 Task: Look for space in Houma, United States from 10th July, 2023 to 25th July, 2023 for 3 adults, 1 child in price range Rs.15000 to Rs.25000. Place can be shared room with 2 bedrooms having 3 beds and 2 bathrooms. Property type can be house, flat, guest house. Amenities needed are: wifi, TV, free parkinig on premises, gym, breakfast. Booking option can be shelf check-in. Required host language is English.
Action: Mouse moved to (422, 104)
Screenshot: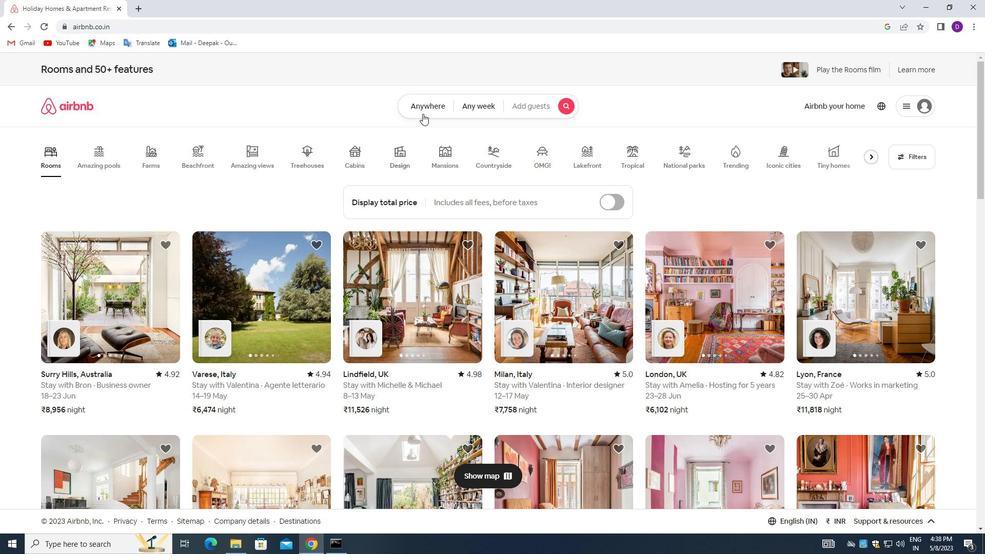 
Action: Mouse pressed left at (422, 104)
Screenshot: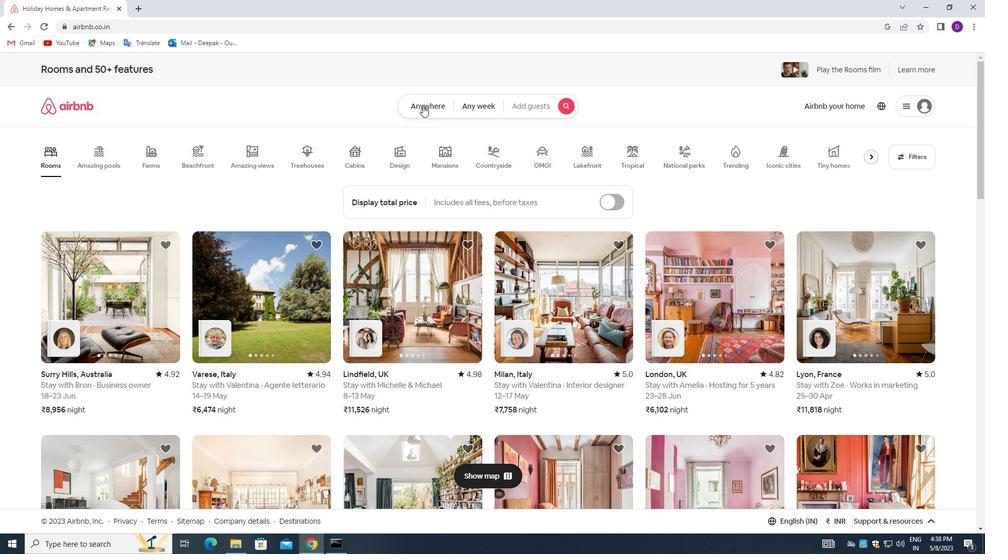 
Action: Mouse moved to (338, 147)
Screenshot: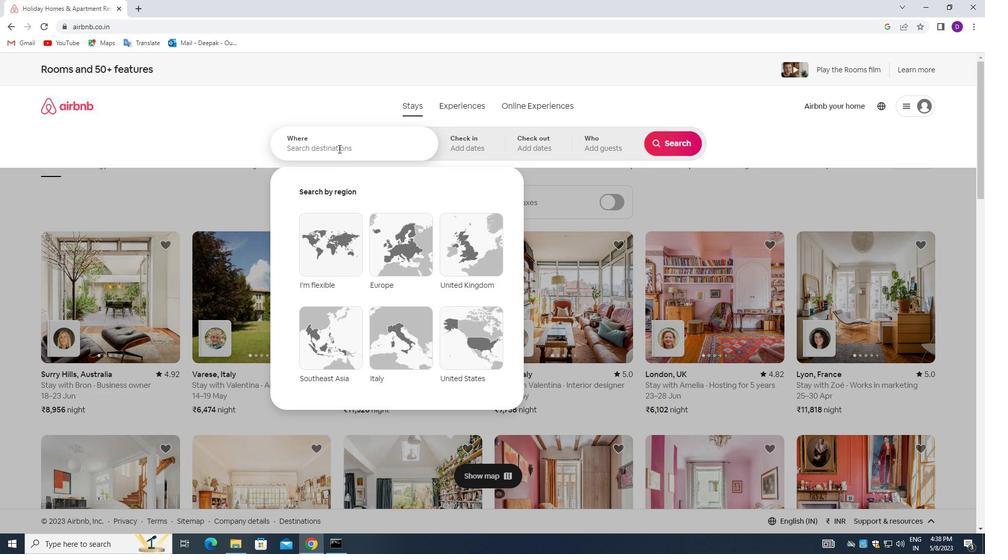 
Action: Mouse pressed left at (338, 147)
Screenshot: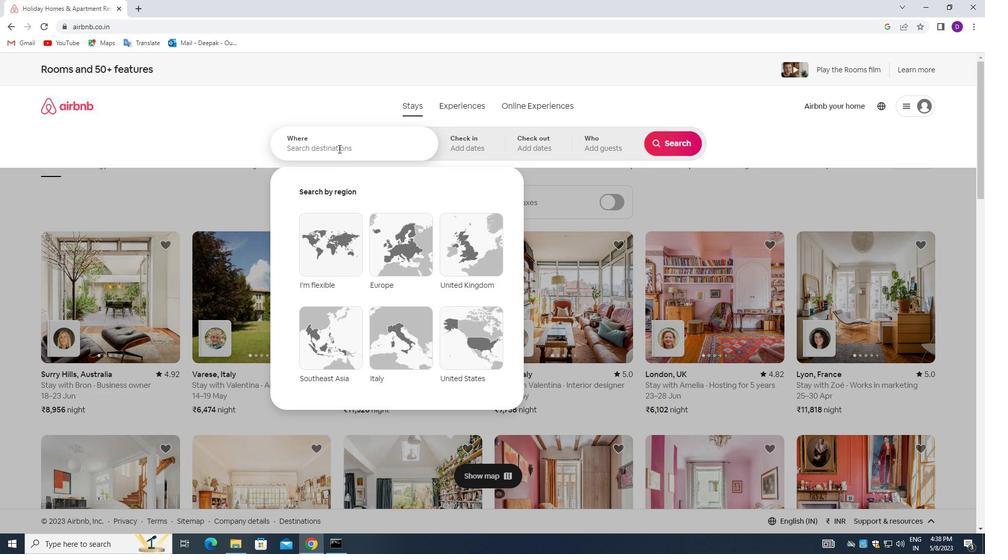 
Action: Mouse moved to (201, 217)
Screenshot: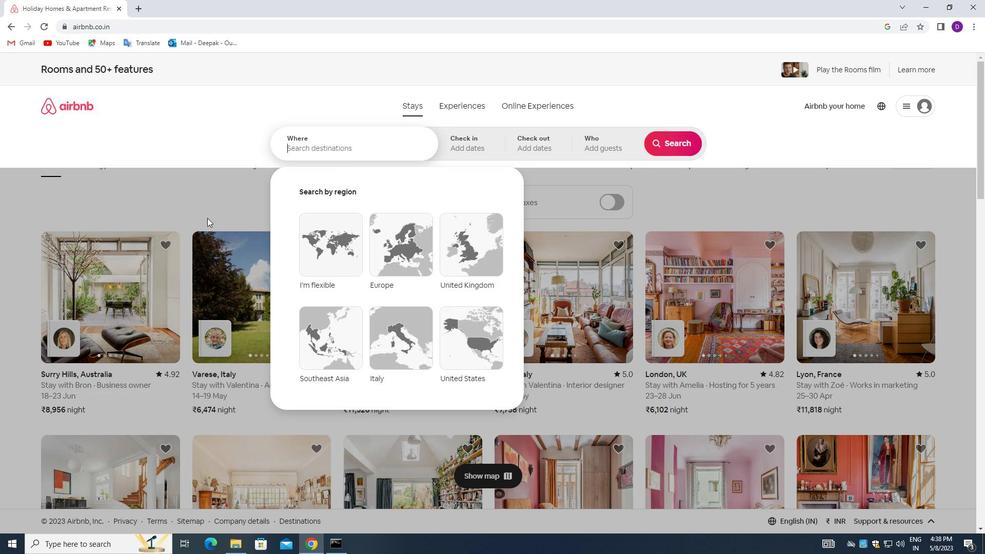 
Action: Key pressed <Key.shift>HOUMA,<Key.space><Key.shift>UNITED<Key.space><Key.shift_r>STATES<Key.enter>
Screenshot: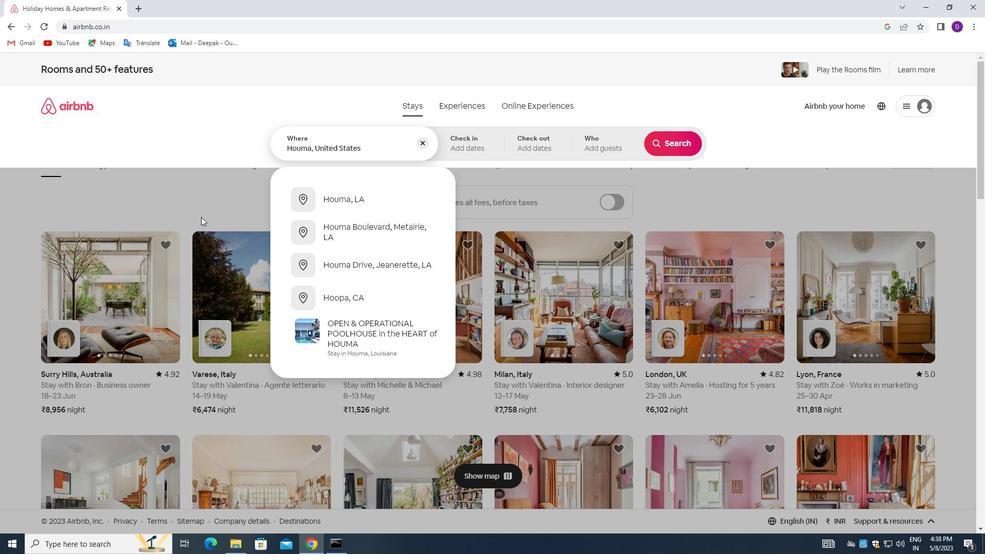 
Action: Mouse moved to (675, 226)
Screenshot: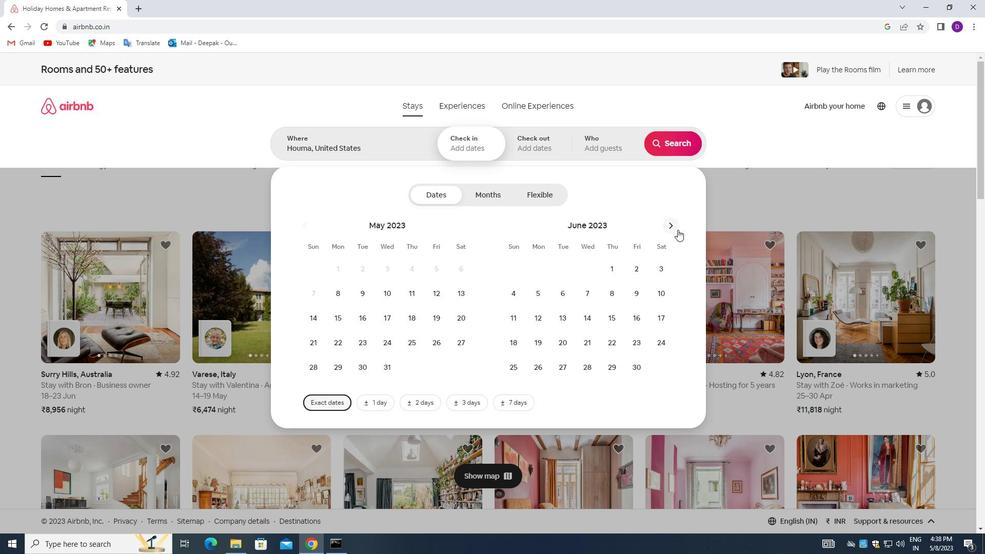 
Action: Mouse pressed left at (675, 226)
Screenshot: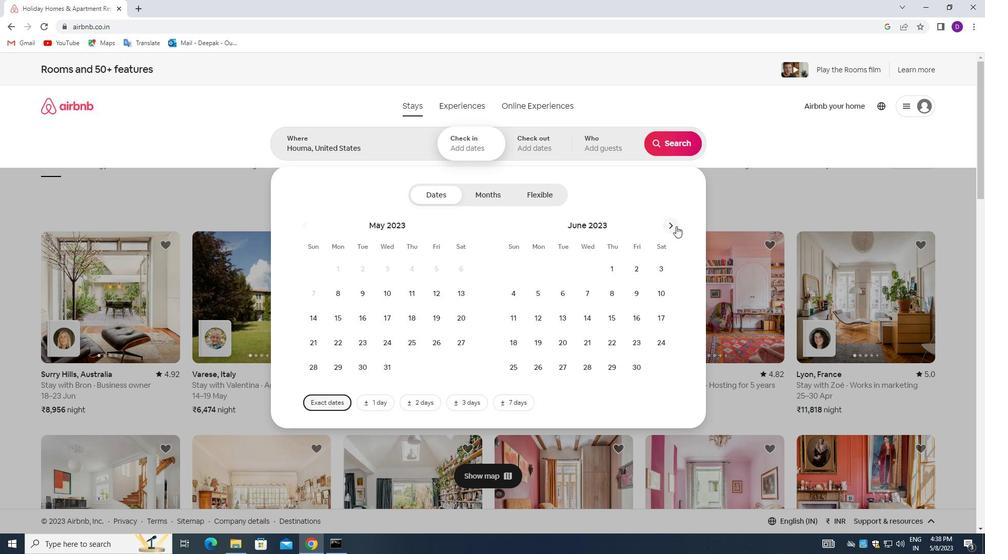 
Action: Mouse moved to (537, 313)
Screenshot: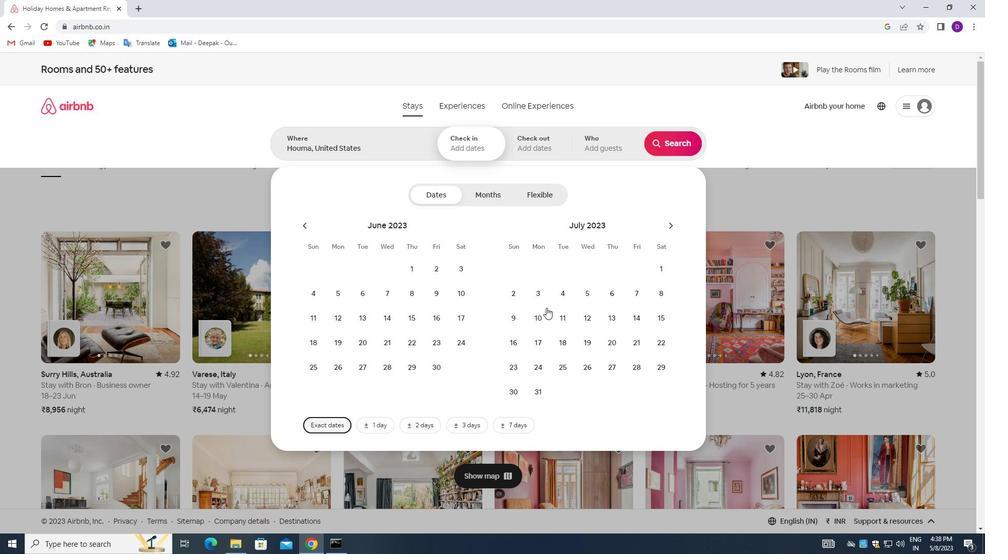 
Action: Mouse pressed left at (537, 313)
Screenshot: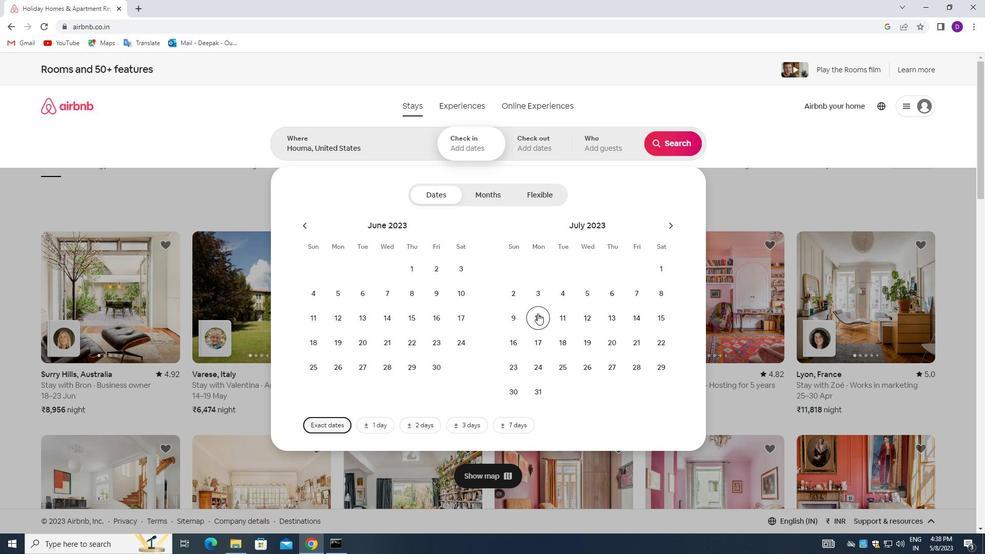 
Action: Mouse moved to (567, 366)
Screenshot: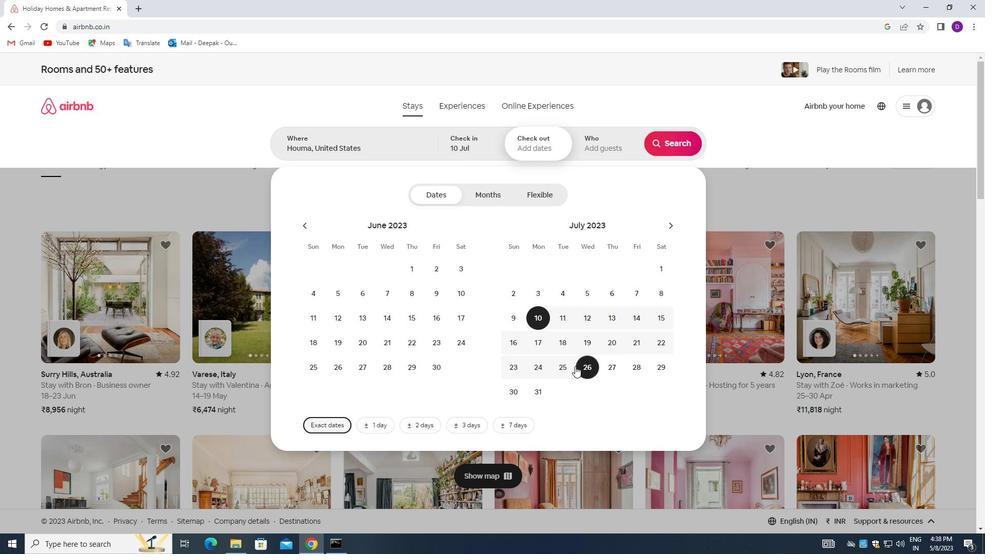 
Action: Mouse pressed left at (567, 366)
Screenshot: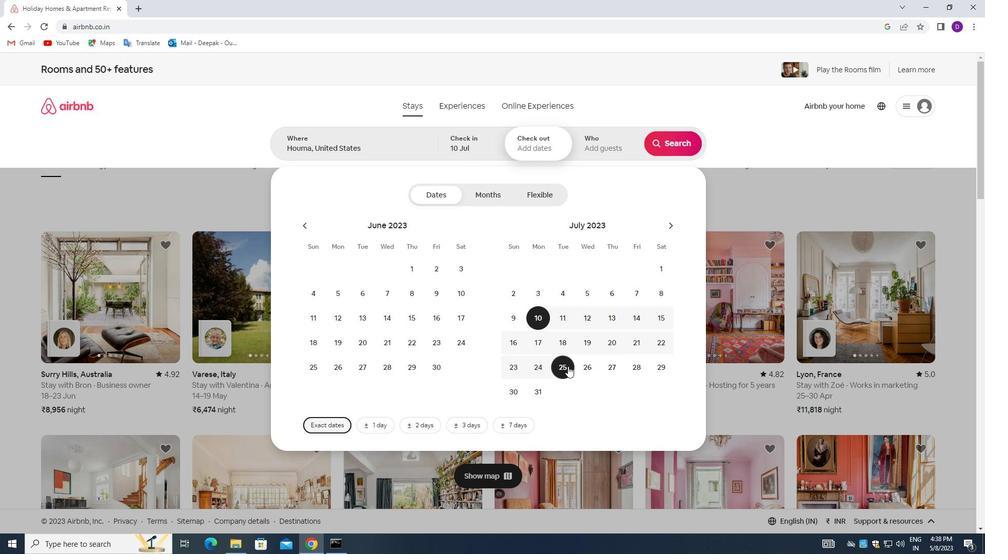 
Action: Mouse moved to (595, 146)
Screenshot: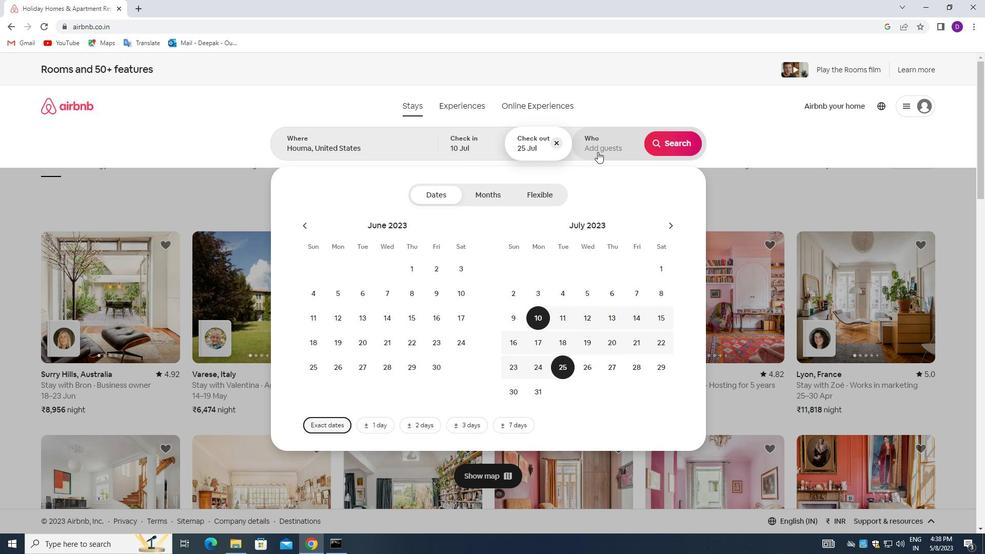 
Action: Mouse pressed left at (595, 146)
Screenshot: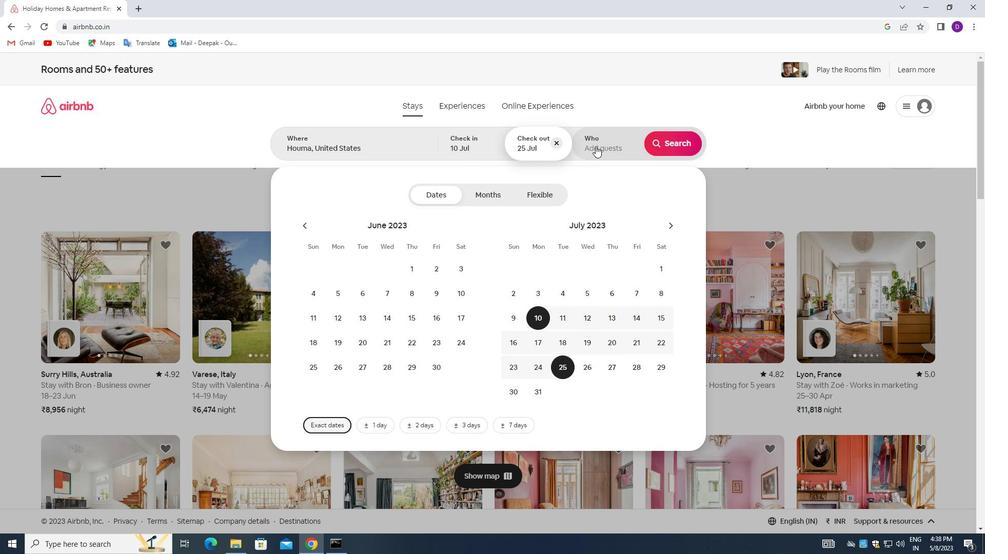 
Action: Mouse moved to (675, 196)
Screenshot: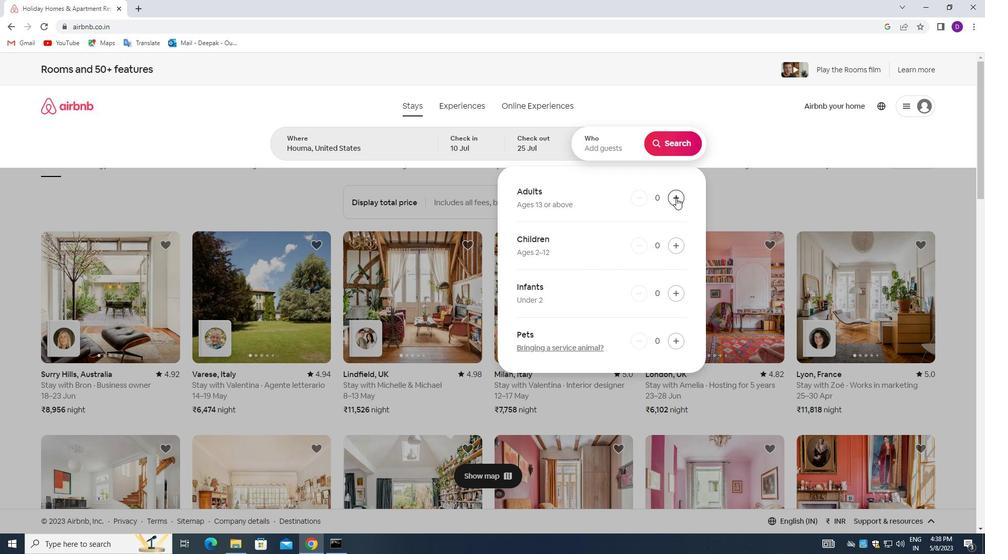 
Action: Mouse pressed left at (675, 196)
Screenshot: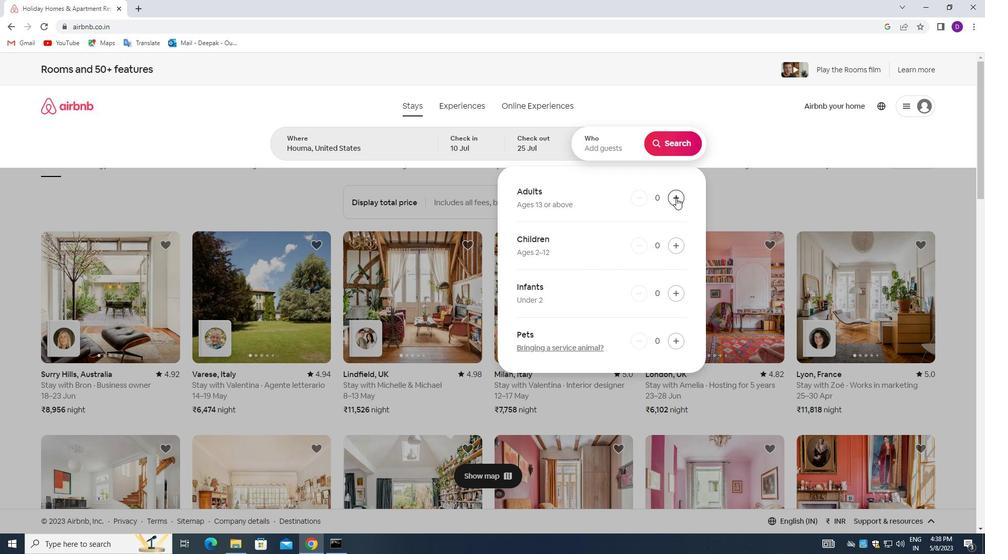 
Action: Mouse pressed left at (675, 196)
Screenshot: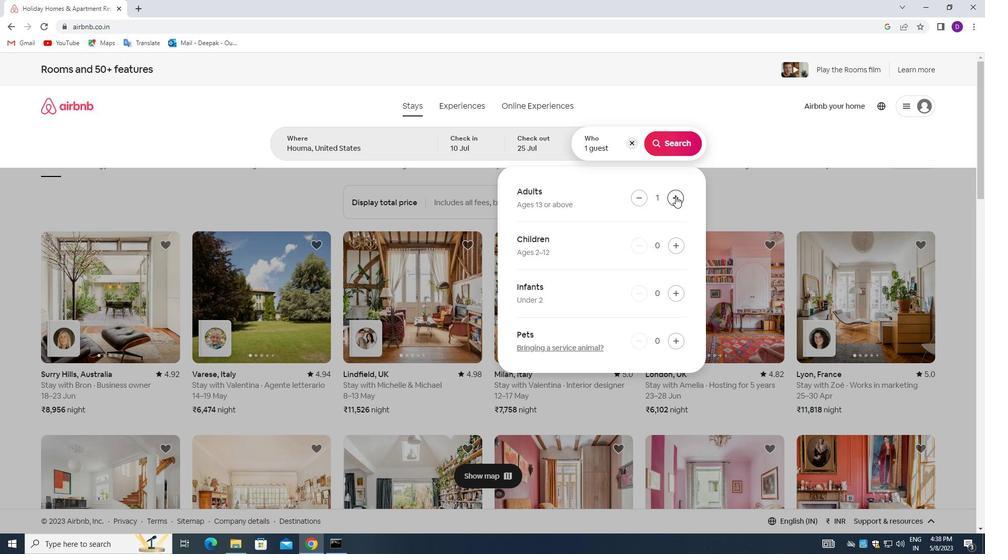 
Action: Mouse pressed left at (675, 196)
Screenshot: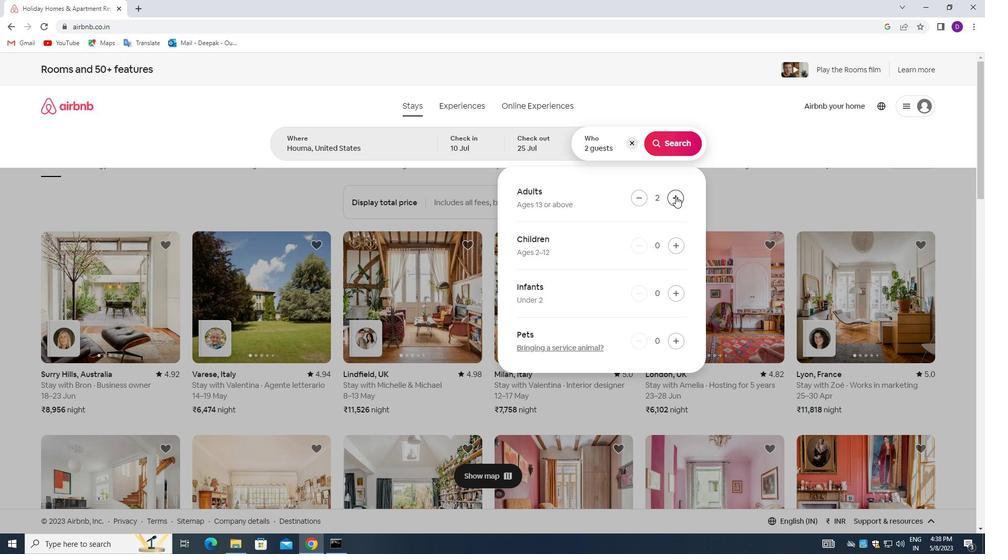 
Action: Mouse moved to (678, 244)
Screenshot: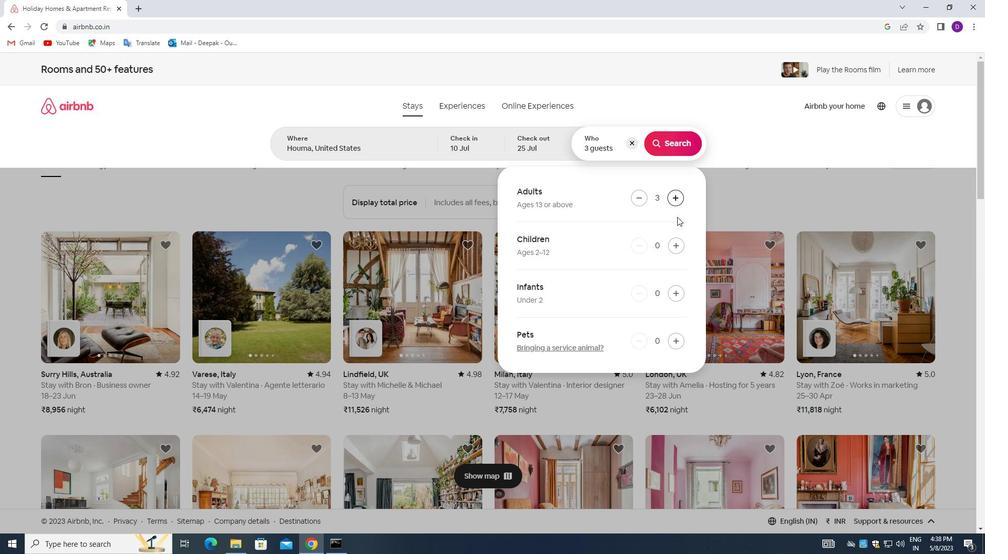 
Action: Mouse pressed left at (678, 244)
Screenshot: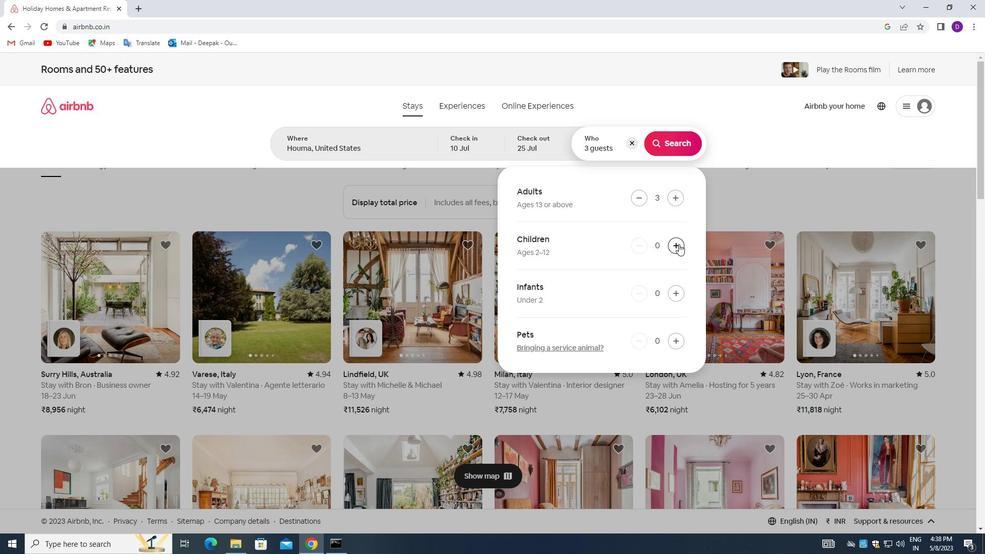 
Action: Mouse moved to (683, 140)
Screenshot: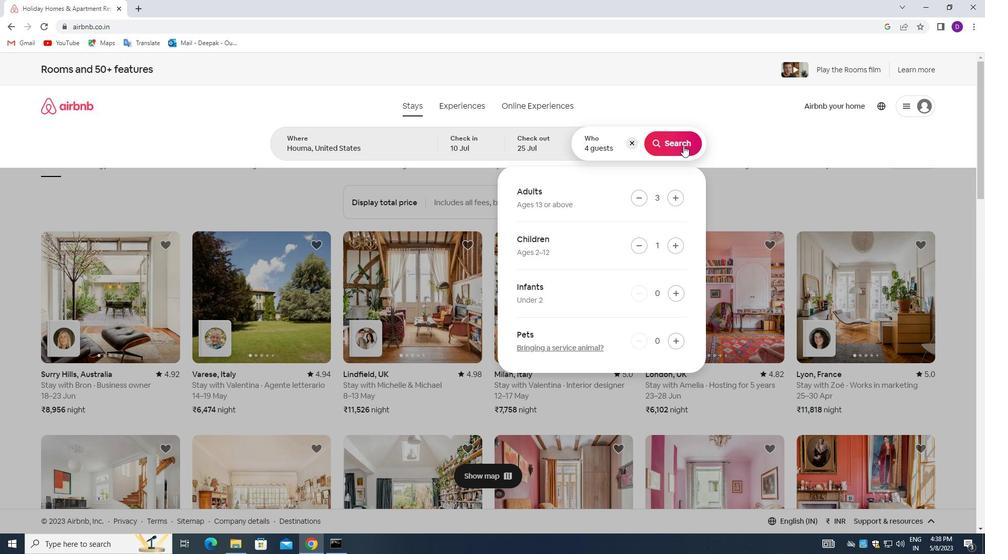 
Action: Mouse pressed left at (683, 140)
Screenshot: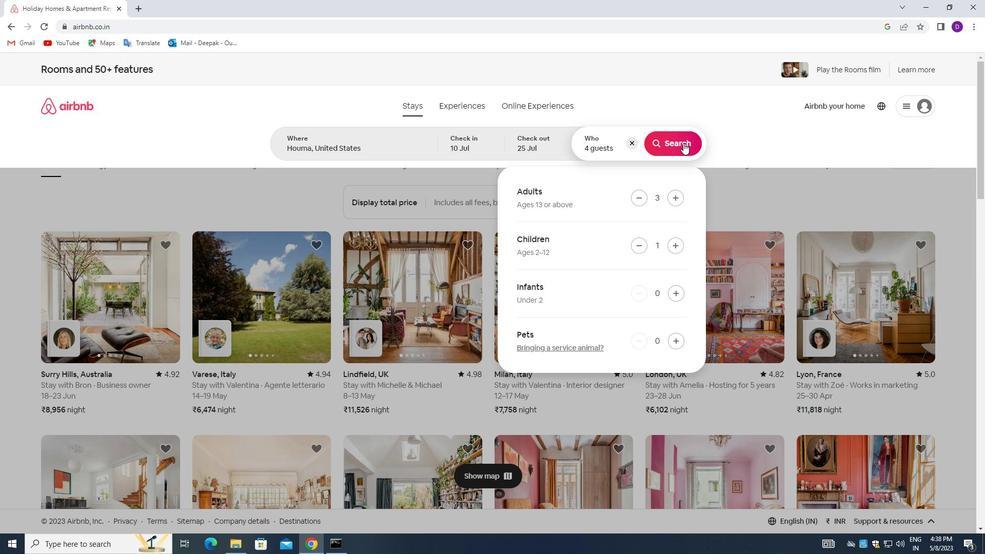 
Action: Mouse moved to (931, 114)
Screenshot: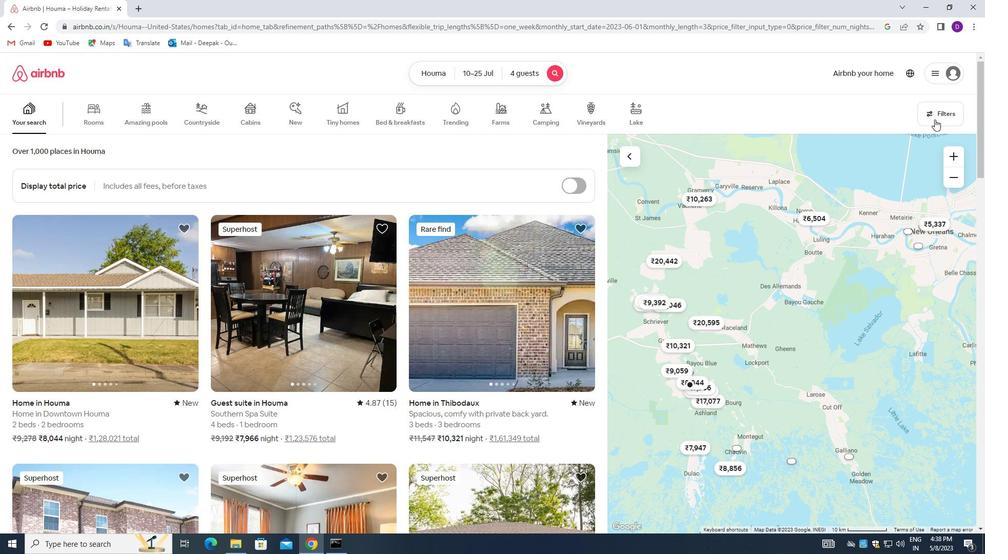 
Action: Mouse pressed left at (931, 114)
Screenshot: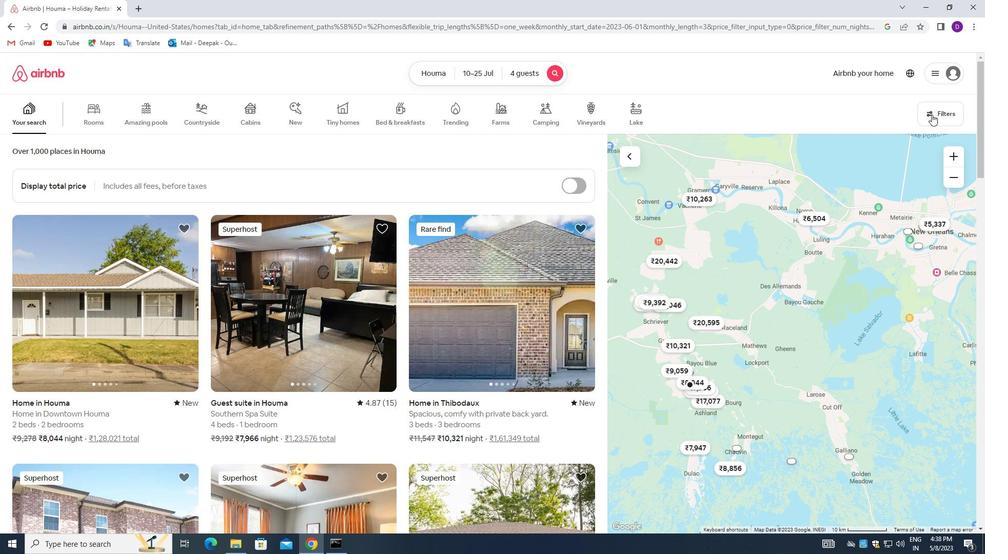 
Action: Mouse moved to (364, 365)
Screenshot: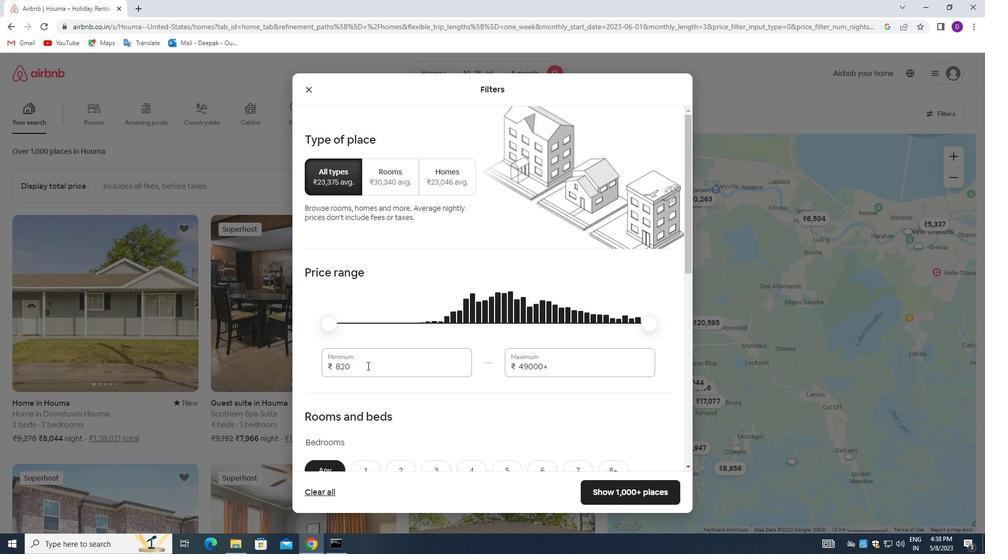 
Action: Mouse pressed left at (364, 365)
Screenshot: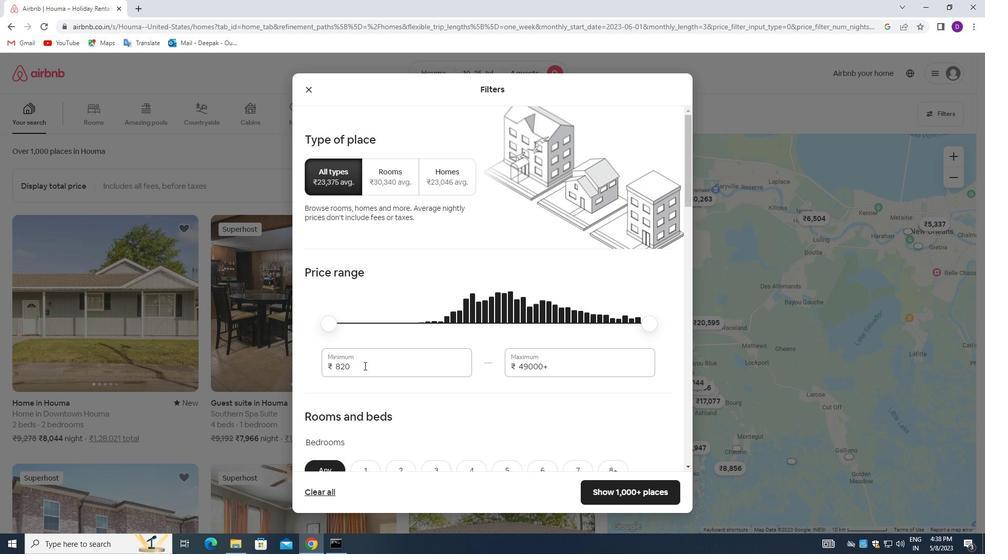 
Action: Mouse pressed left at (364, 365)
Screenshot: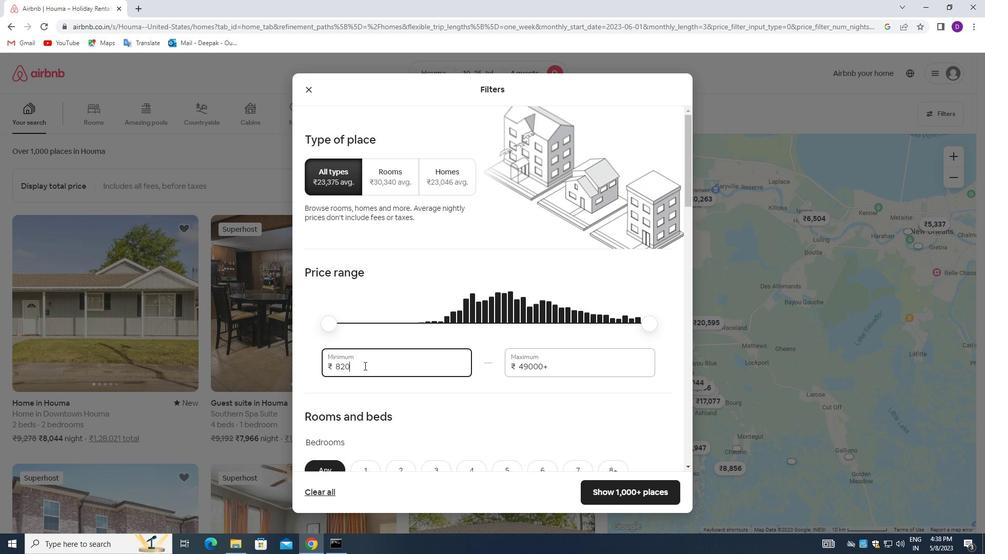 
Action: Key pressed 15000<Key.tab>25000
Screenshot: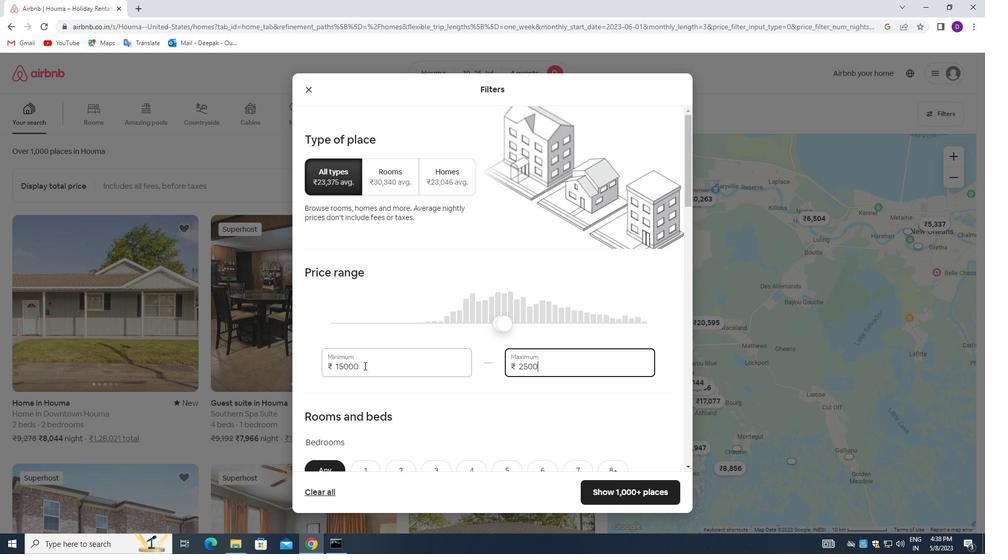 
Action: Mouse moved to (443, 367)
Screenshot: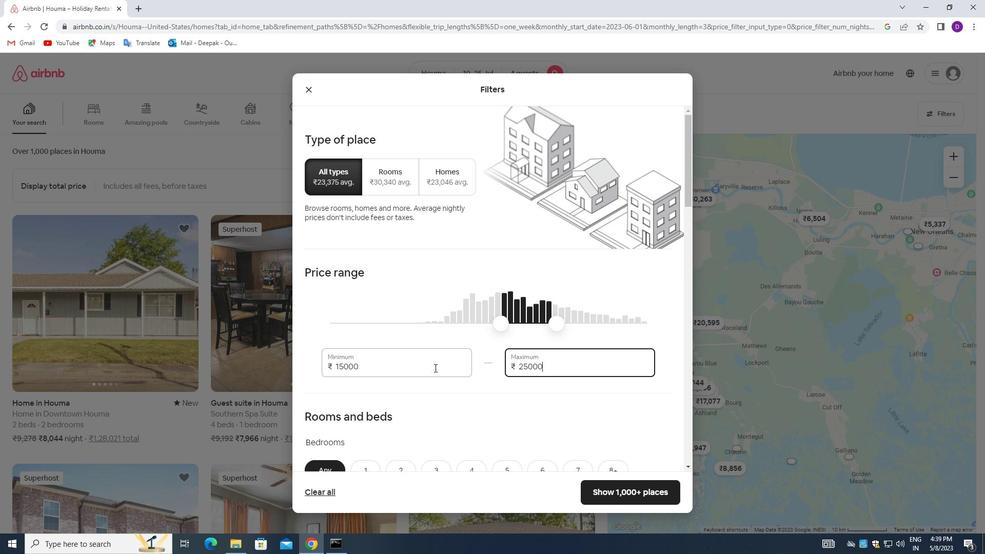 
Action: Mouse scrolled (443, 366) with delta (0, 0)
Screenshot: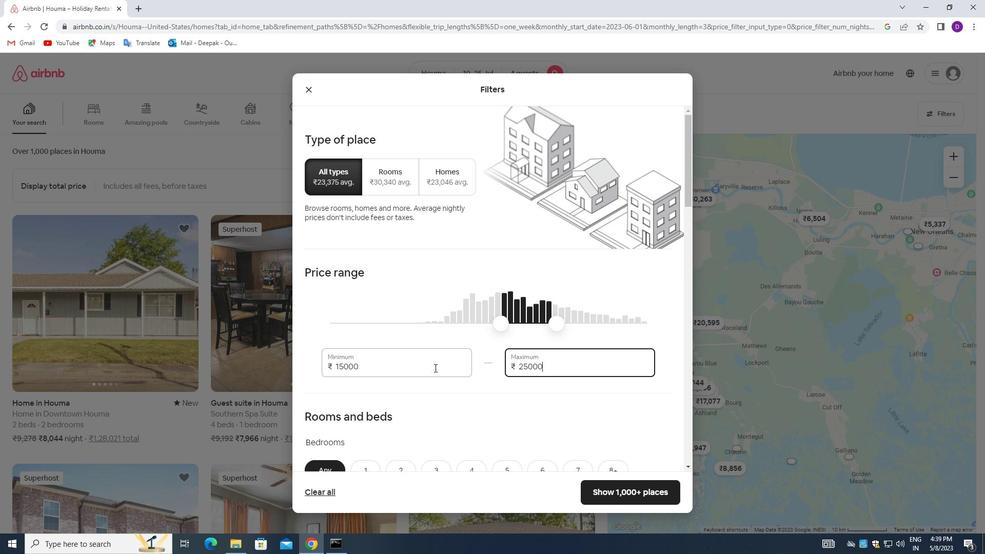 
Action: Mouse moved to (444, 367)
Screenshot: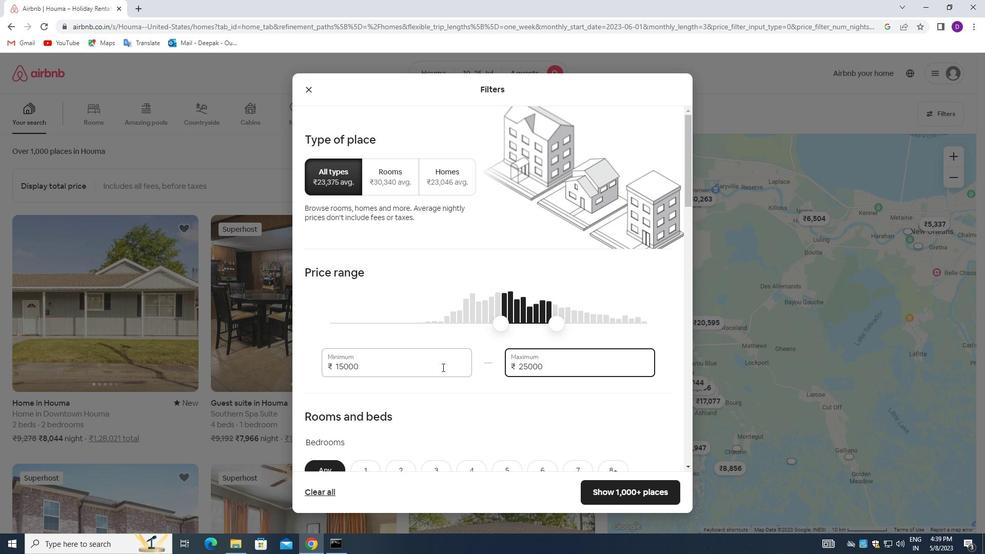 
Action: Mouse scrolled (444, 366) with delta (0, 0)
Screenshot: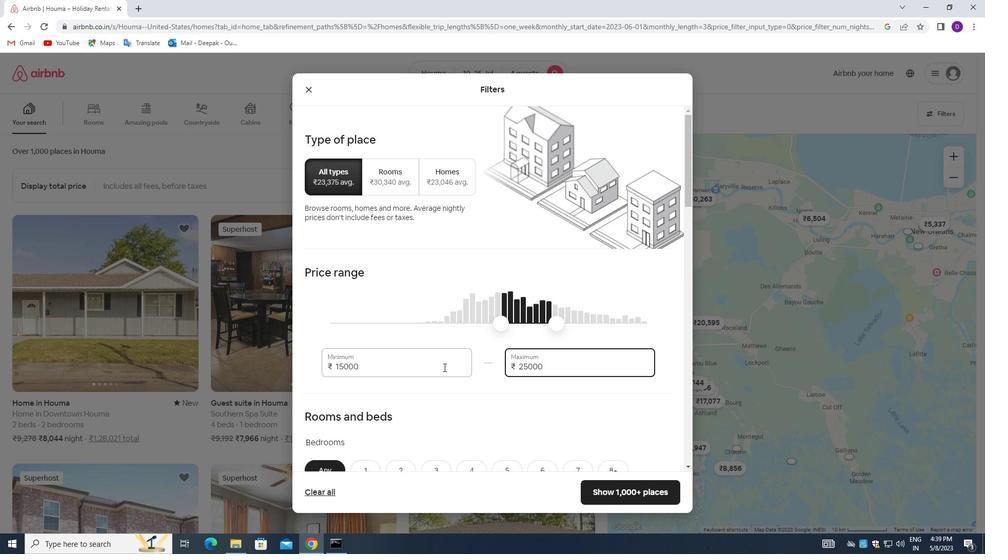 
Action: Mouse moved to (444, 366)
Screenshot: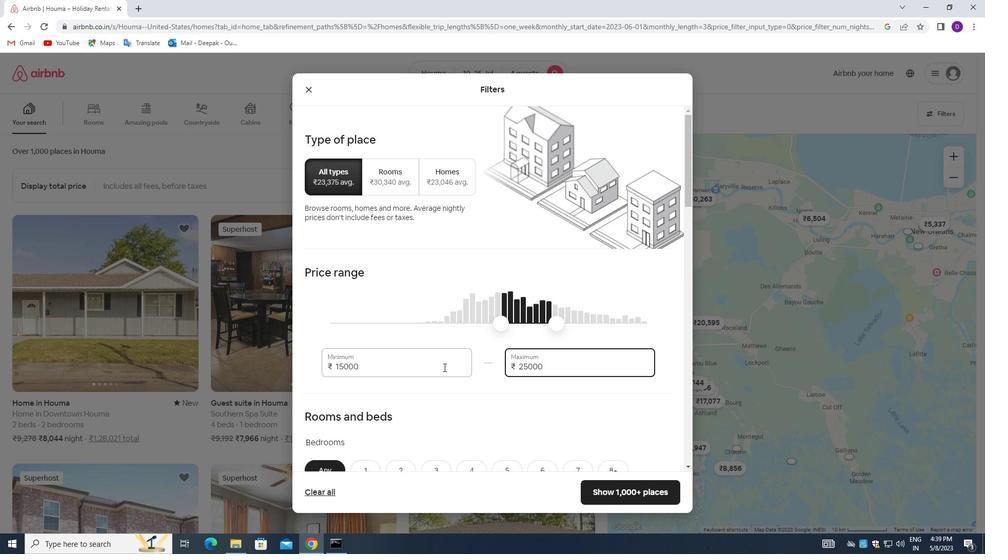 
Action: Mouse scrolled (444, 366) with delta (0, 0)
Screenshot: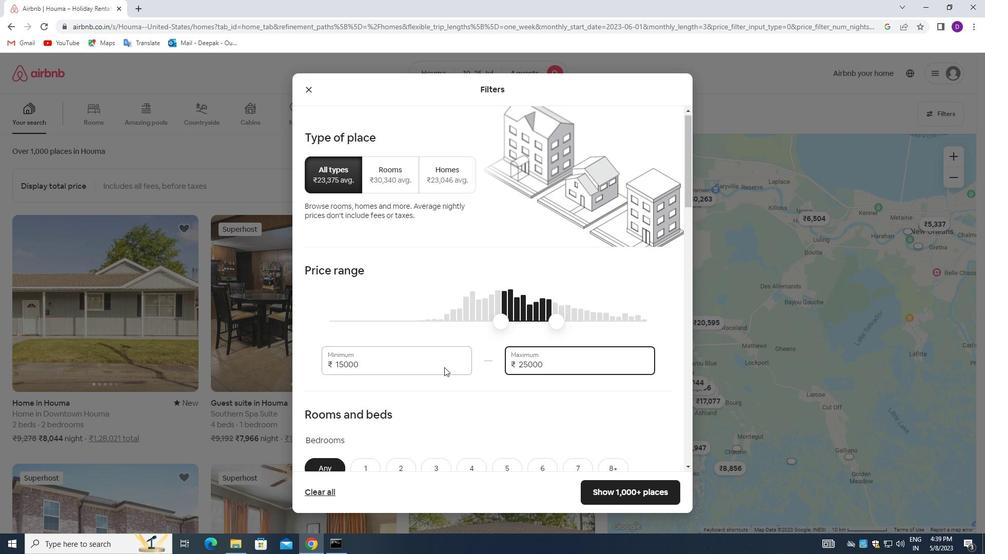 
Action: Mouse scrolled (444, 366) with delta (0, 0)
Screenshot: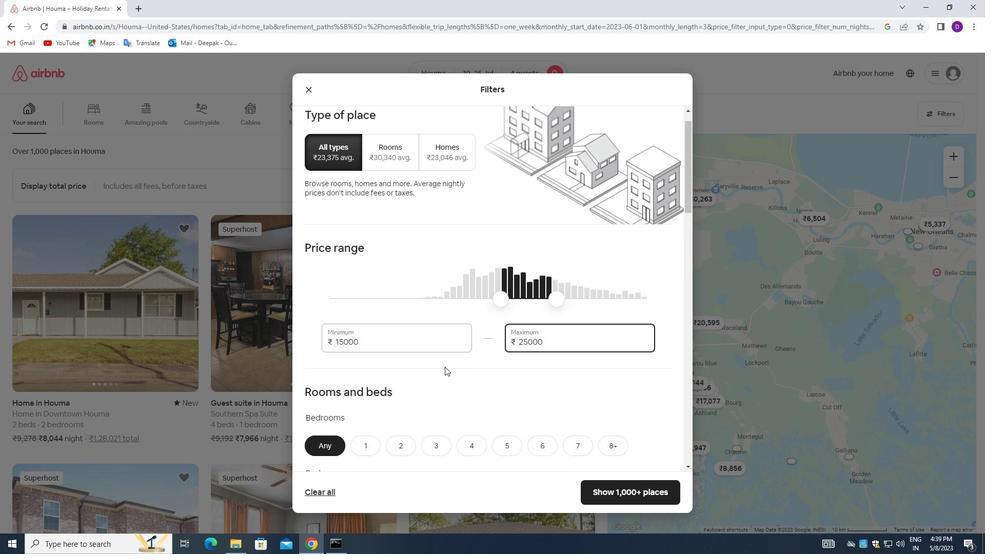 
Action: Mouse moved to (403, 268)
Screenshot: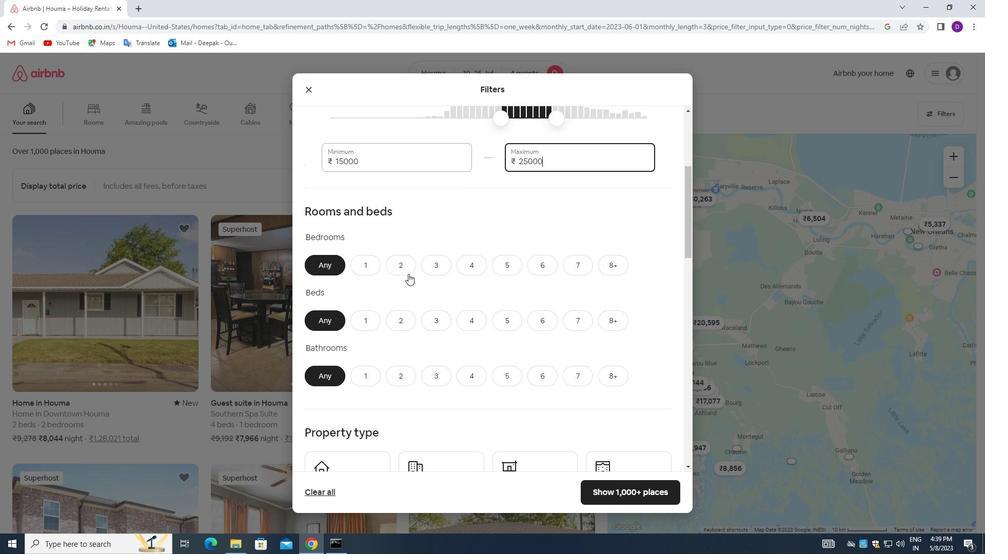 
Action: Mouse pressed left at (403, 268)
Screenshot: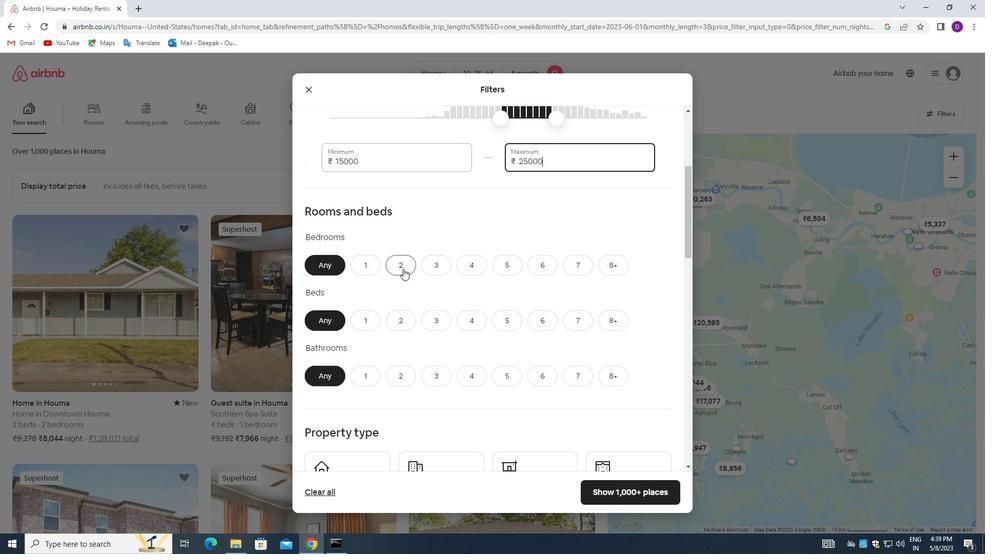 
Action: Mouse moved to (428, 322)
Screenshot: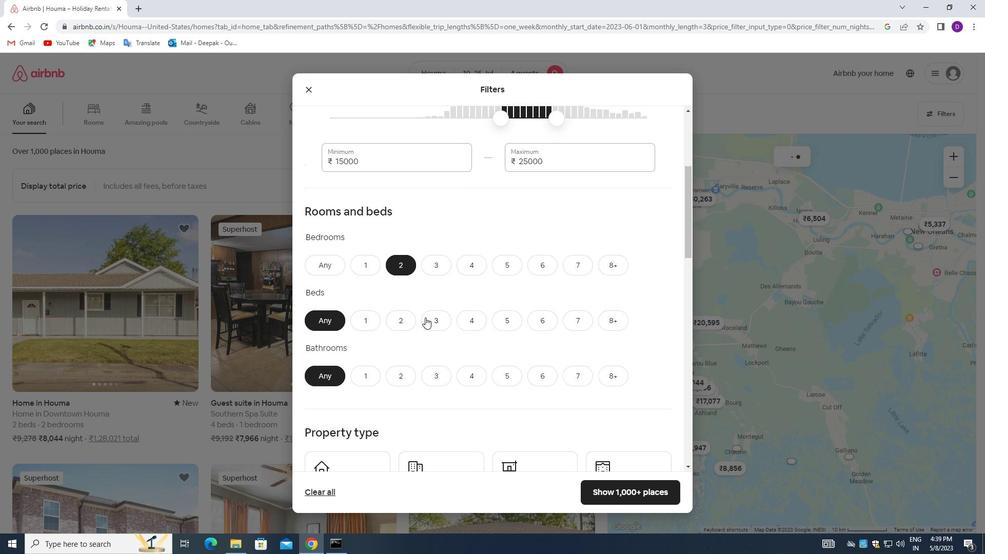 
Action: Mouse pressed left at (428, 322)
Screenshot: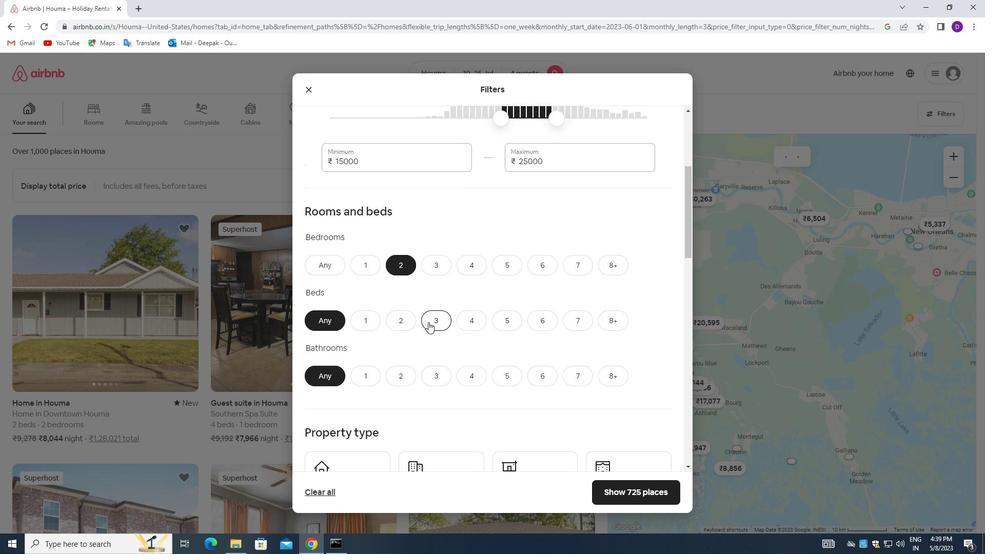 
Action: Mouse moved to (407, 370)
Screenshot: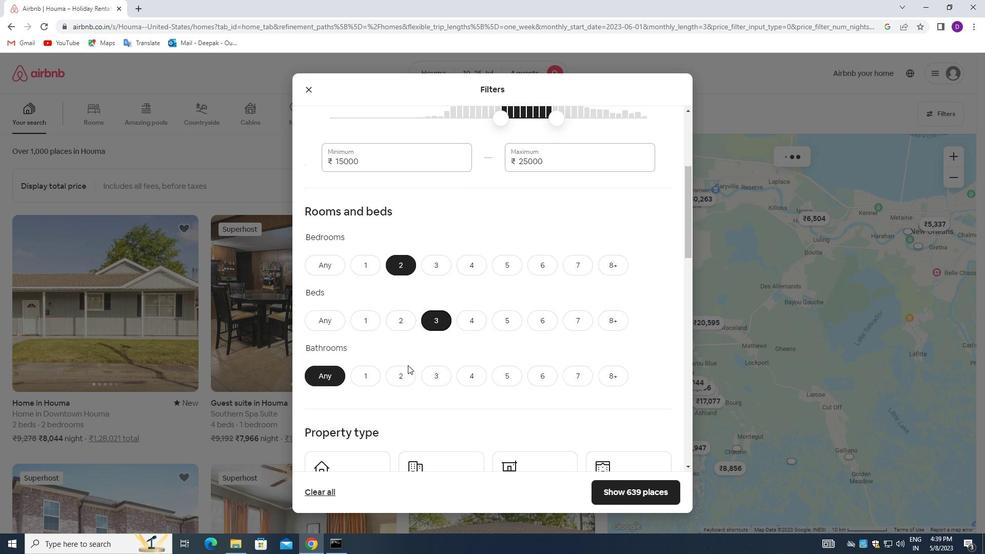 
Action: Mouse pressed left at (407, 370)
Screenshot: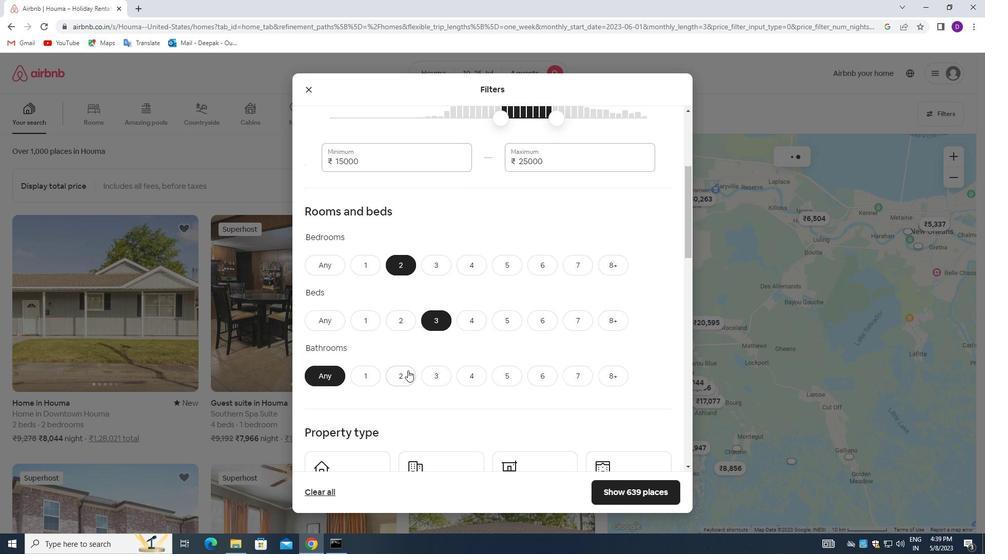 
Action: Mouse moved to (444, 338)
Screenshot: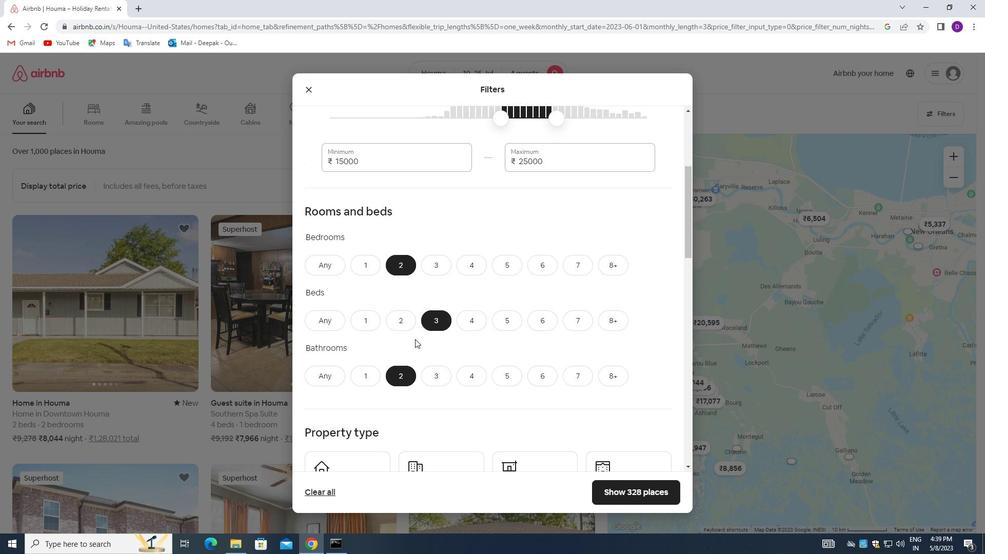 
Action: Mouse scrolled (444, 338) with delta (0, 0)
Screenshot: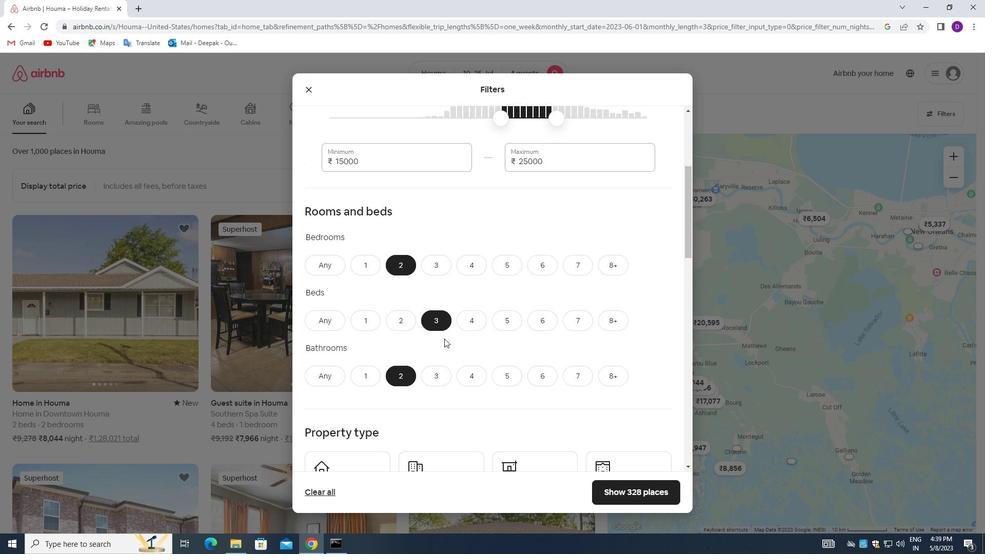 
Action: Mouse scrolled (444, 338) with delta (0, 0)
Screenshot: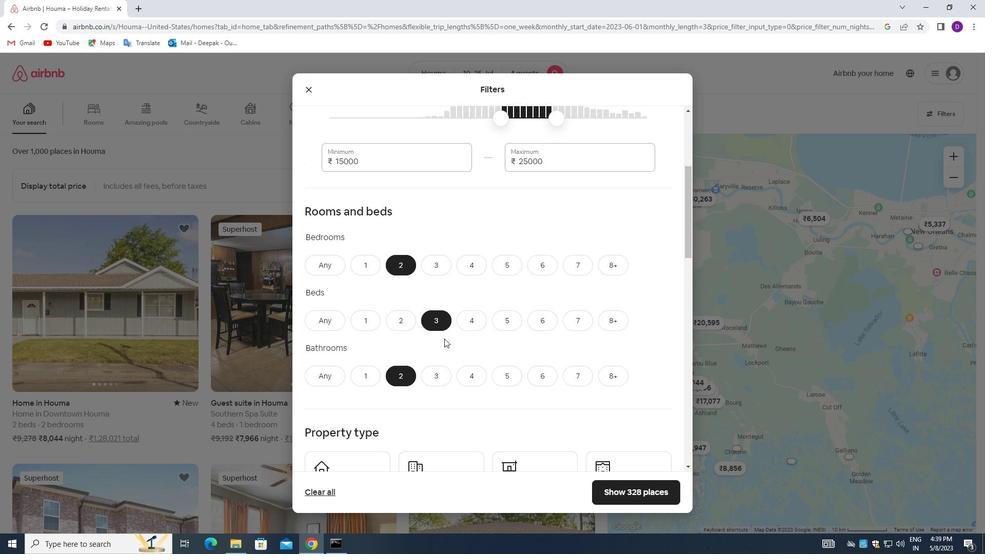 
Action: Mouse scrolled (444, 338) with delta (0, 0)
Screenshot: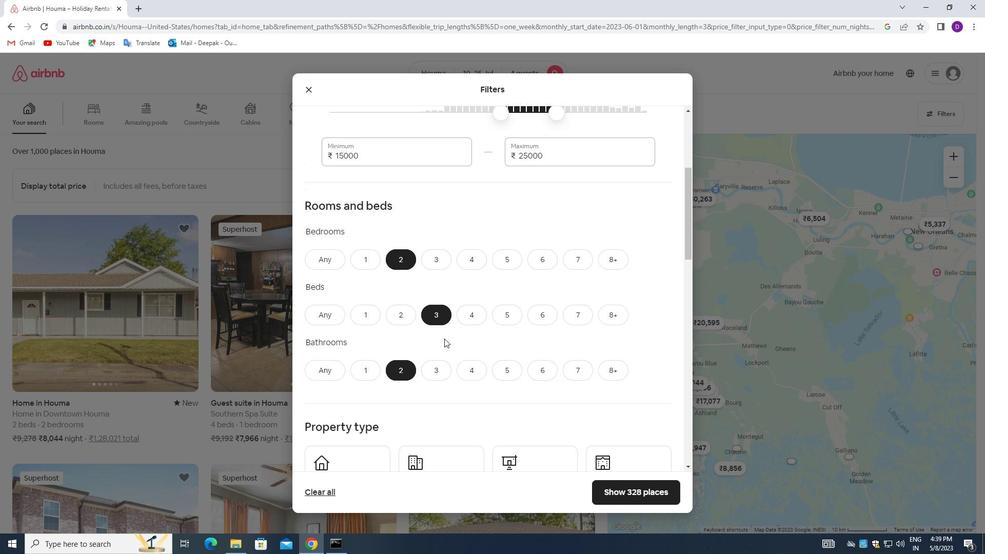 
Action: Mouse moved to (377, 328)
Screenshot: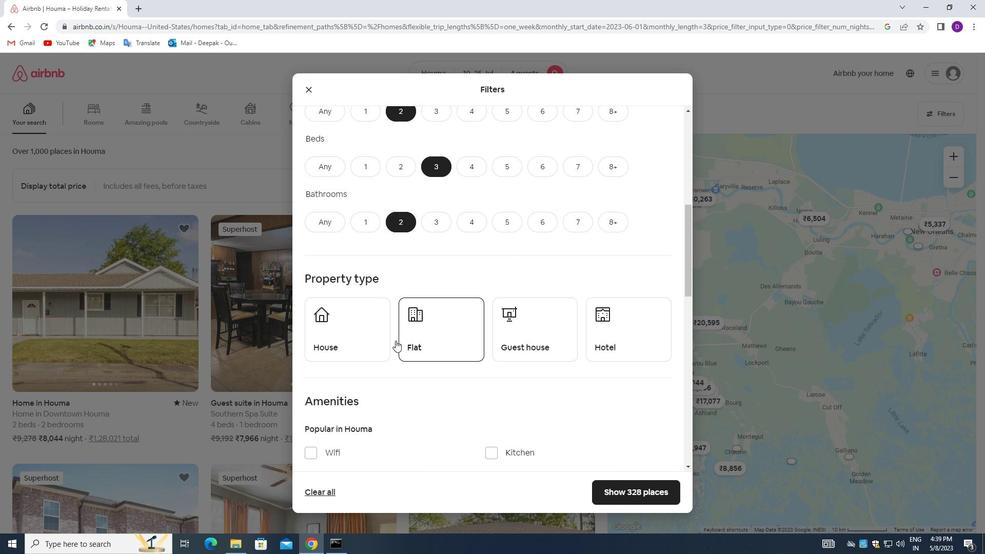 
Action: Mouse pressed left at (377, 328)
Screenshot: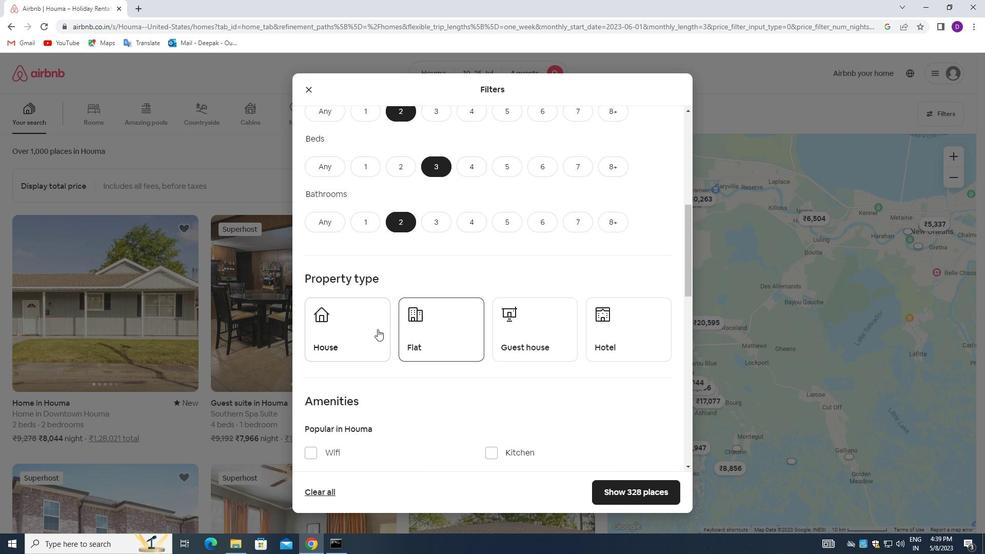 
Action: Mouse moved to (455, 343)
Screenshot: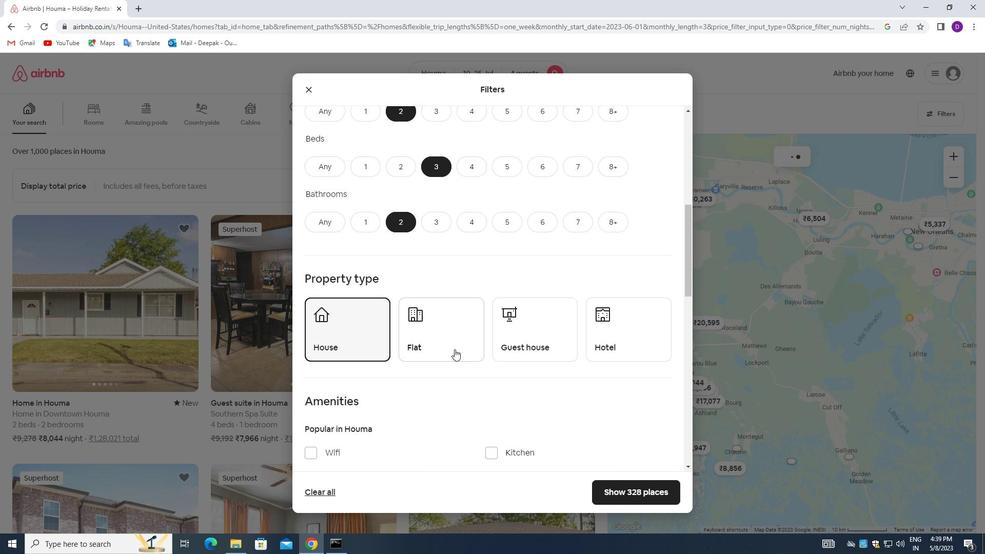 
Action: Mouse pressed left at (455, 343)
Screenshot: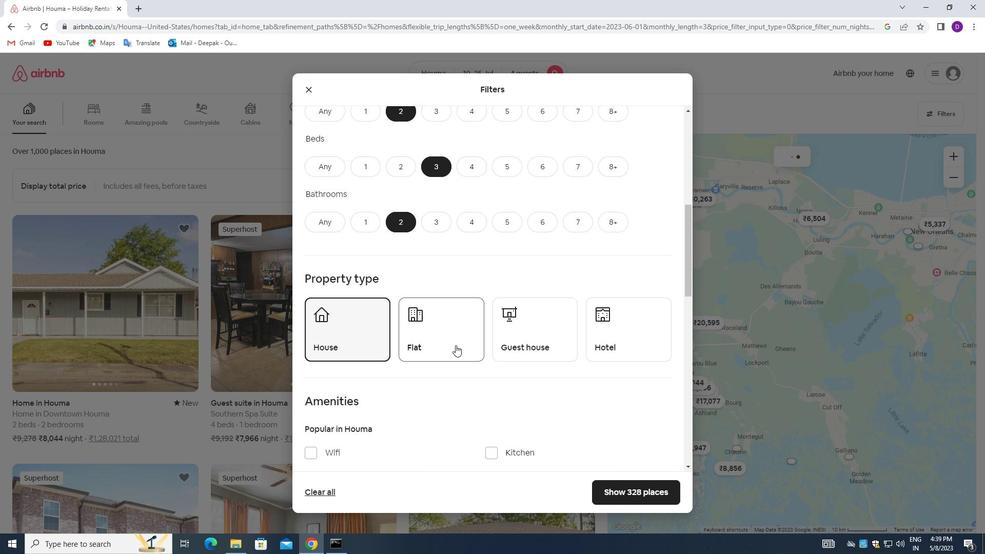 
Action: Mouse moved to (531, 340)
Screenshot: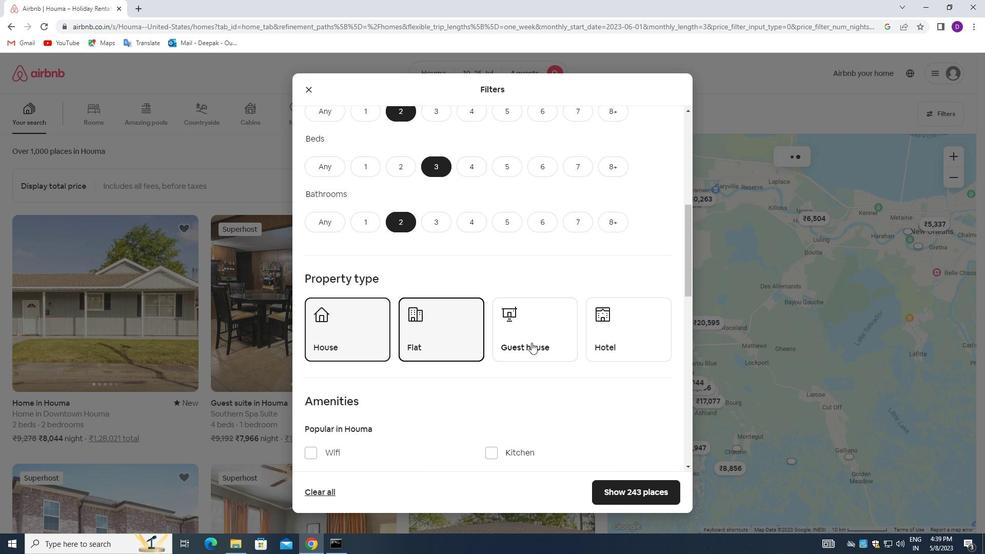 
Action: Mouse pressed left at (531, 340)
Screenshot: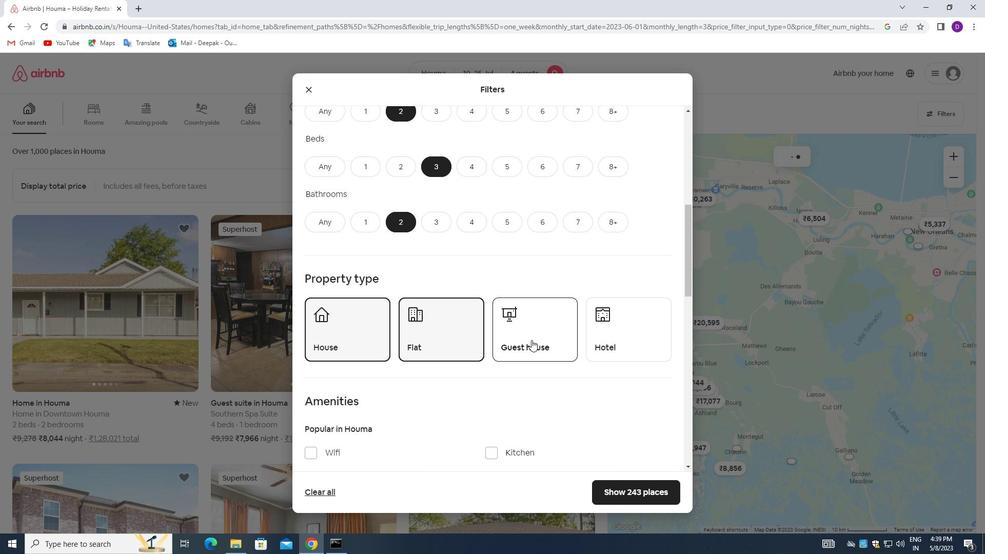 
Action: Mouse moved to (496, 343)
Screenshot: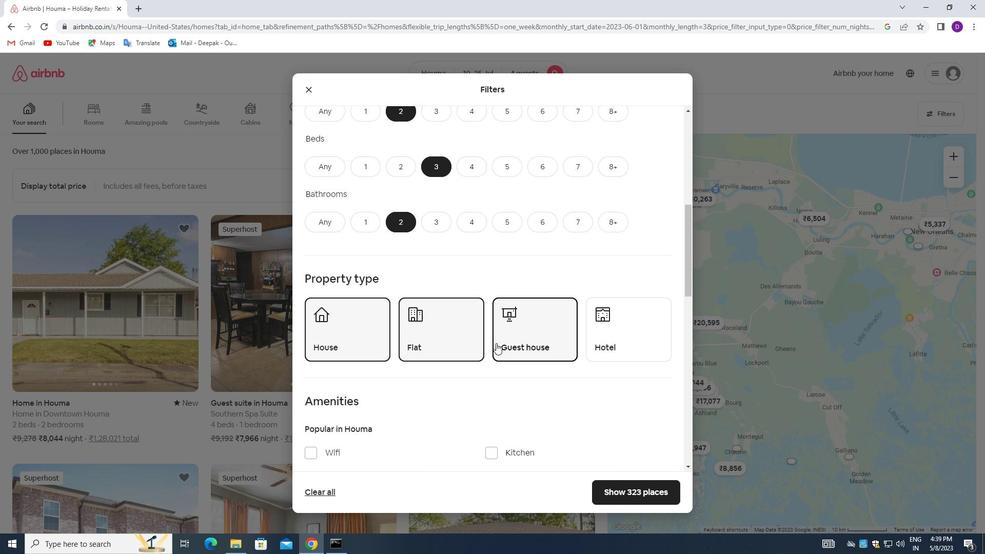 
Action: Mouse scrolled (496, 343) with delta (0, 0)
Screenshot: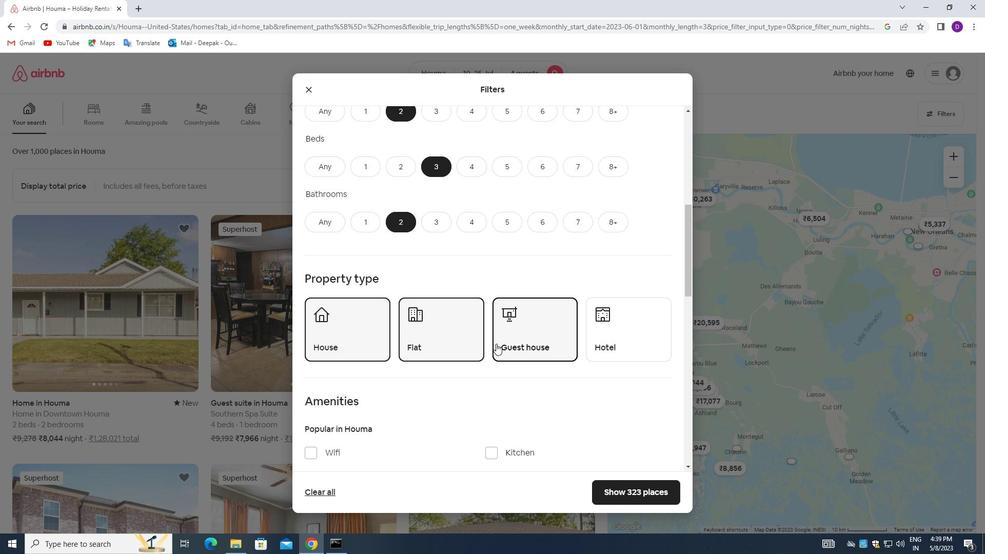 
Action: Mouse moved to (495, 344)
Screenshot: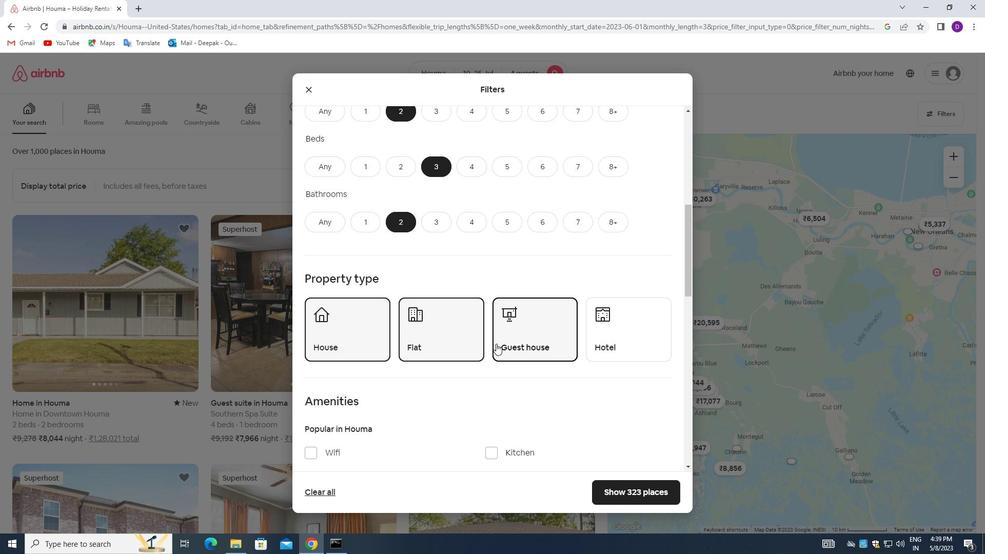 
Action: Mouse scrolled (495, 343) with delta (0, 0)
Screenshot: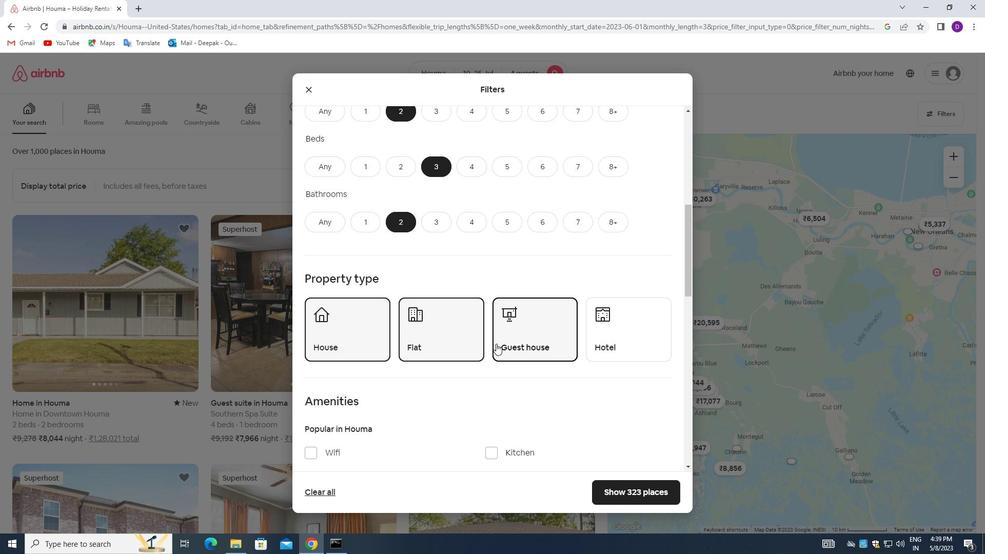 
Action: Mouse scrolled (495, 343) with delta (0, 0)
Screenshot: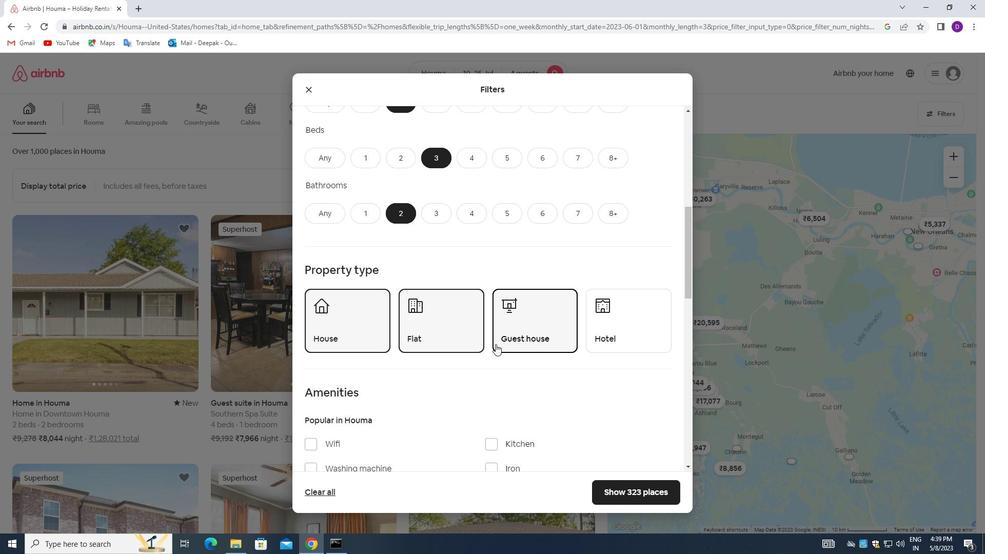 
Action: Mouse moved to (309, 303)
Screenshot: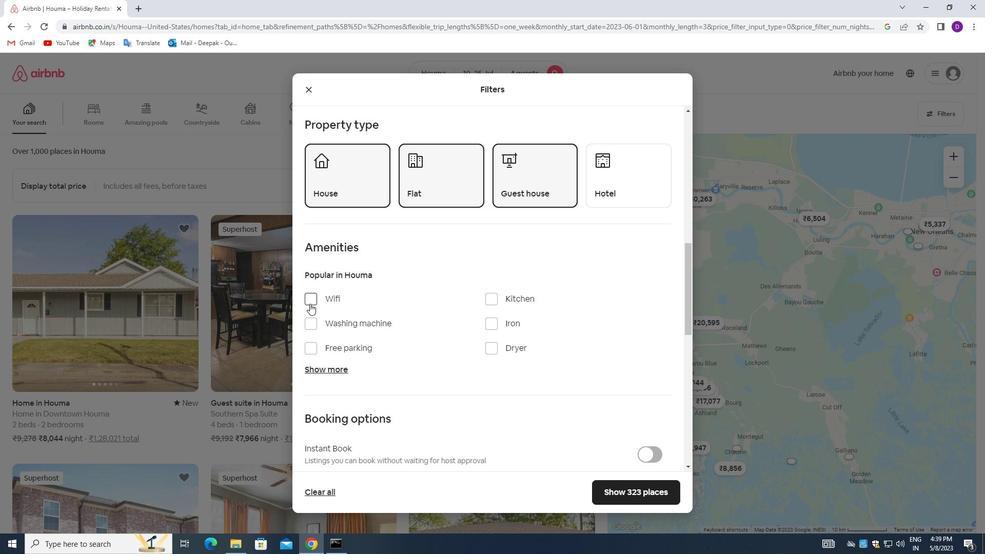 
Action: Mouse pressed left at (309, 303)
Screenshot: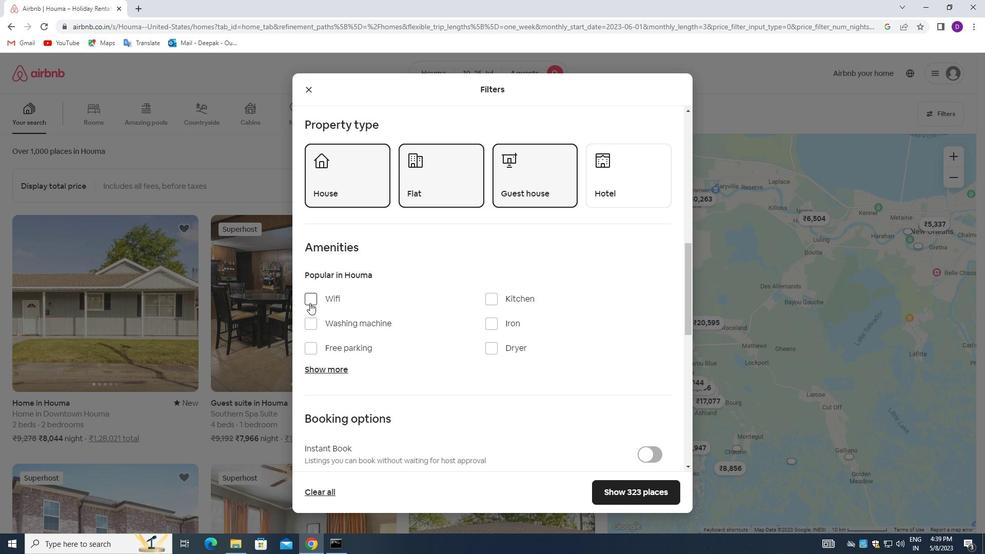 
Action: Mouse moved to (311, 347)
Screenshot: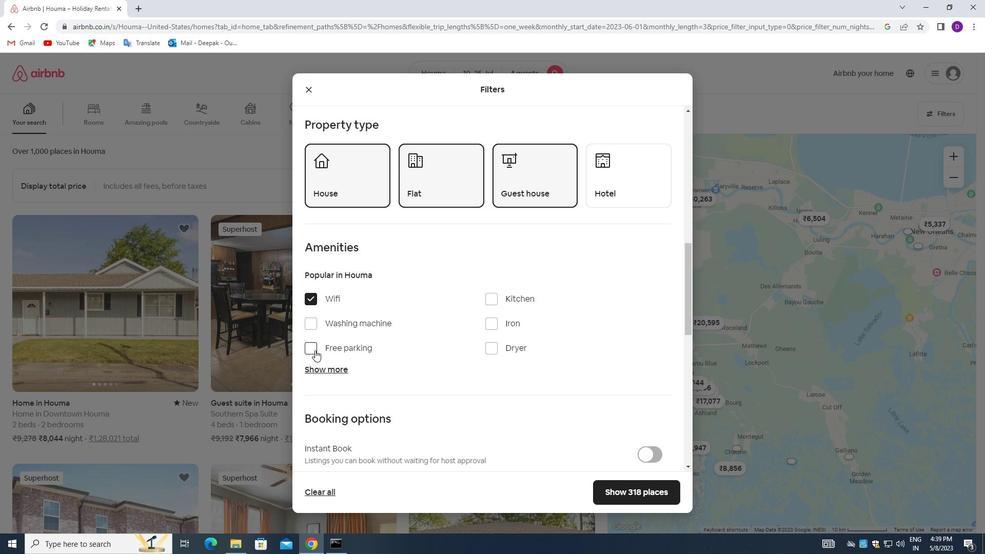 
Action: Mouse pressed left at (311, 347)
Screenshot: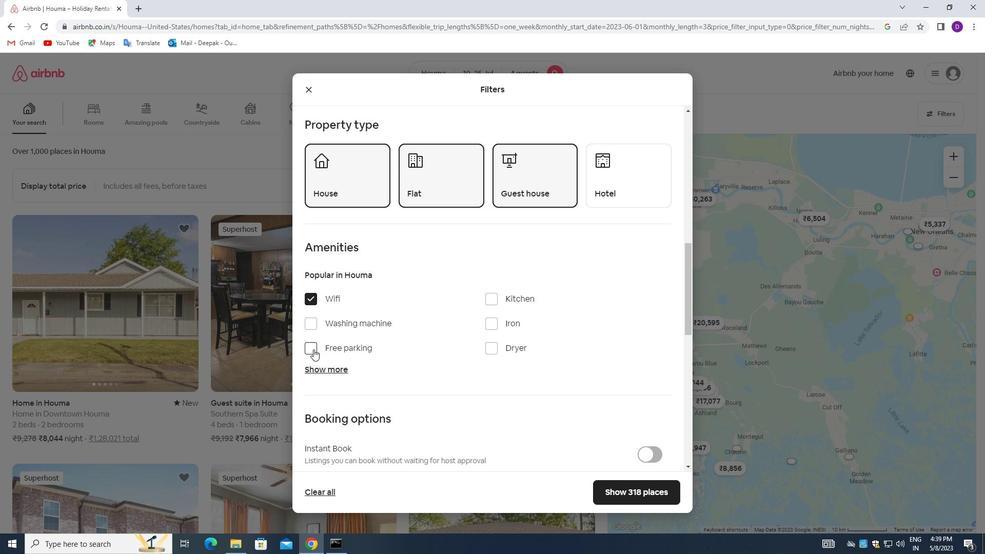 
Action: Mouse moved to (324, 367)
Screenshot: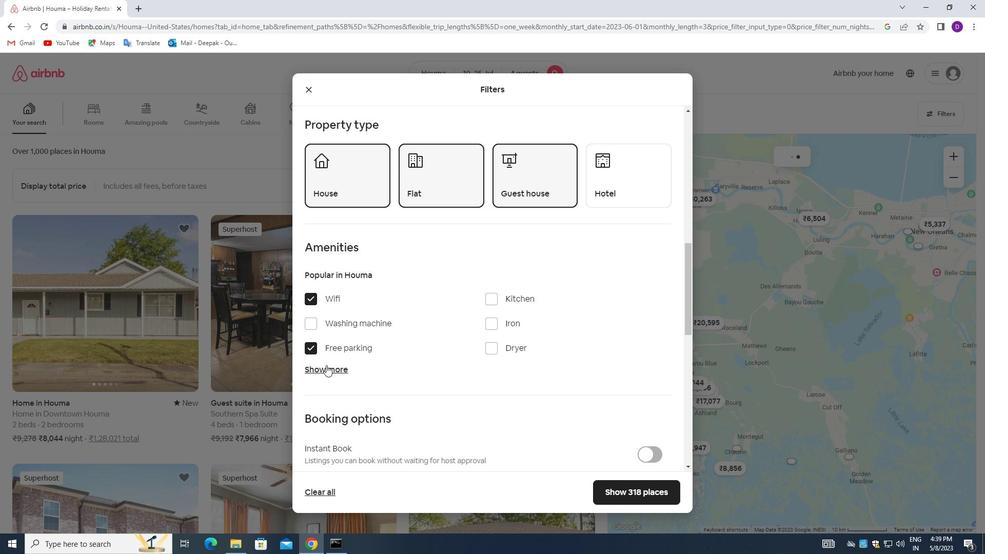 
Action: Mouse pressed left at (324, 367)
Screenshot: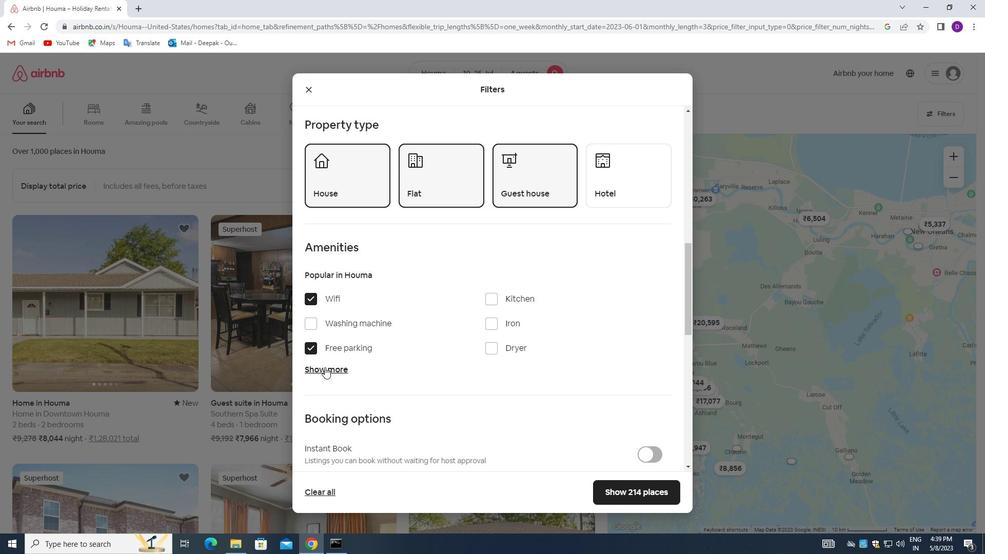 
Action: Mouse moved to (400, 359)
Screenshot: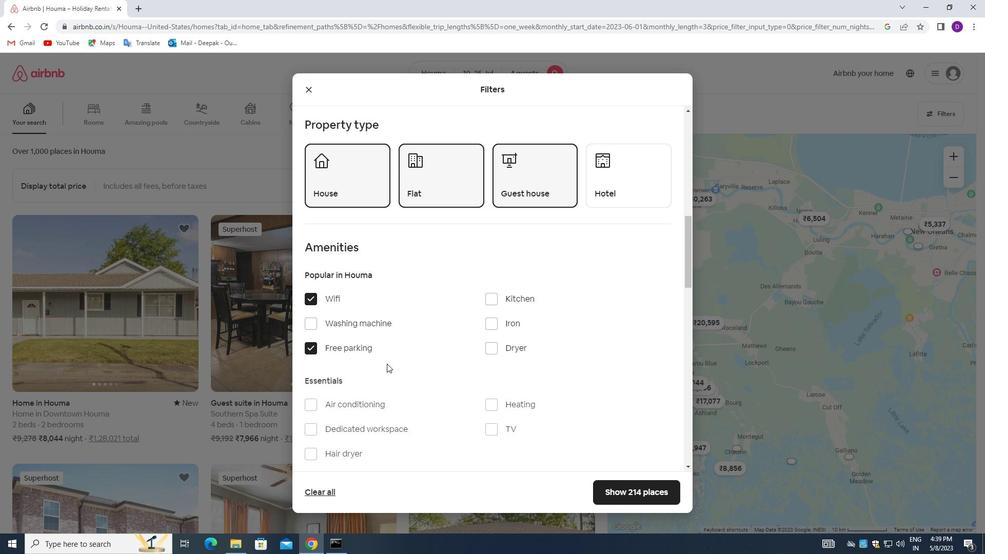 
Action: Mouse scrolled (400, 359) with delta (0, 0)
Screenshot: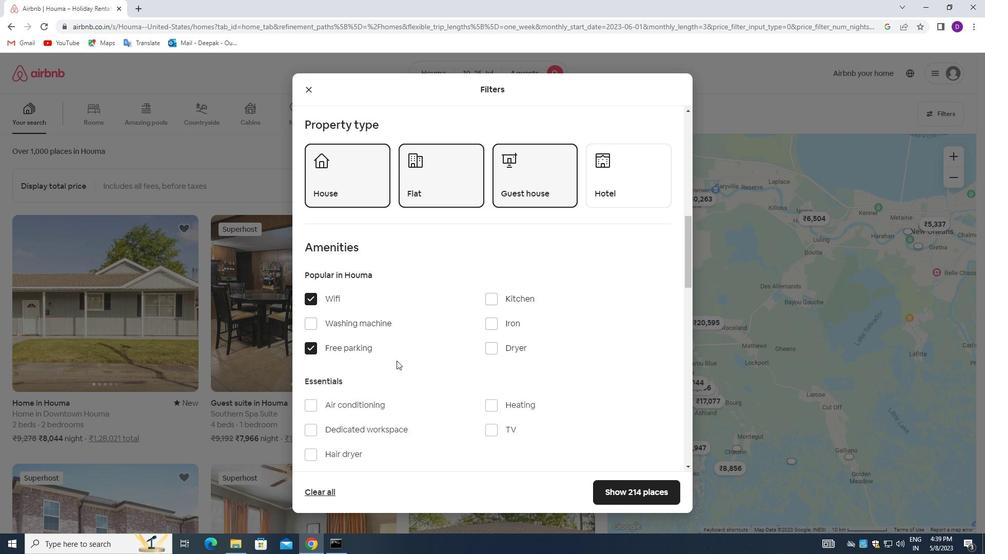 
Action: Mouse moved to (400, 359)
Screenshot: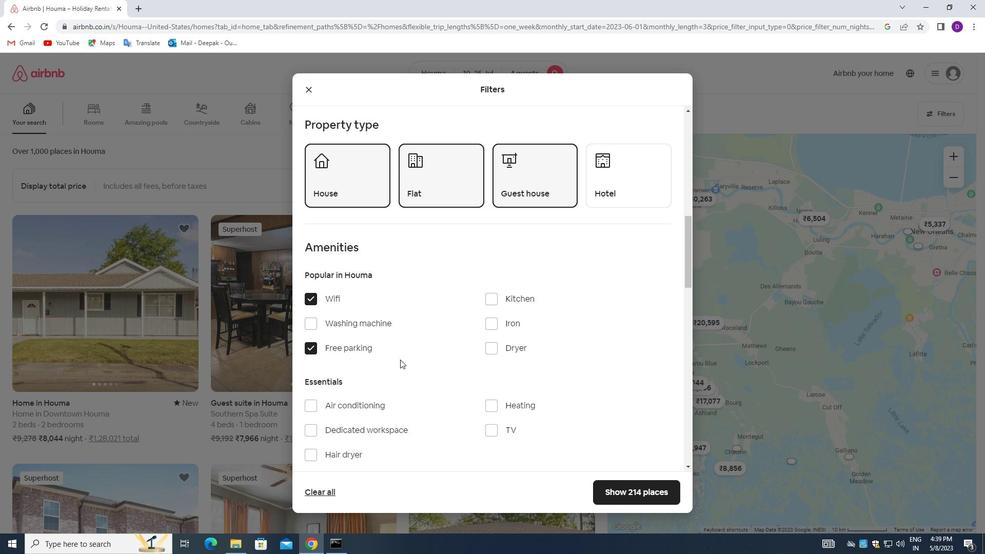 
Action: Mouse scrolled (400, 359) with delta (0, 0)
Screenshot: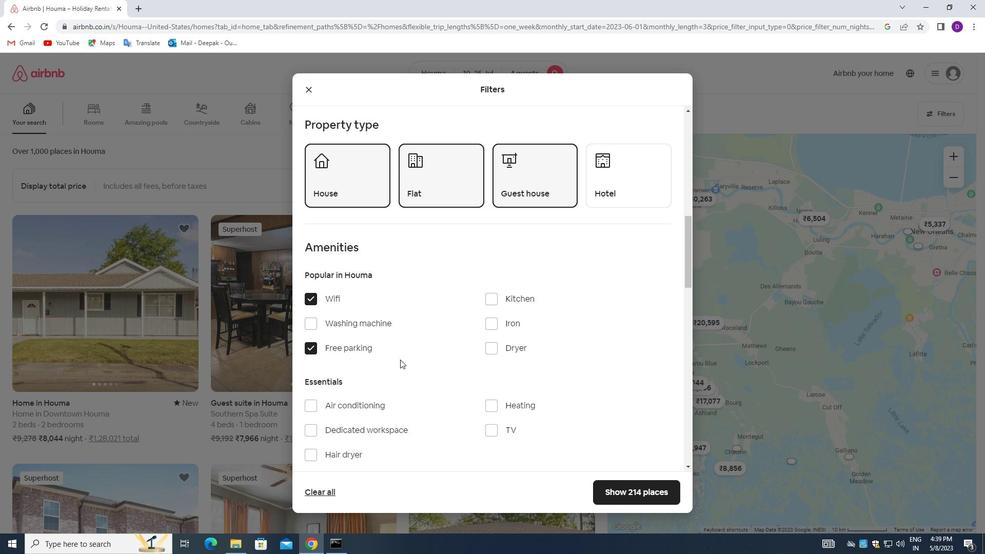 
Action: Mouse moved to (485, 325)
Screenshot: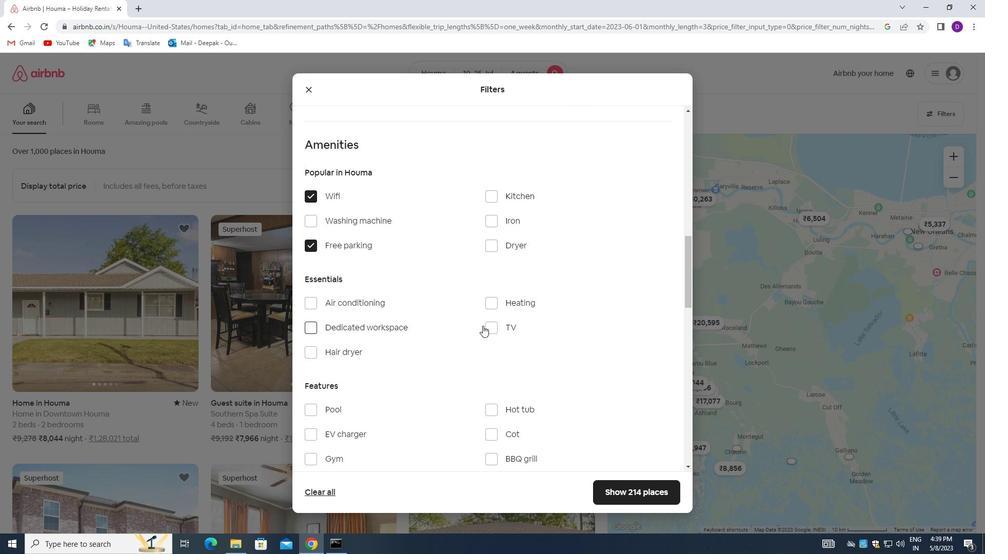 
Action: Mouse pressed left at (485, 325)
Screenshot: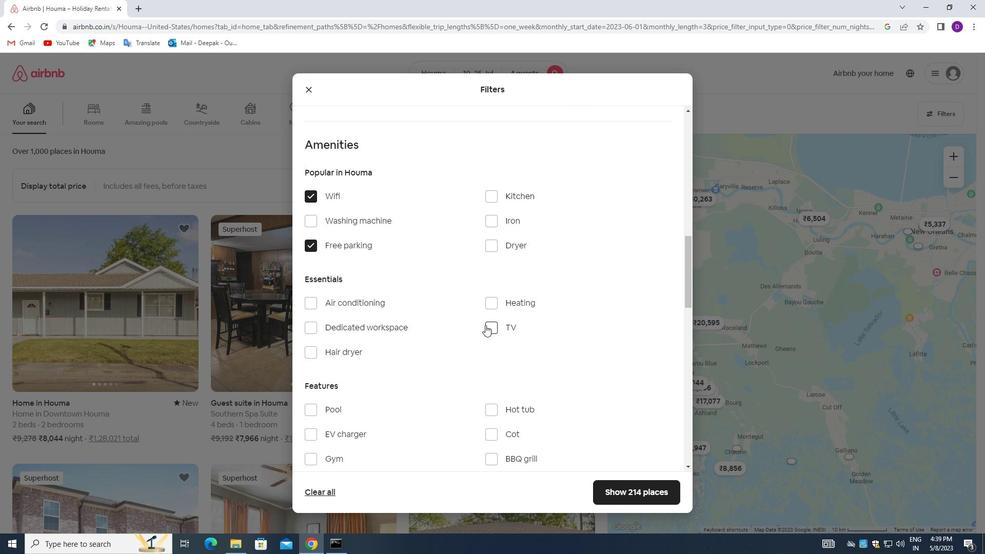 
Action: Mouse moved to (416, 350)
Screenshot: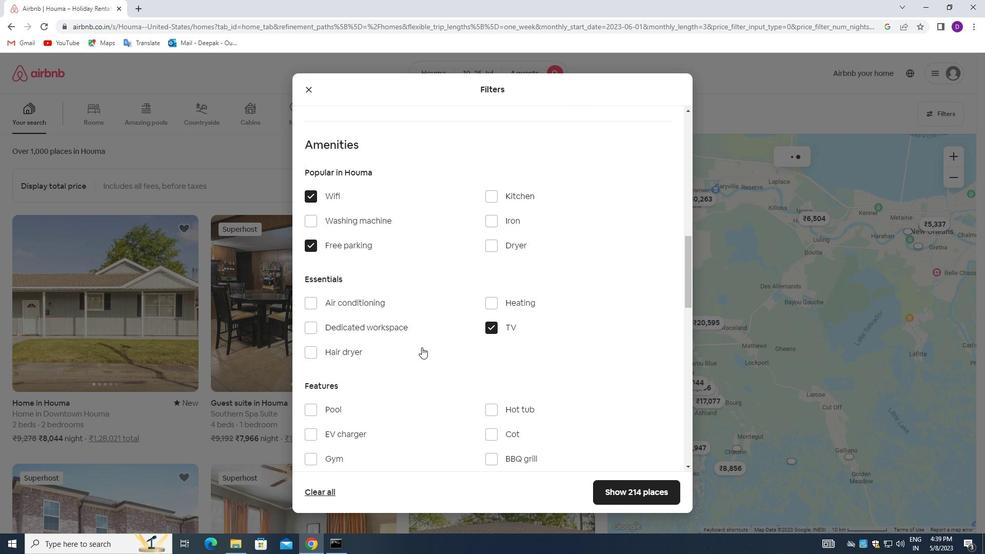 
Action: Mouse scrolled (416, 349) with delta (0, 0)
Screenshot: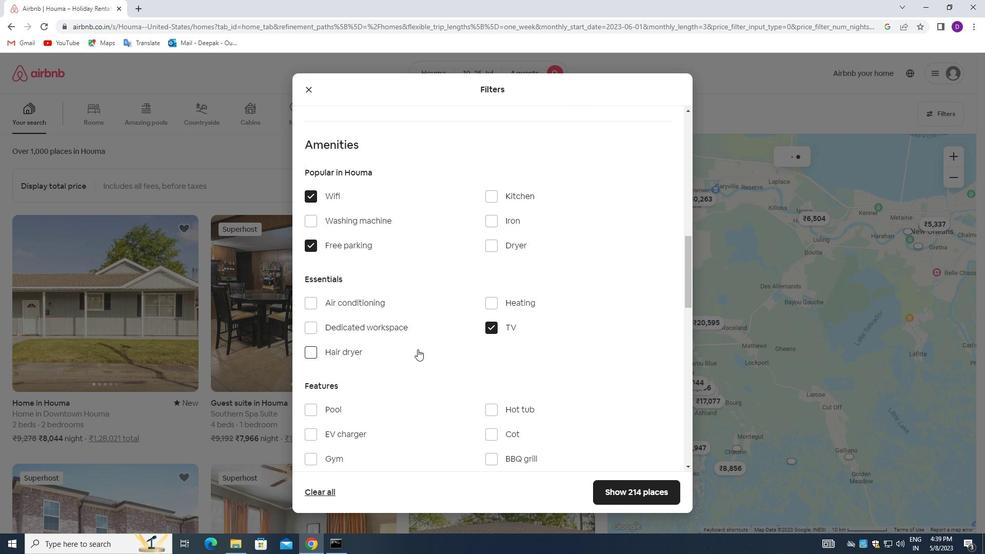 
Action: Mouse scrolled (416, 349) with delta (0, 0)
Screenshot: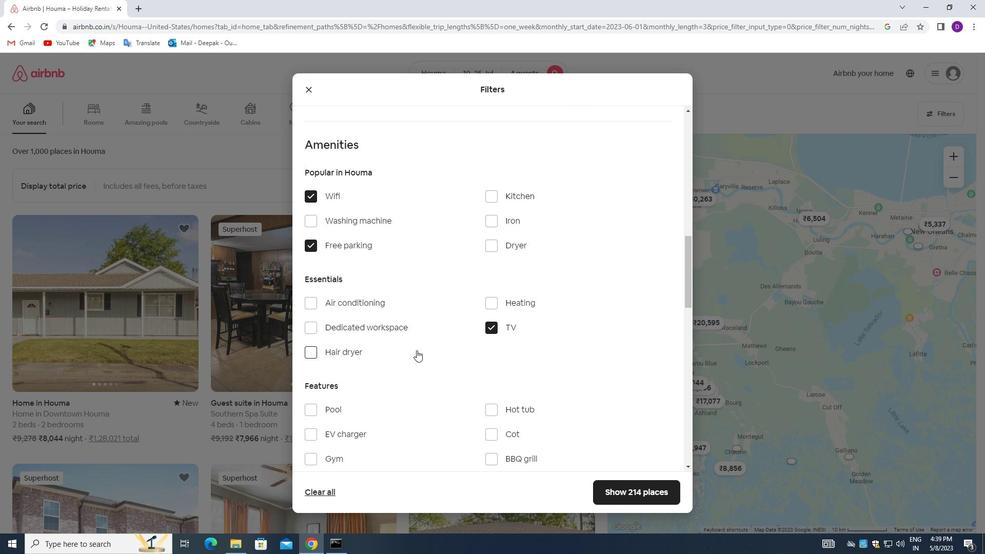 
Action: Mouse moved to (311, 357)
Screenshot: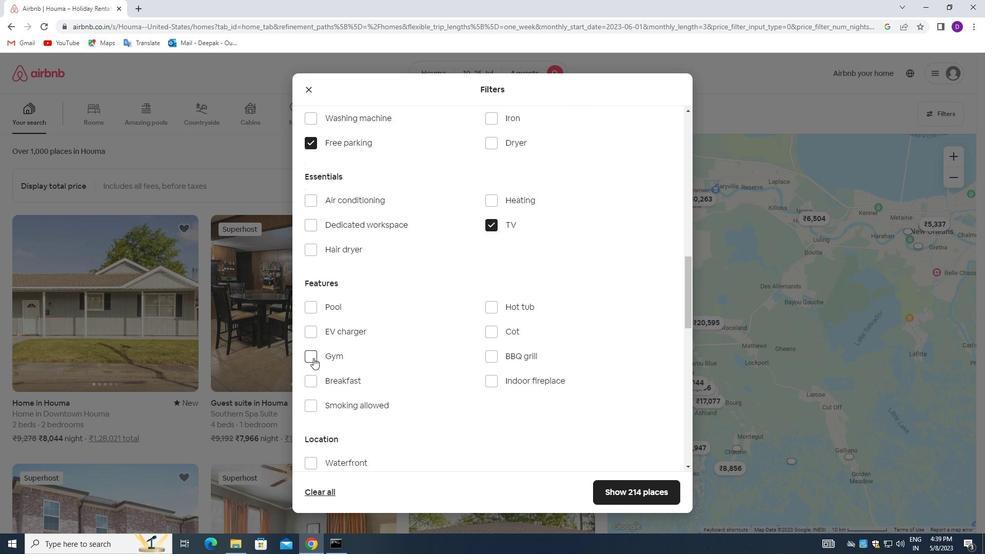 
Action: Mouse pressed left at (311, 357)
Screenshot: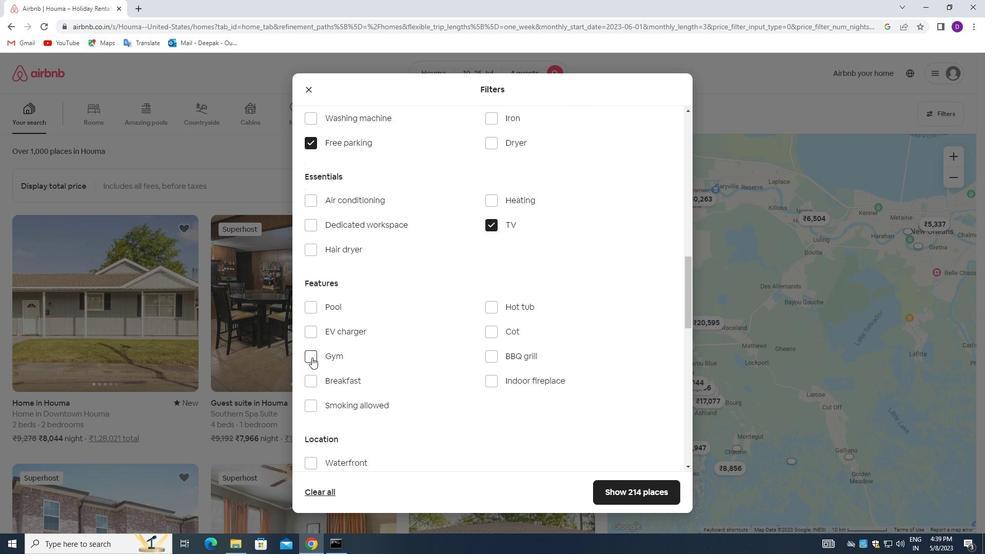 
Action: Mouse moved to (312, 379)
Screenshot: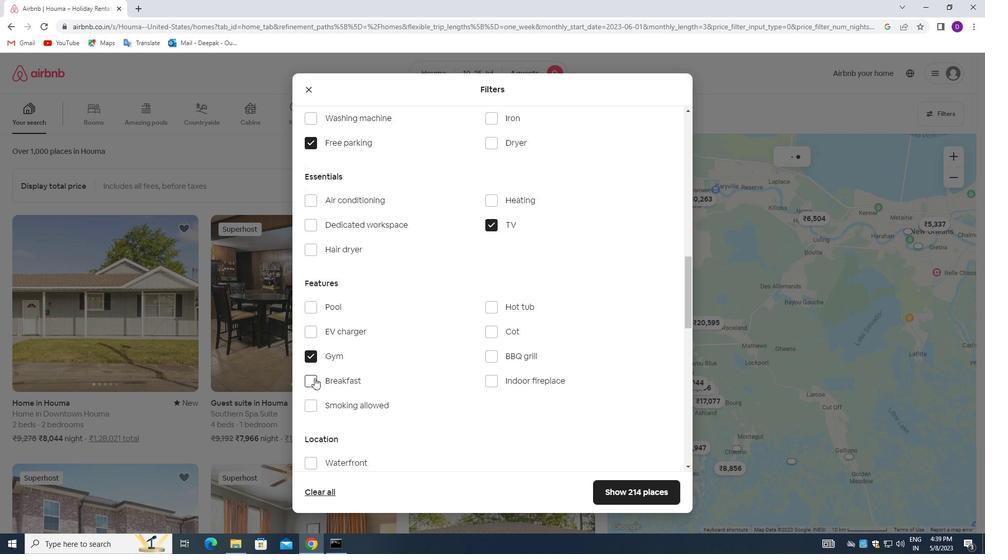 
Action: Mouse pressed left at (312, 379)
Screenshot: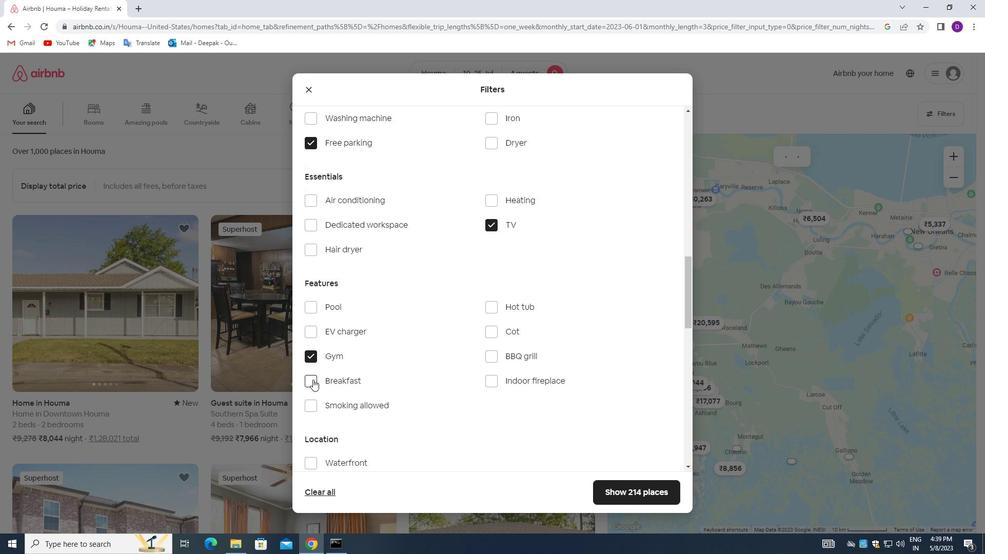
Action: Mouse moved to (403, 343)
Screenshot: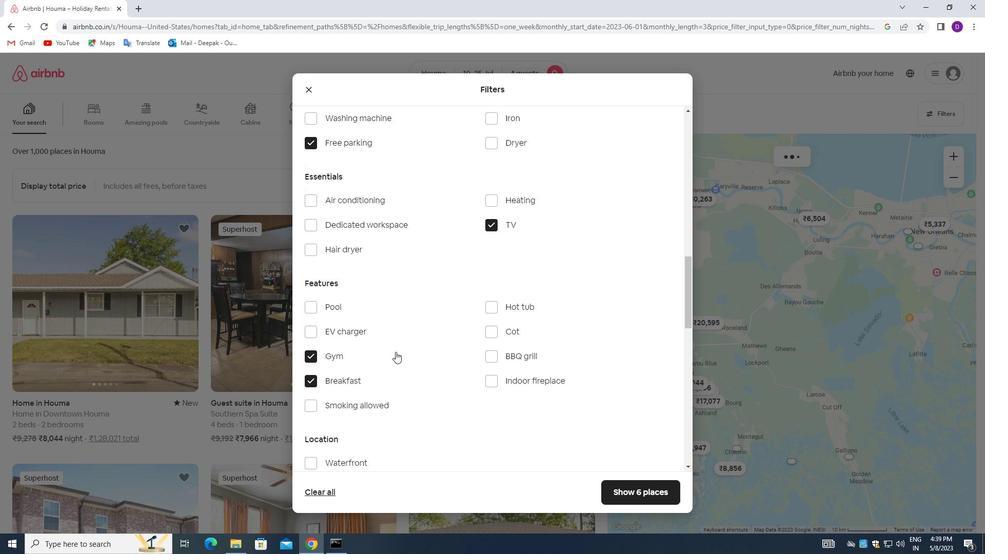 
Action: Mouse scrolled (403, 343) with delta (0, 0)
Screenshot: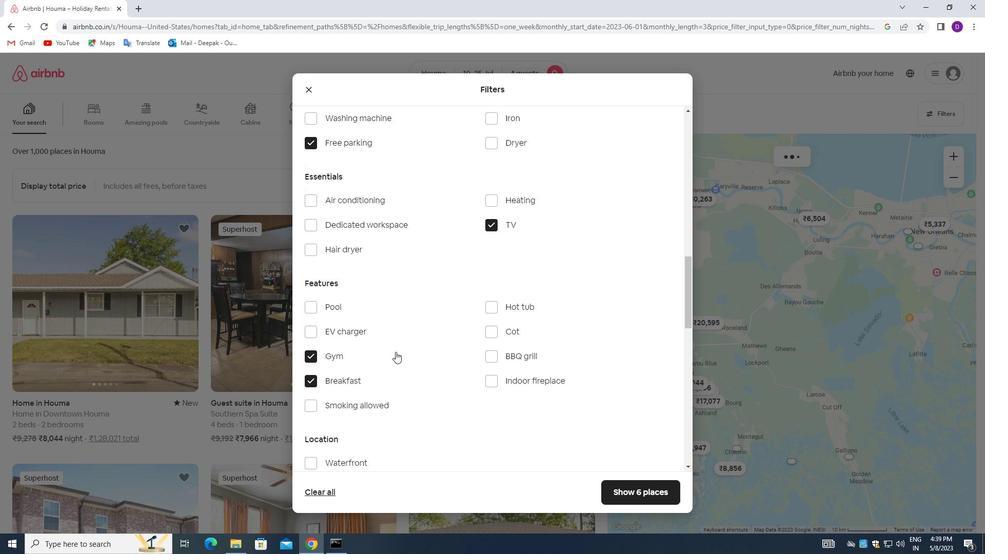 
Action: Mouse moved to (402, 342)
Screenshot: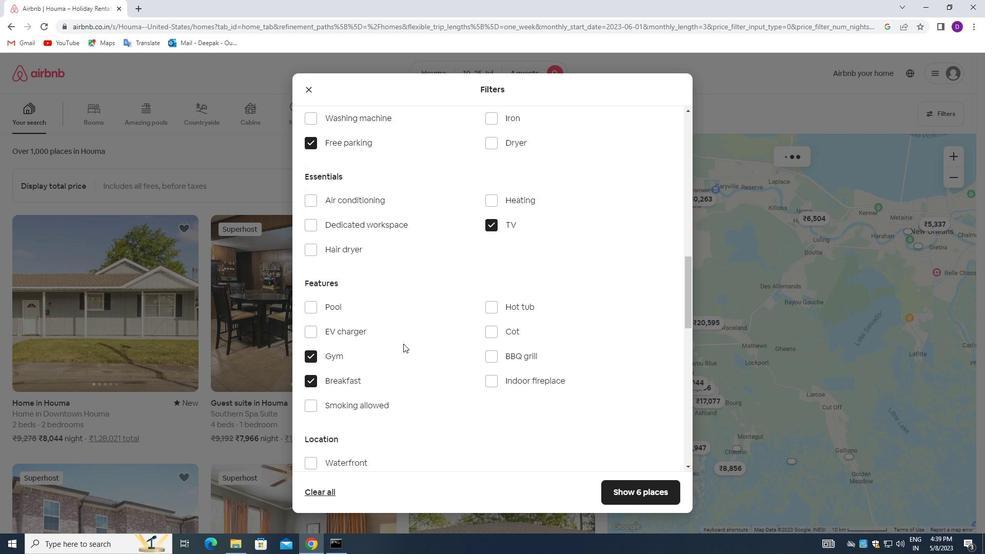 
Action: Mouse scrolled (402, 343) with delta (0, 0)
Screenshot: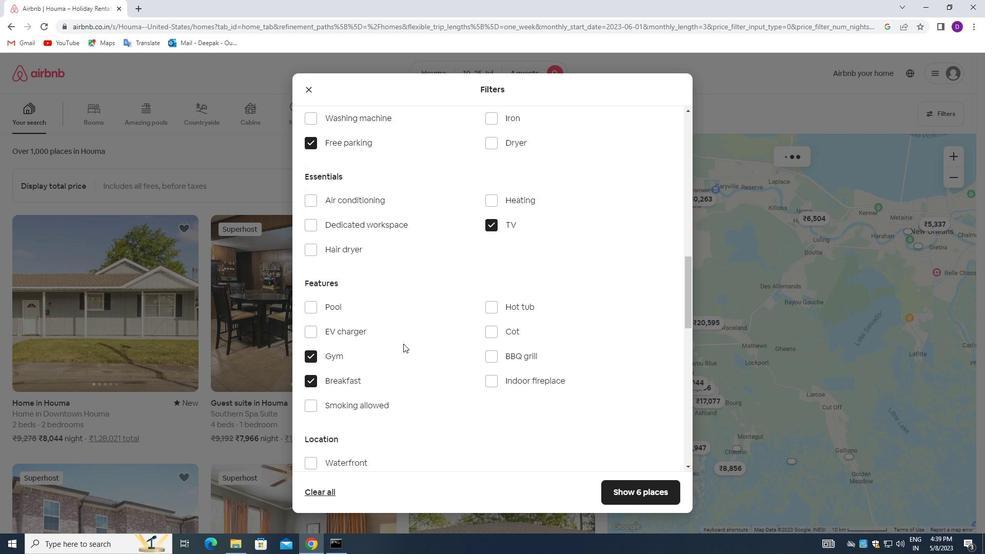 
Action: Mouse moved to (400, 341)
Screenshot: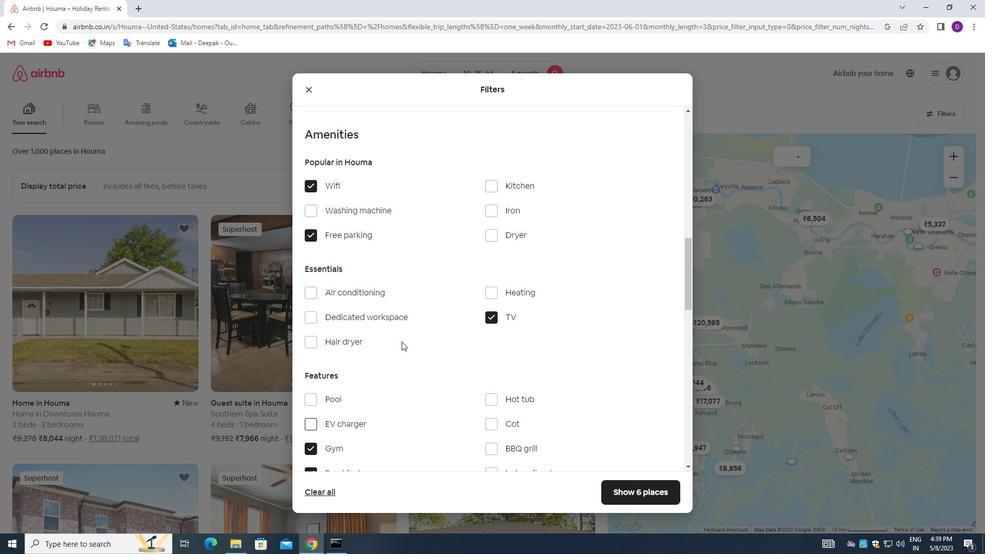 
Action: Mouse scrolled (400, 340) with delta (0, 0)
Screenshot: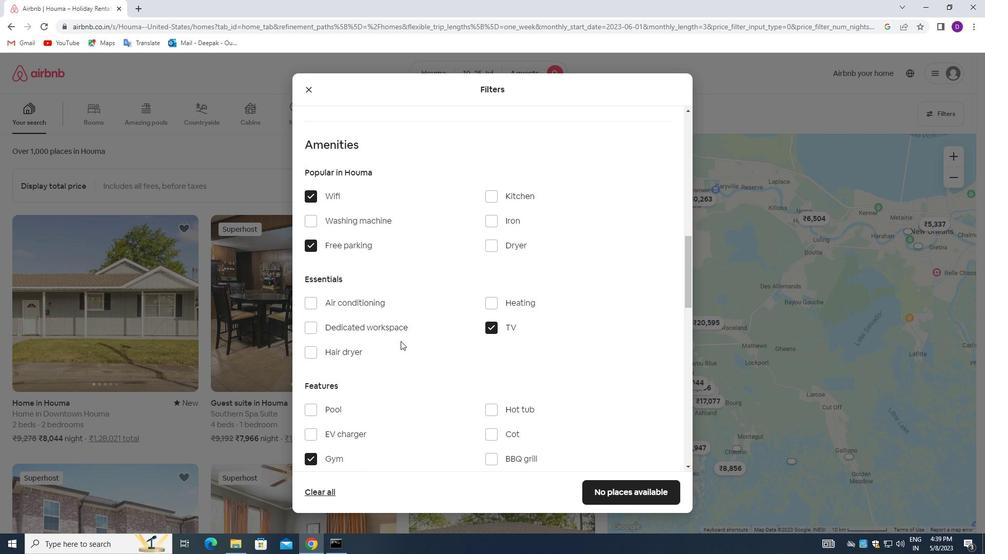 
Action: Mouse scrolled (400, 340) with delta (0, 0)
Screenshot: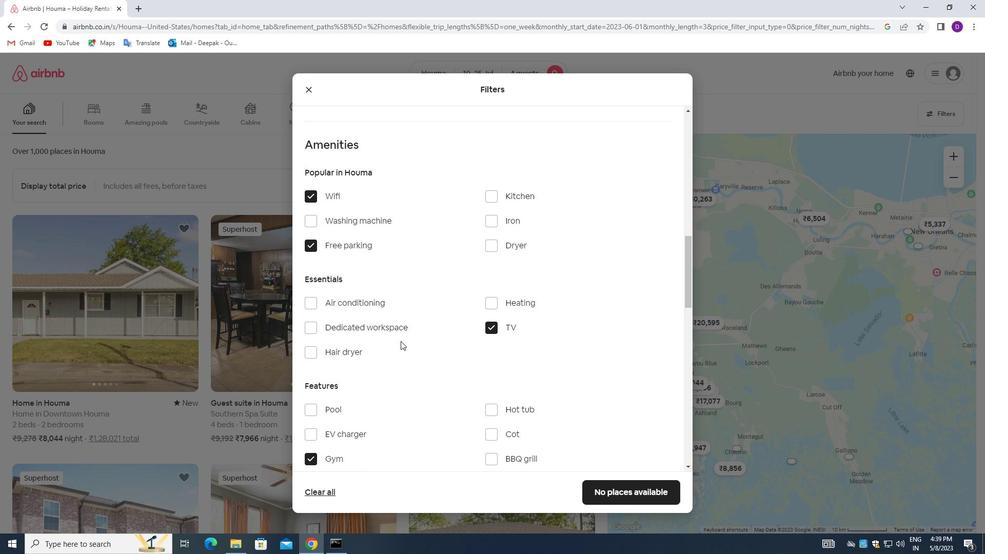 
Action: Mouse scrolled (400, 340) with delta (0, 0)
Screenshot: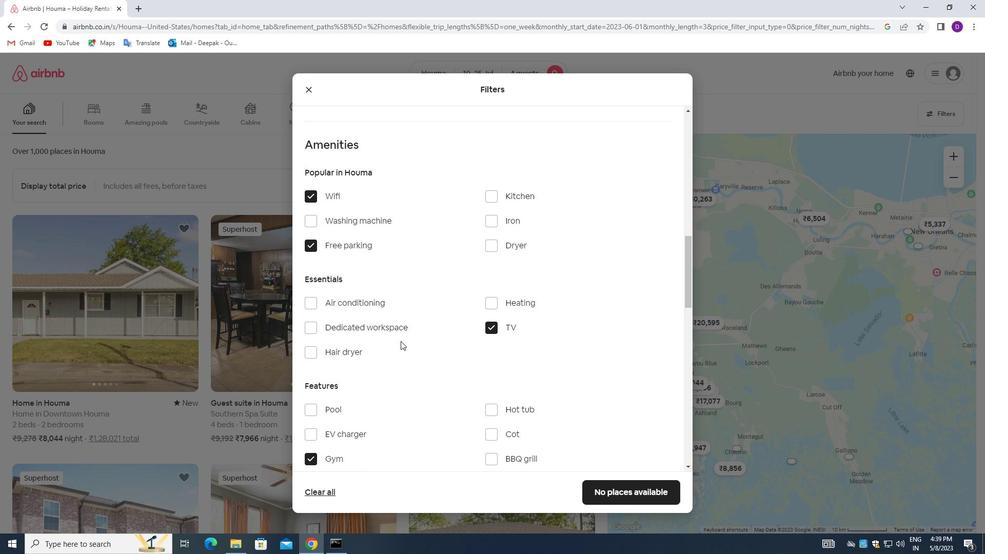 
Action: Mouse moved to (398, 340)
Screenshot: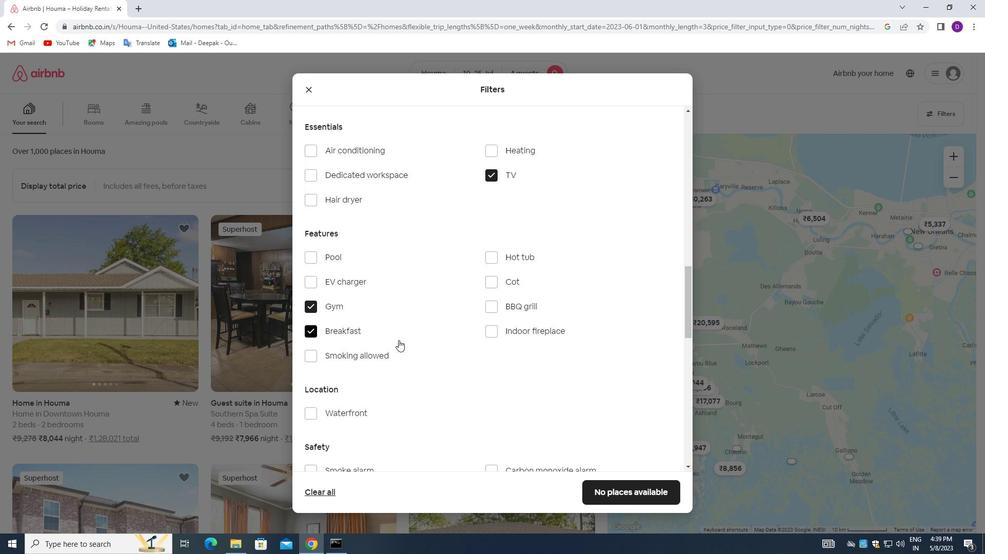 
Action: Mouse scrolled (398, 339) with delta (0, 0)
Screenshot: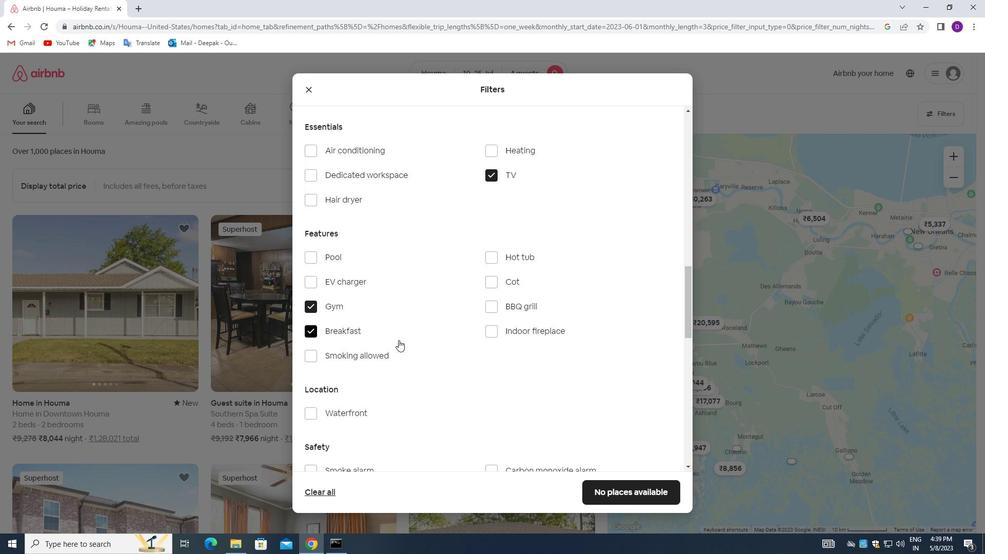 
Action: Mouse moved to (400, 340)
Screenshot: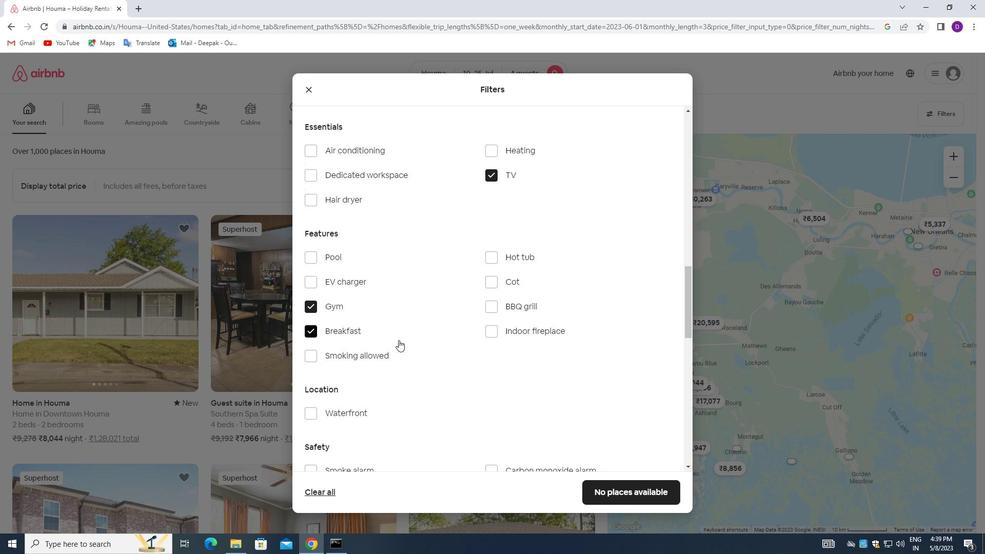 
Action: Mouse scrolled (400, 339) with delta (0, 0)
Screenshot: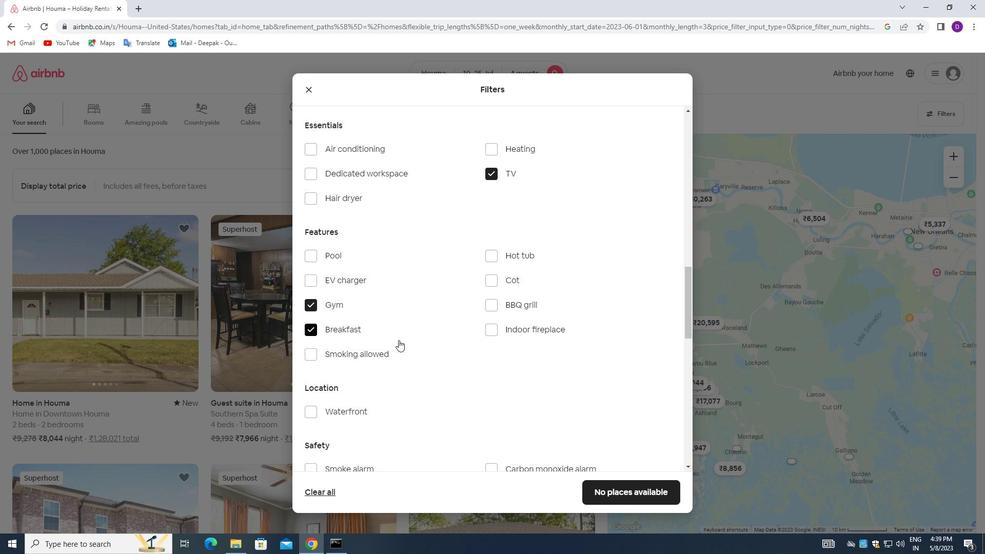 
Action: Mouse moved to (421, 341)
Screenshot: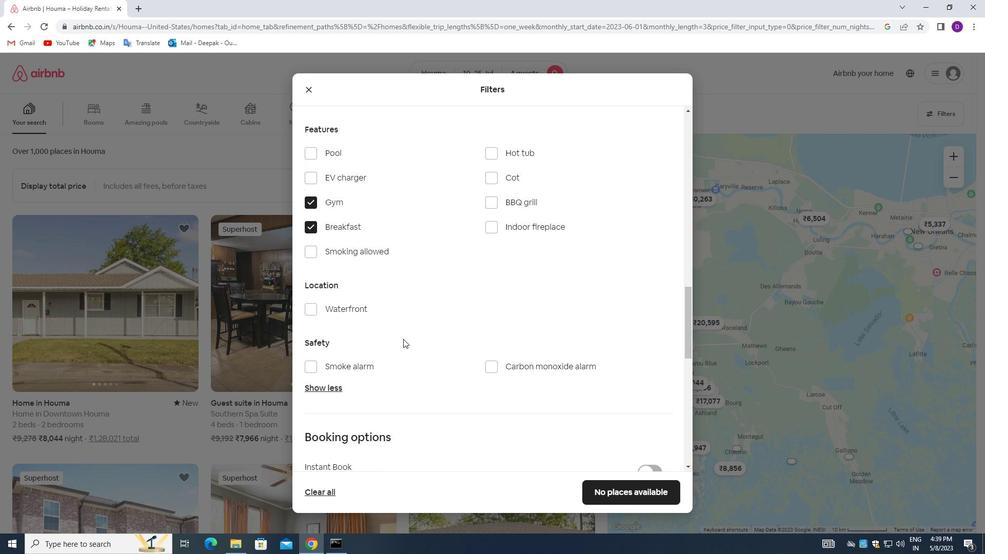 
Action: Mouse scrolled (421, 340) with delta (0, 0)
Screenshot: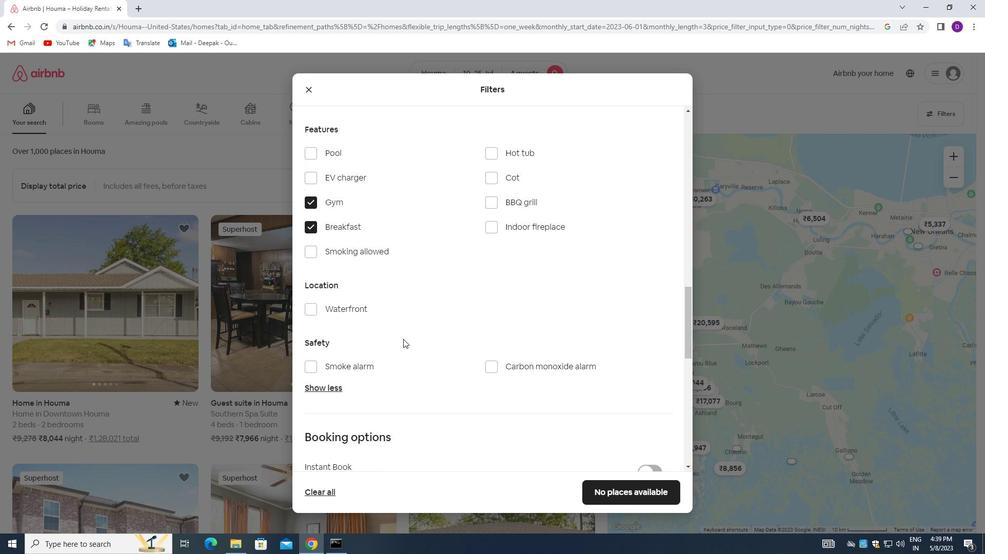 
Action: Mouse moved to (436, 342)
Screenshot: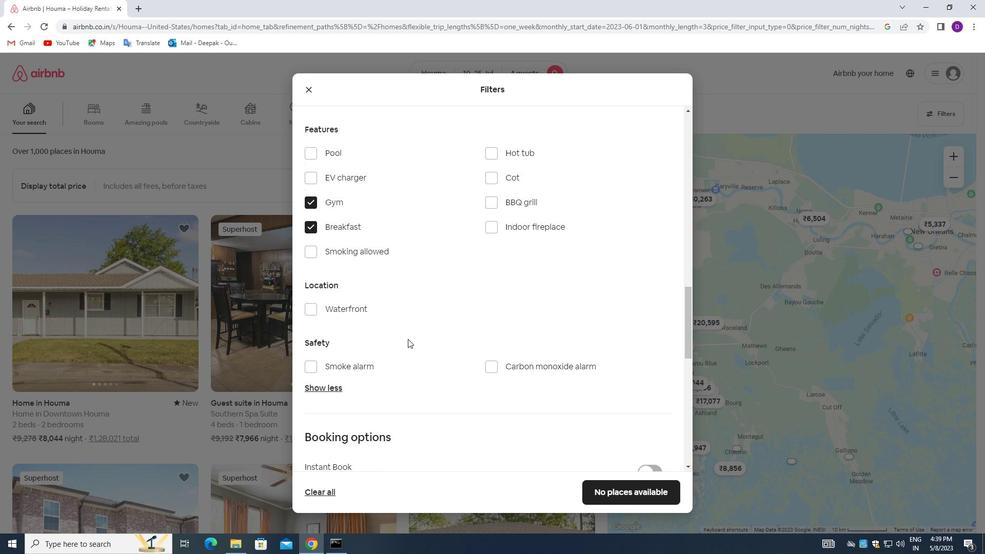 
Action: Mouse scrolled (436, 341) with delta (0, 0)
Screenshot: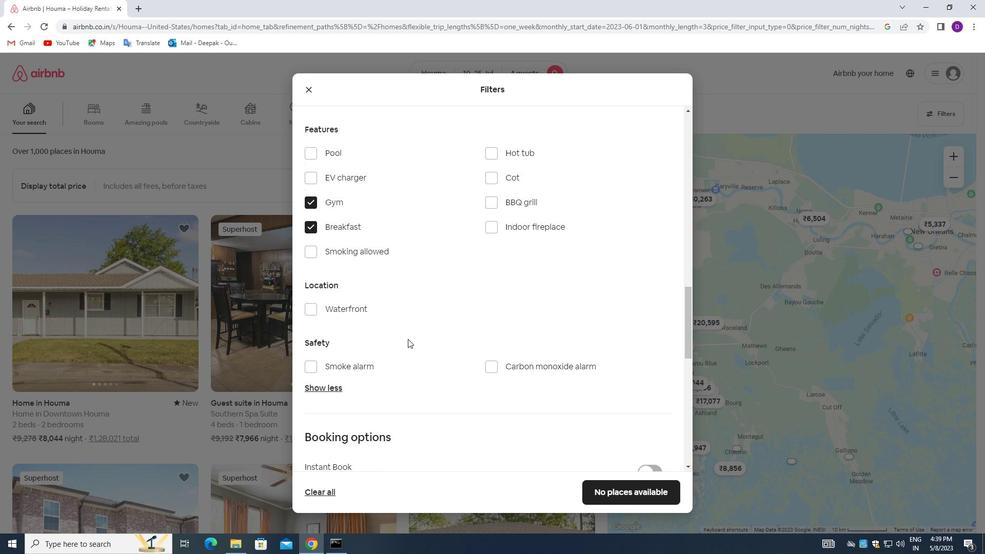 
Action: Mouse moved to (439, 342)
Screenshot: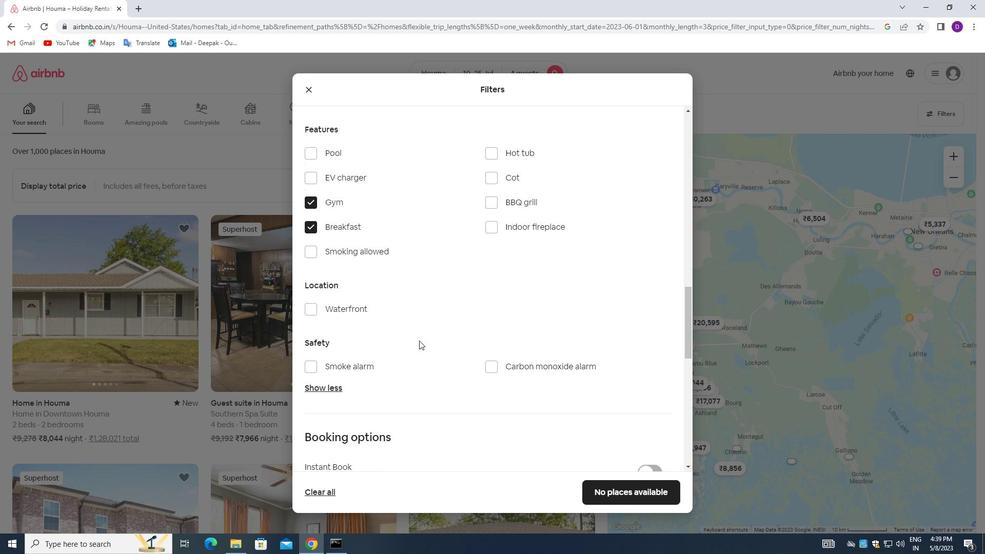 
Action: Mouse scrolled (439, 342) with delta (0, 0)
Screenshot: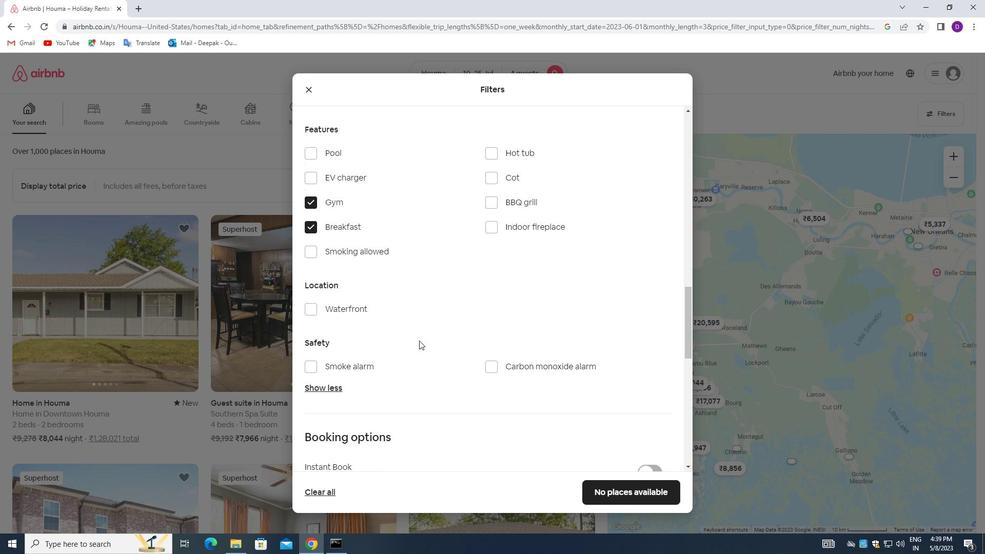 
Action: Mouse moved to (440, 342)
Screenshot: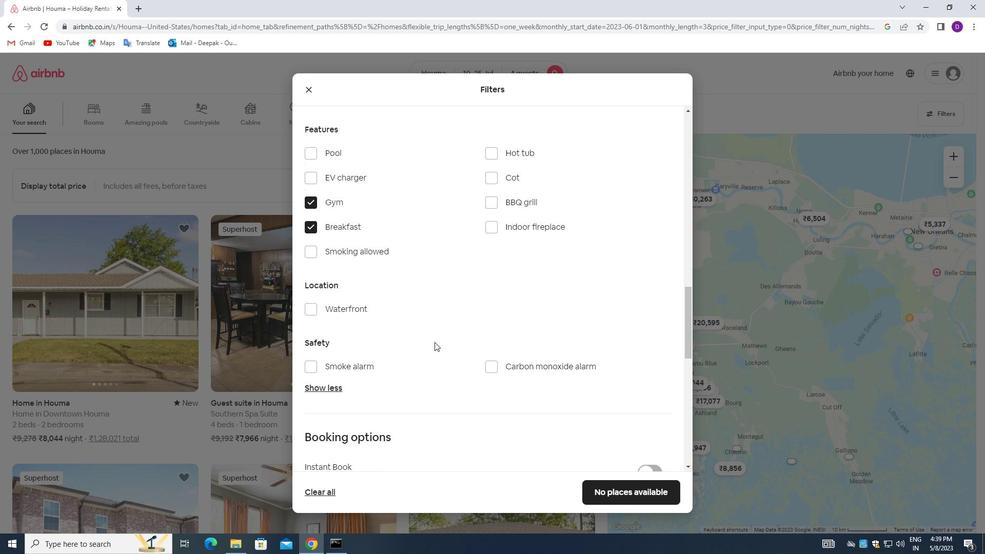 
Action: Mouse scrolled (440, 342) with delta (0, 0)
Screenshot: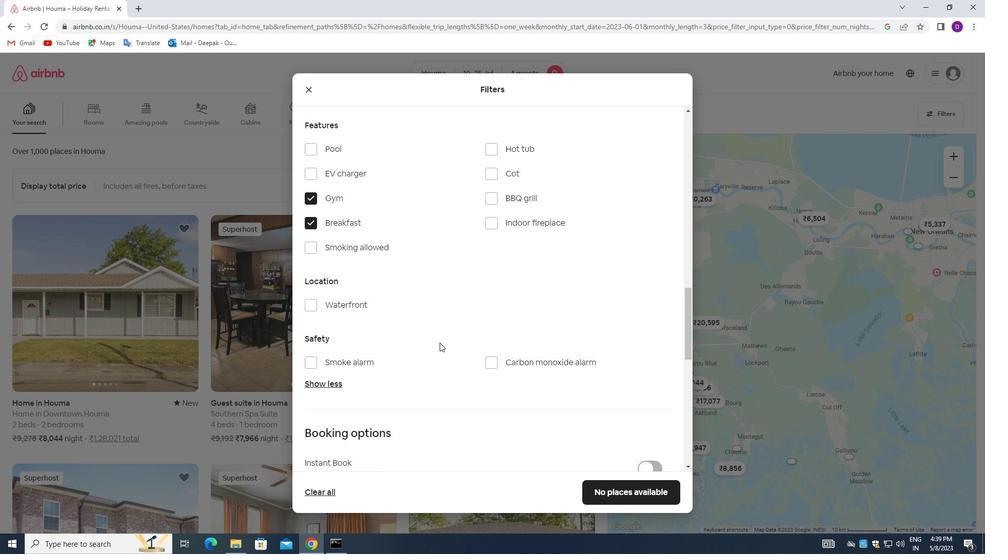 
Action: Mouse moved to (647, 304)
Screenshot: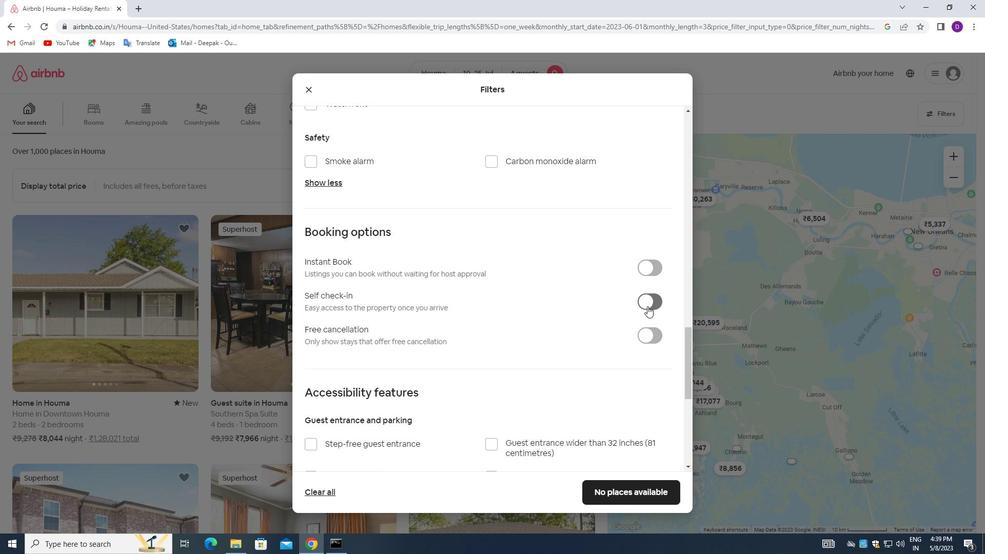 
Action: Mouse pressed left at (647, 304)
Screenshot: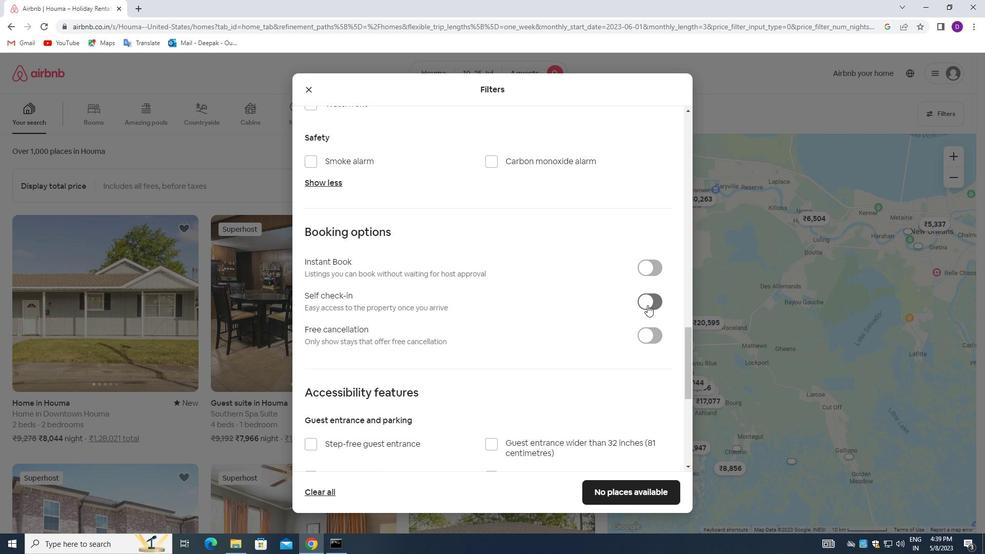 
Action: Mouse moved to (449, 352)
Screenshot: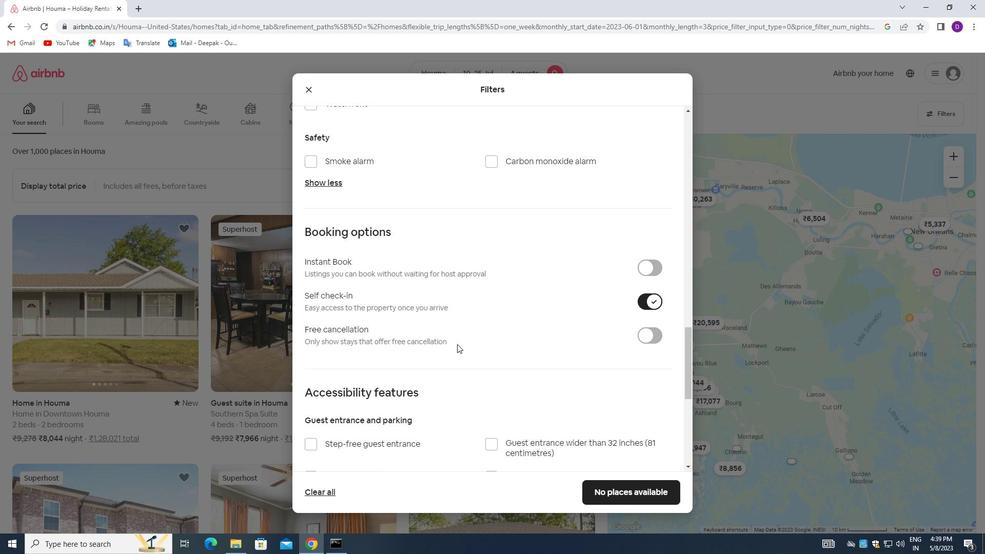 
Action: Mouse scrolled (449, 351) with delta (0, 0)
Screenshot: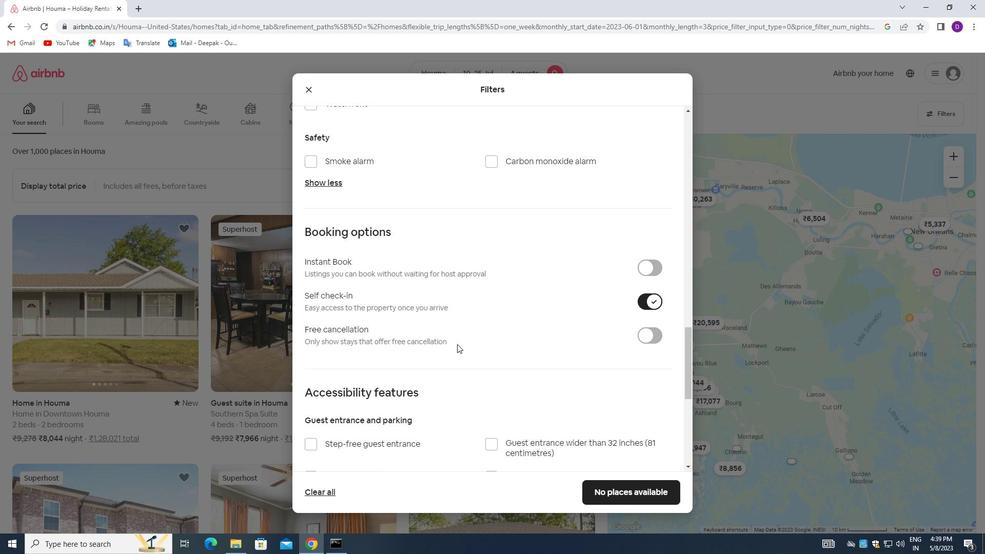 
Action: Mouse moved to (447, 355)
Screenshot: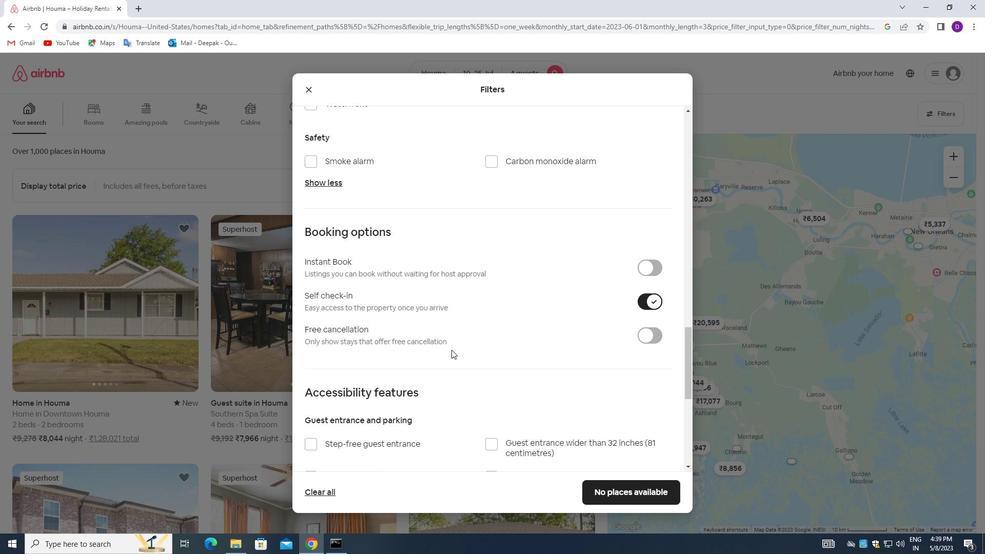 
Action: Mouse scrolled (447, 355) with delta (0, 0)
Screenshot: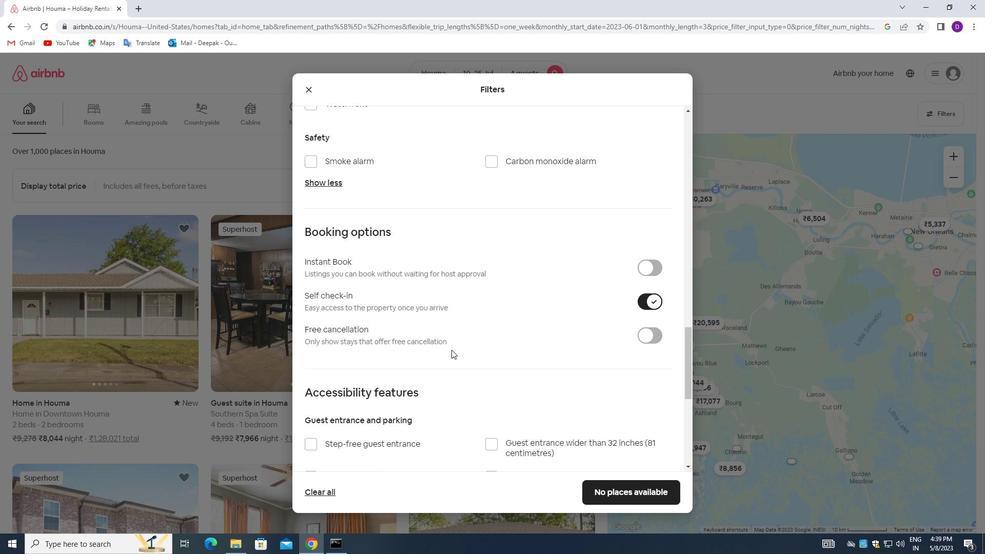 
Action: Mouse moved to (447, 356)
Screenshot: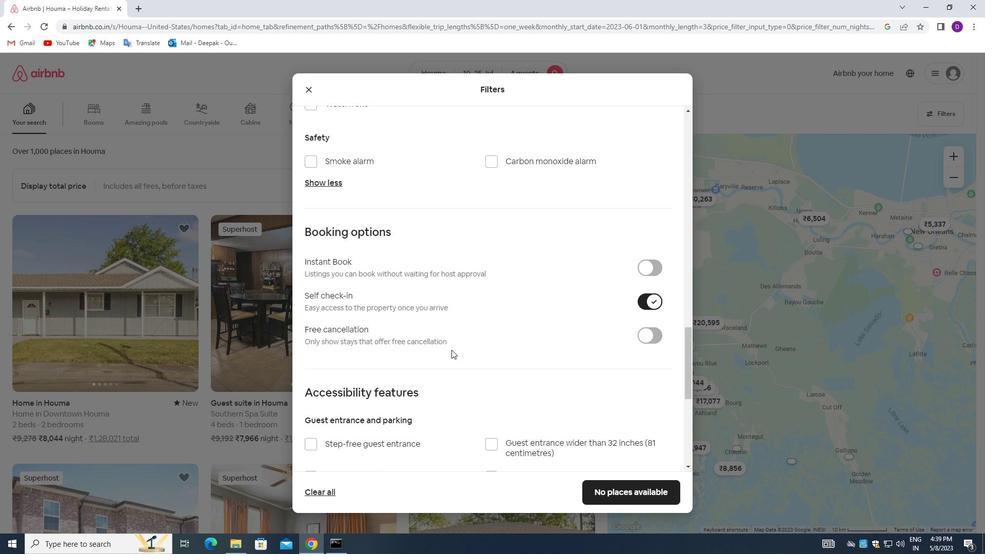 
Action: Mouse scrolled (447, 356) with delta (0, 0)
Screenshot: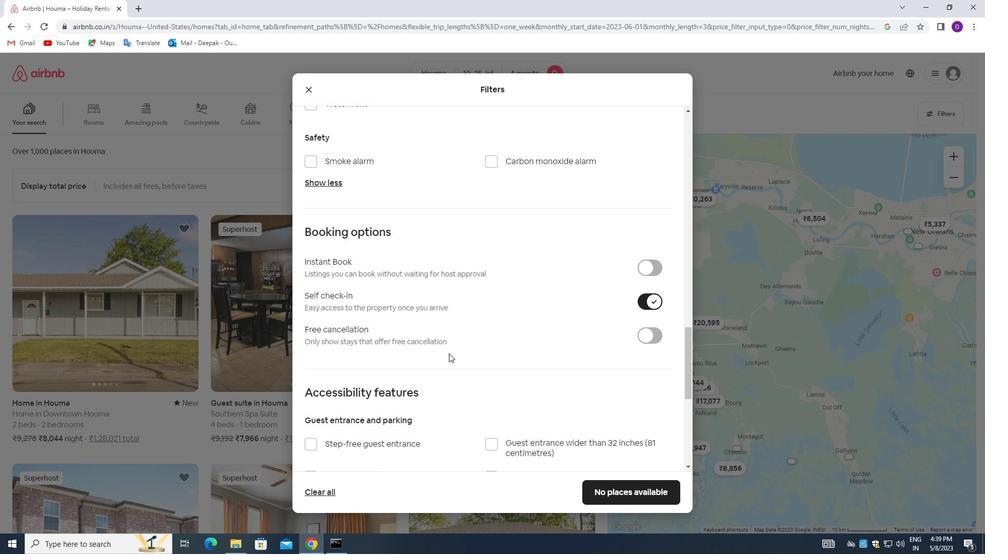 
Action: Mouse moved to (446, 357)
Screenshot: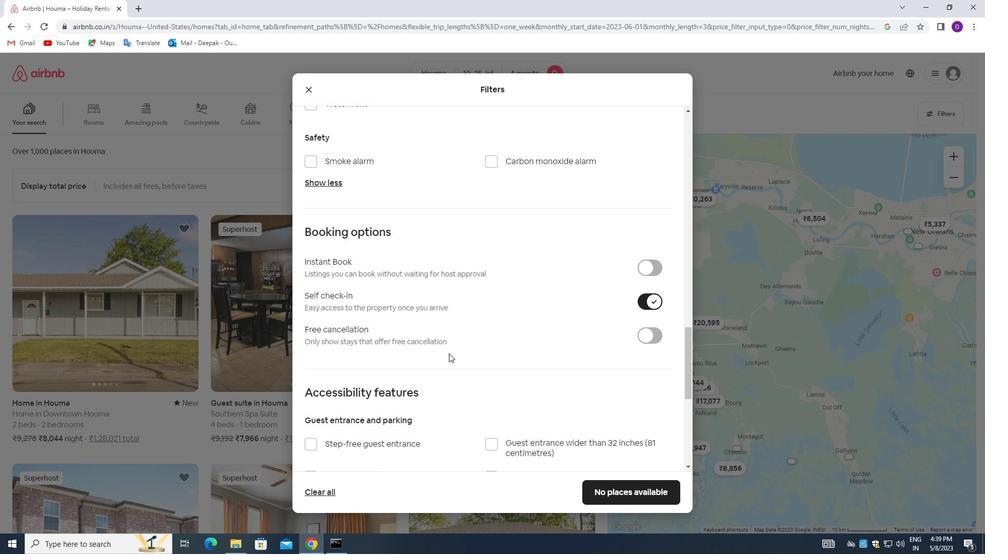 
Action: Mouse scrolled (446, 356) with delta (0, 0)
Screenshot: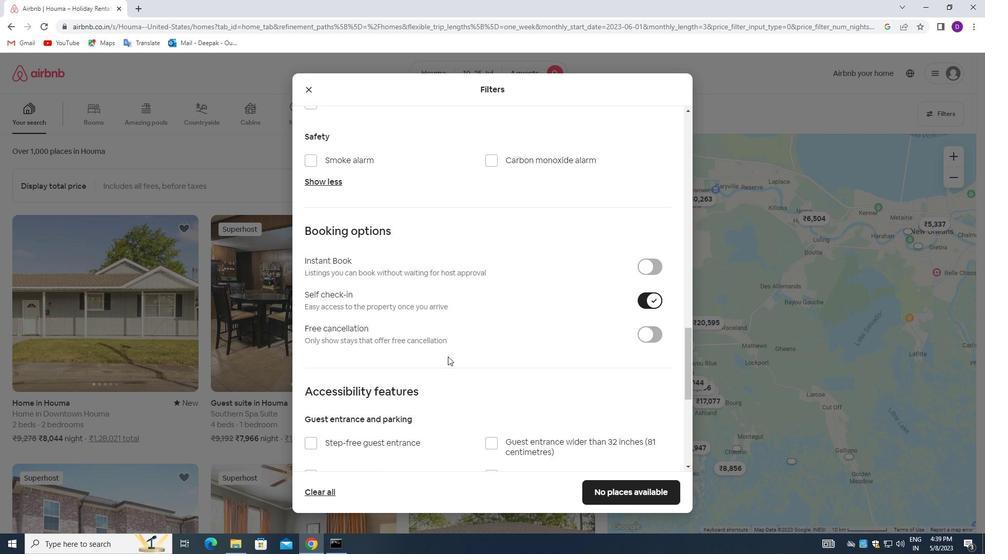 
Action: Mouse moved to (427, 368)
Screenshot: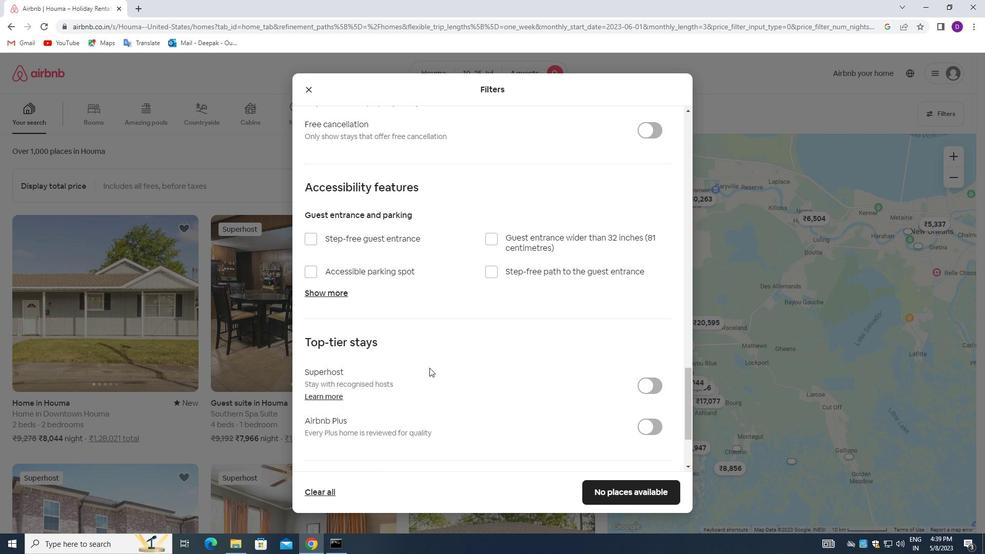 
Action: Mouse scrolled (427, 368) with delta (0, 0)
Screenshot: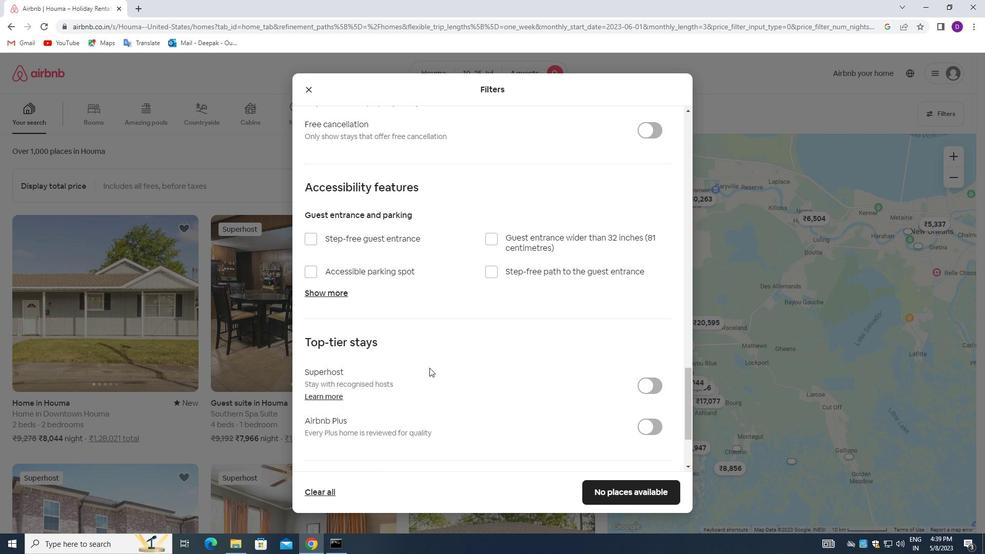 
Action: Mouse moved to (427, 369)
Screenshot: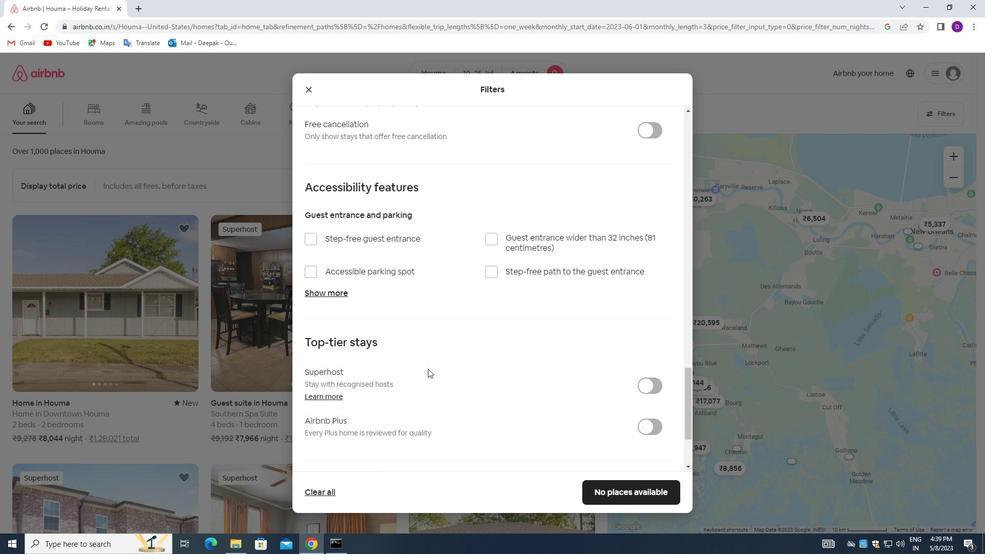 
Action: Mouse scrolled (427, 368) with delta (0, 0)
Screenshot: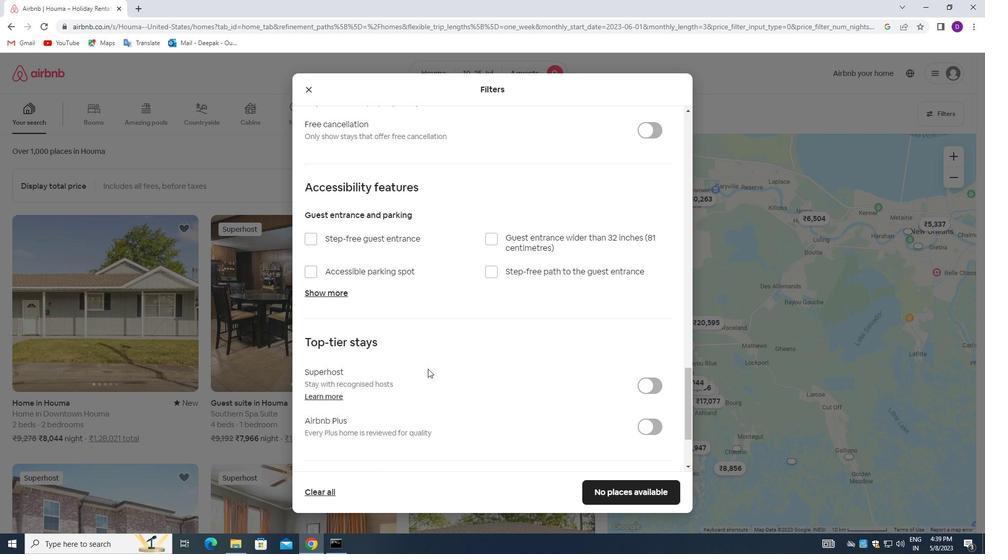 
Action: Mouse scrolled (427, 368) with delta (0, 0)
Screenshot: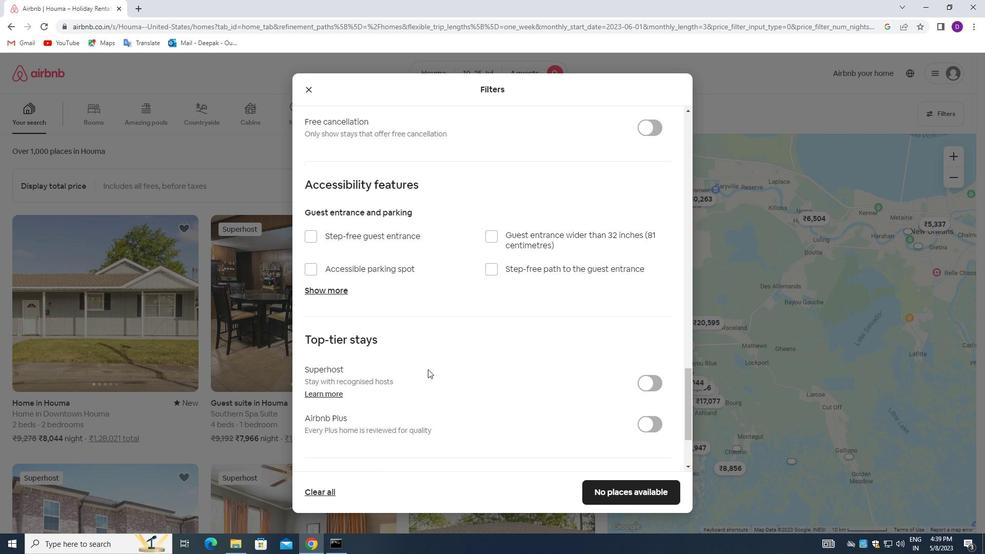 
Action: Mouse moved to (422, 368)
Screenshot: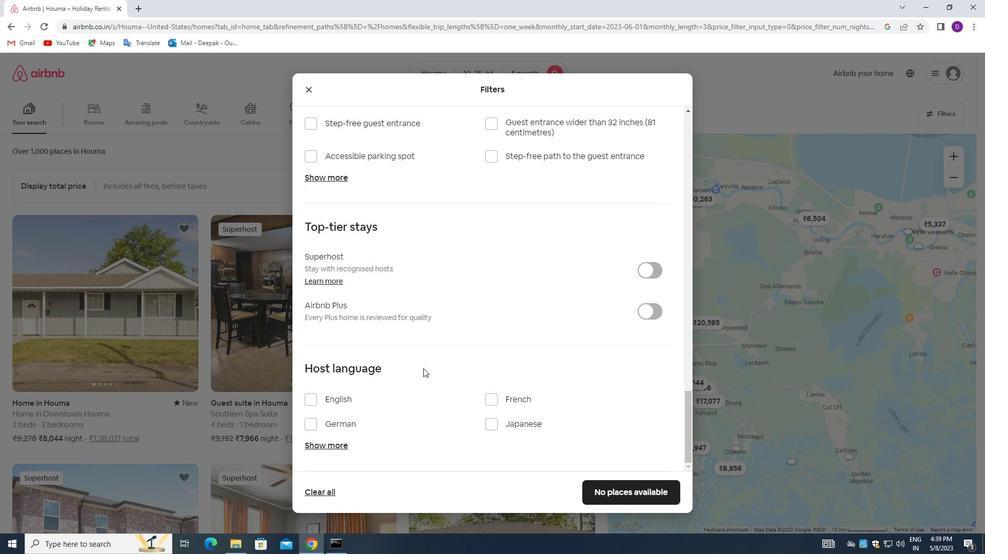 
Action: Mouse scrolled (422, 367) with delta (0, 0)
Screenshot: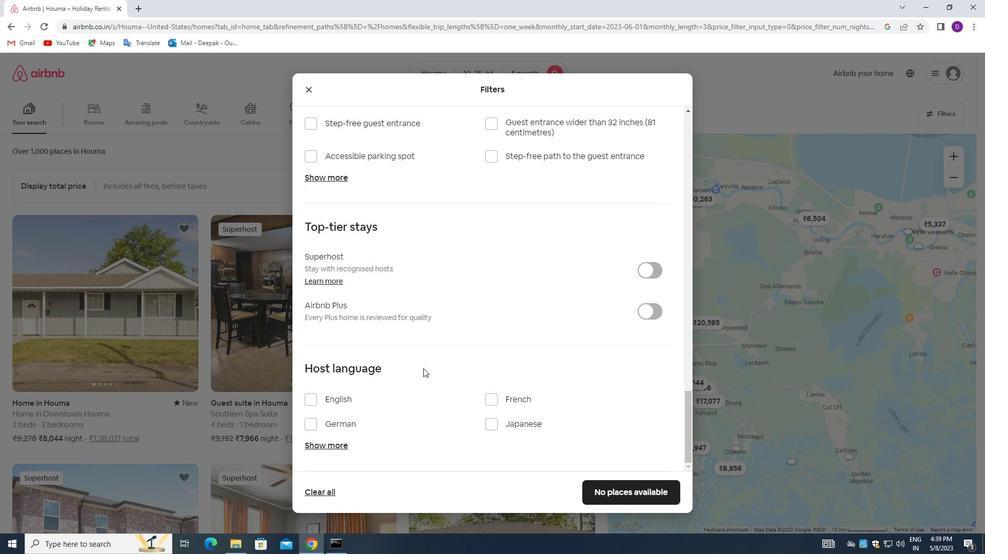 
Action: Mouse moved to (421, 372)
Screenshot: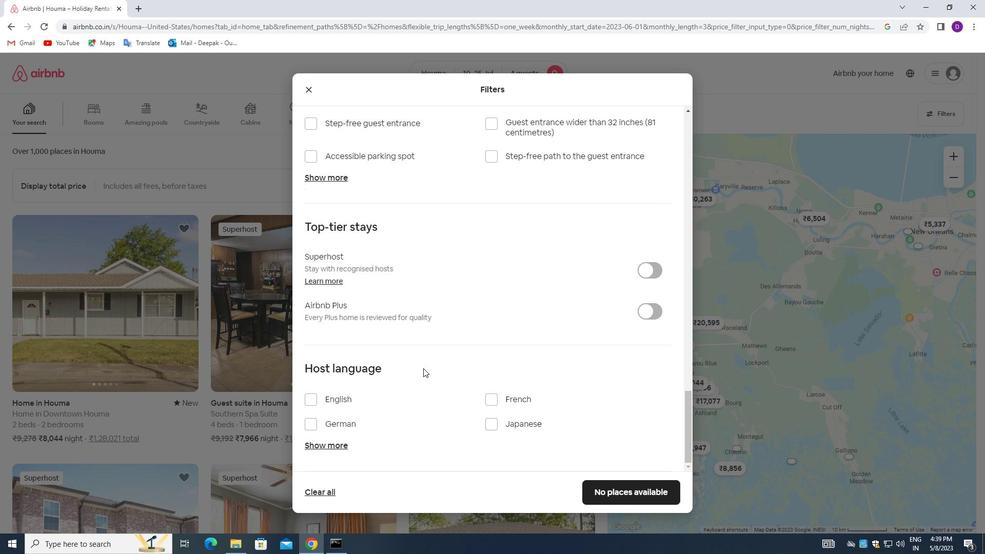 
Action: Mouse scrolled (421, 371) with delta (0, 0)
Screenshot: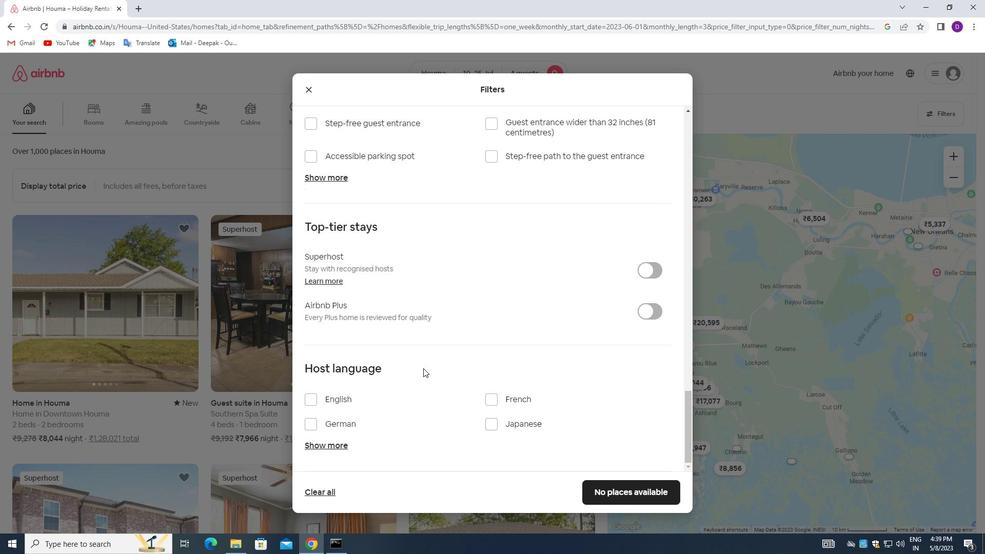
Action: Mouse moved to (411, 379)
Screenshot: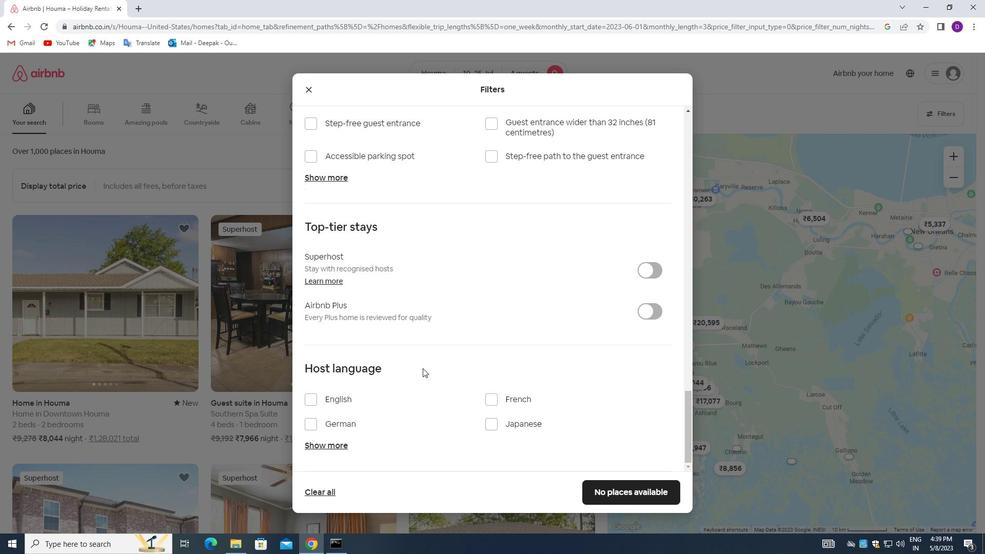 
Action: Mouse scrolled (411, 378) with delta (0, 0)
Screenshot: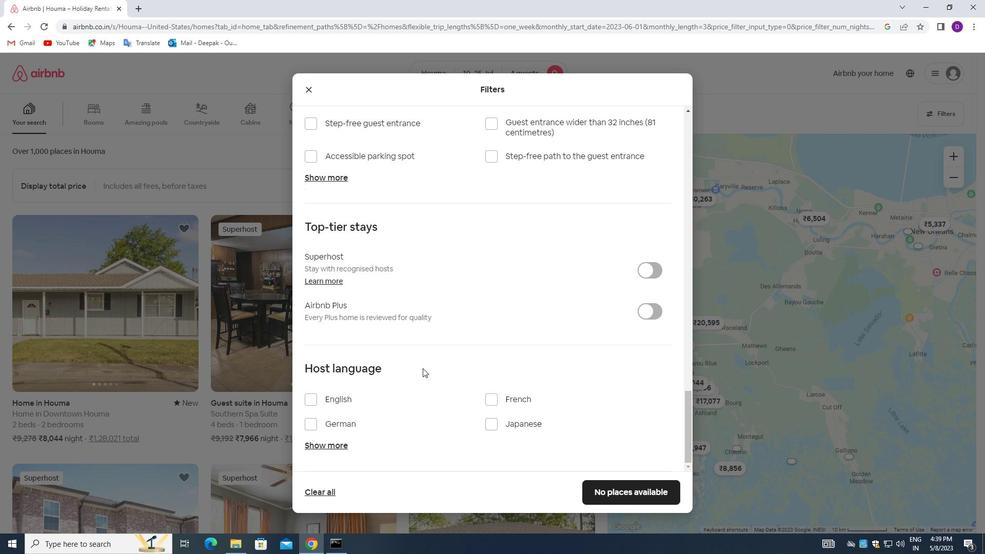 
Action: Mouse moved to (313, 402)
Screenshot: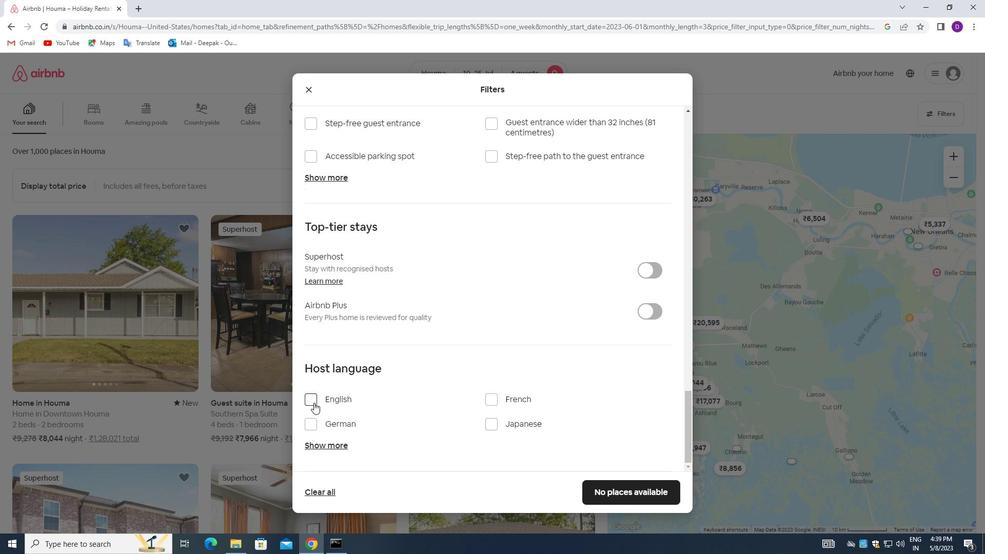 
Action: Mouse pressed left at (313, 402)
Screenshot: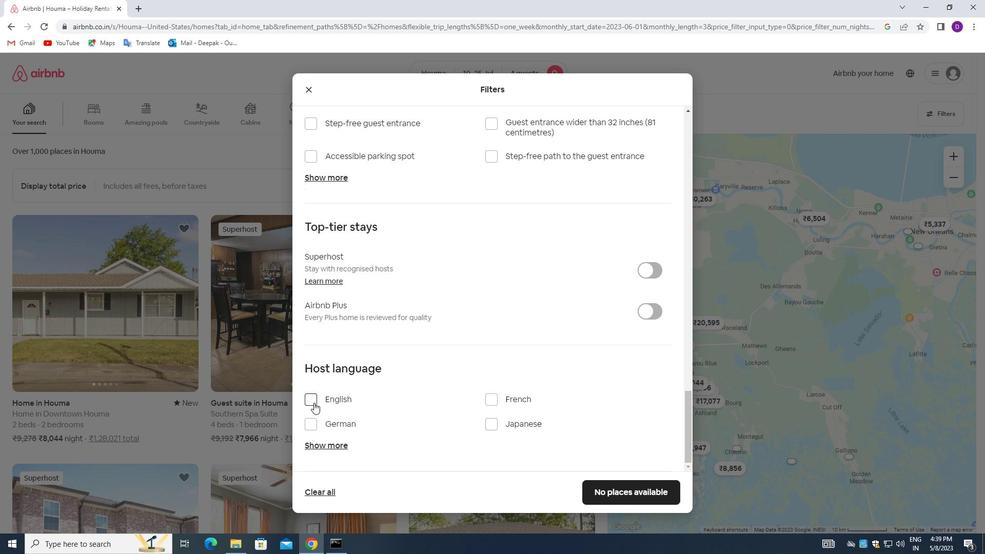 
Action: Mouse moved to (507, 428)
Screenshot: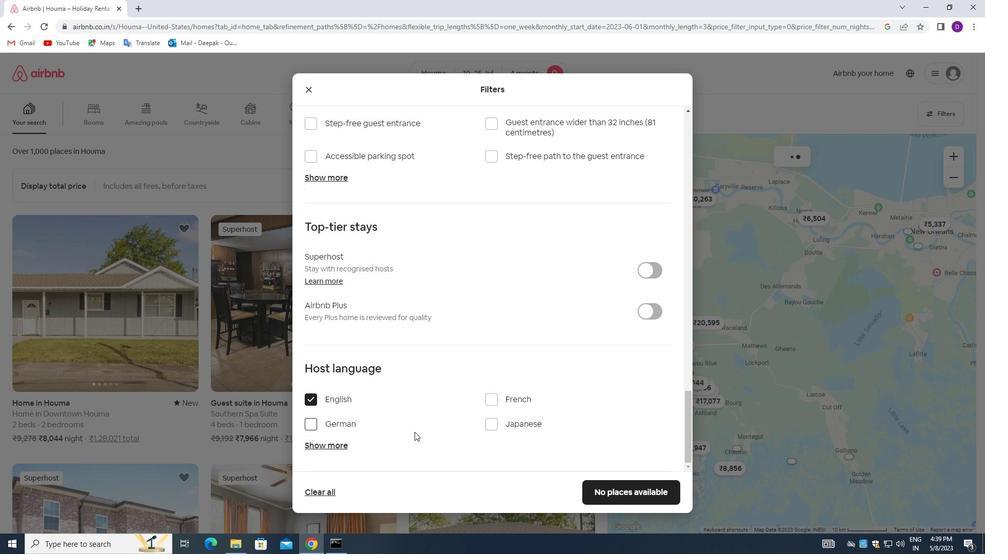 
Action: Mouse scrolled (507, 427) with delta (0, 0)
Screenshot: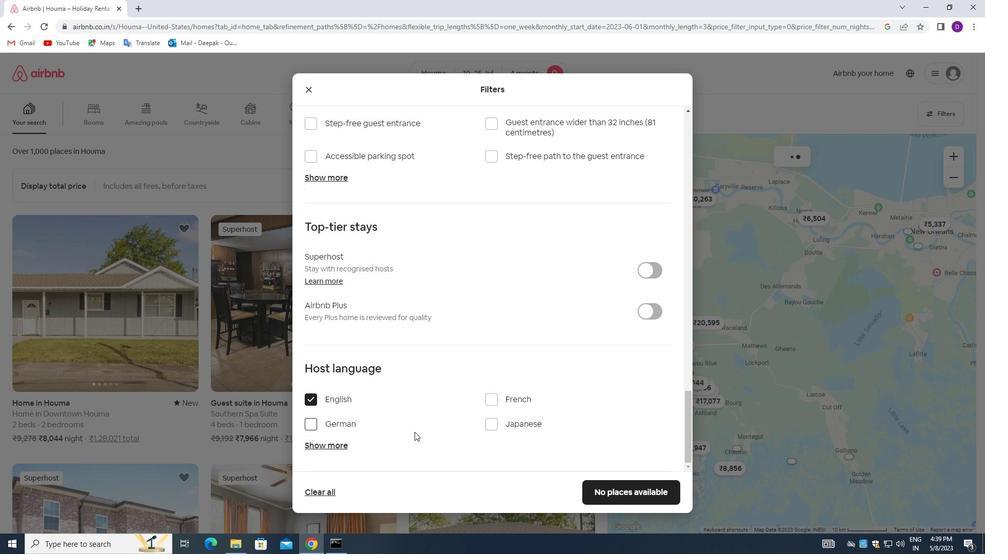 
Action: Mouse moved to (519, 427)
Screenshot: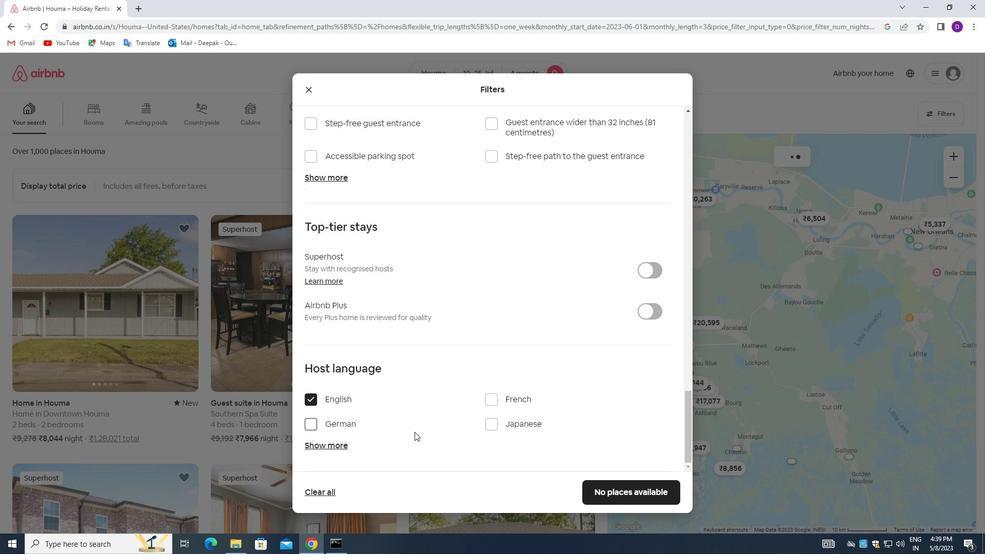
Action: Mouse scrolled (519, 427) with delta (0, 0)
Screenshot: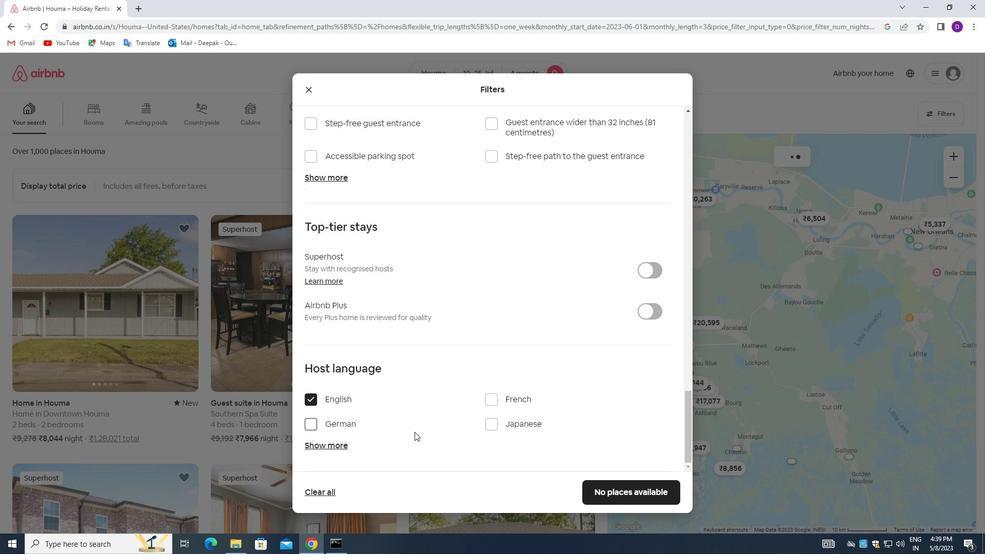 
Action: Mouse moved to (524, 426)
Screenshot: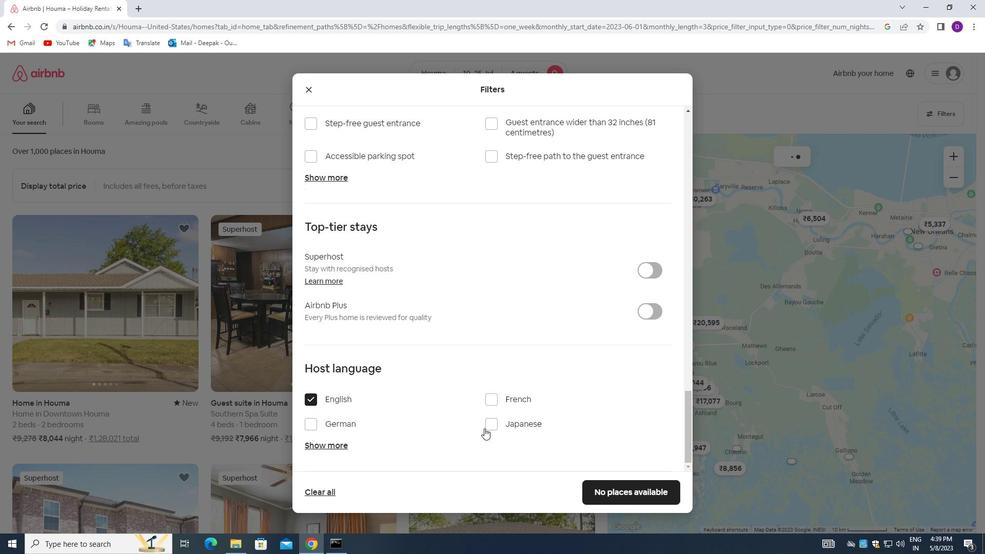
Action: Mouse scrolled (524, 425) with delta (0, 0)
Screenshot: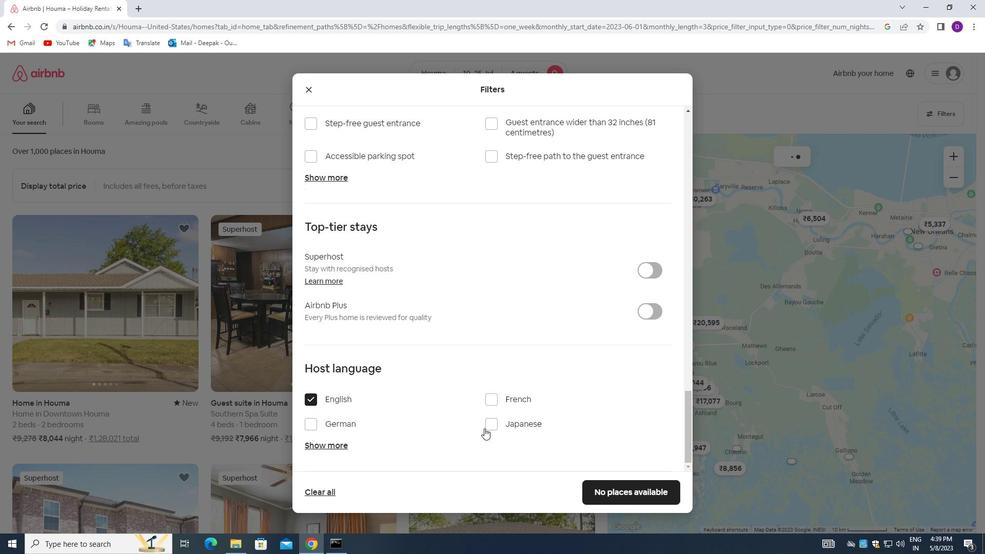 
Action: Mouse moved to (587, 485)
Screenshot: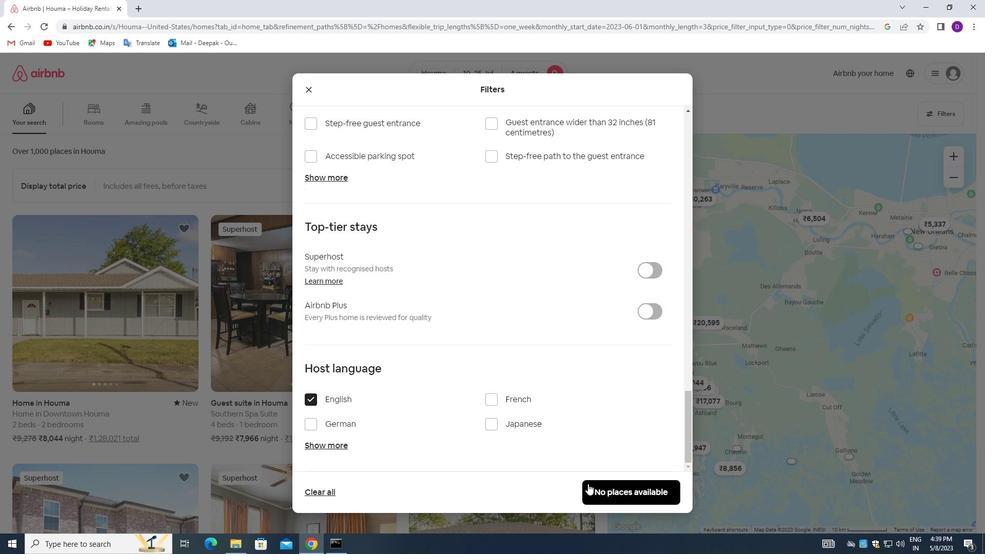 
Action: Mouse pressed left at (587, 485)
Screenshot: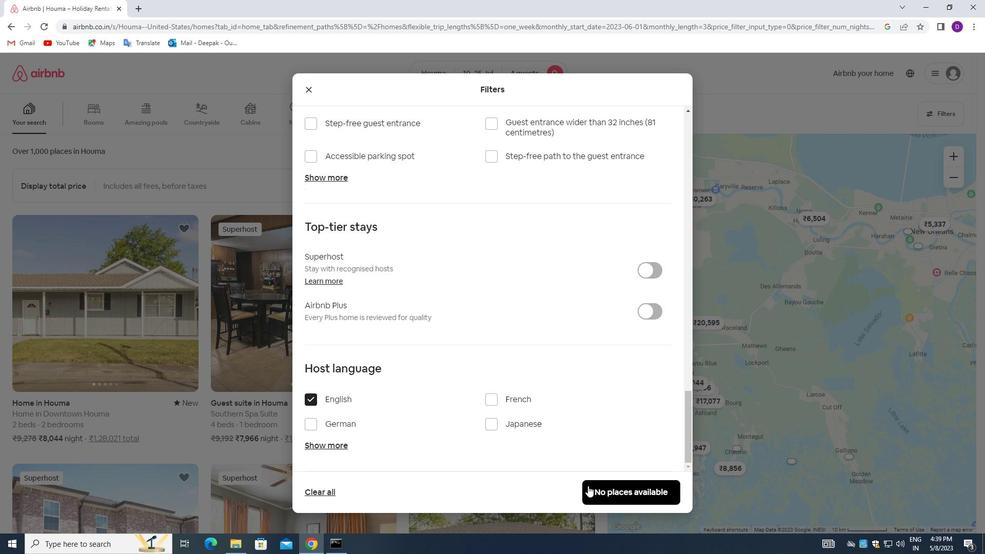 
Action: Mouse moved to (583, 382)
Screenshot: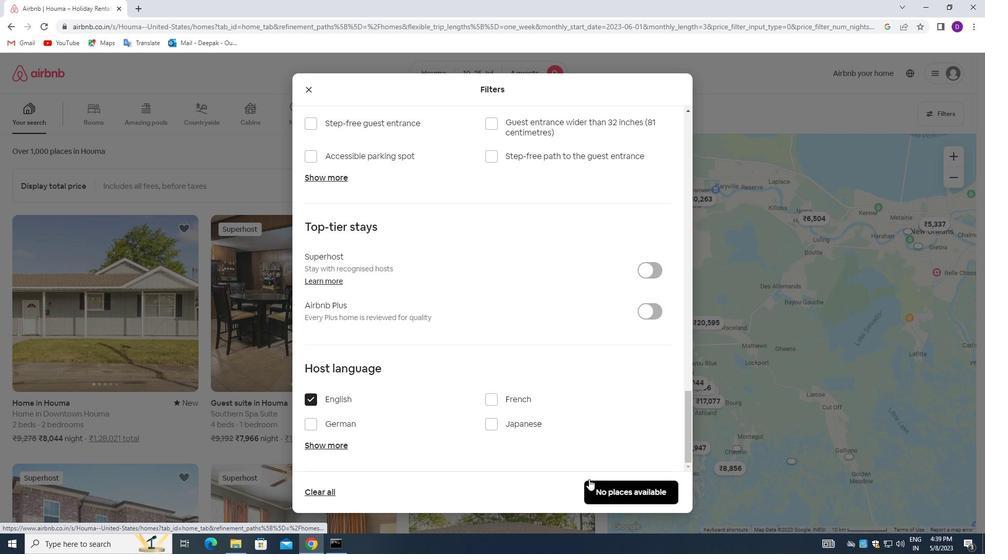 
